 Task: Find connections with filter location Esparreguera with filter topic #Healthwith filter profile language German with filter current company Expleo Group with filter school Vidya Academy of Science and Technology with filter industry Telecommunications with filter service category User Experience Writing with filter keywords title Supervisor
Action: Mouse moved to (177, 257)
Screenshot: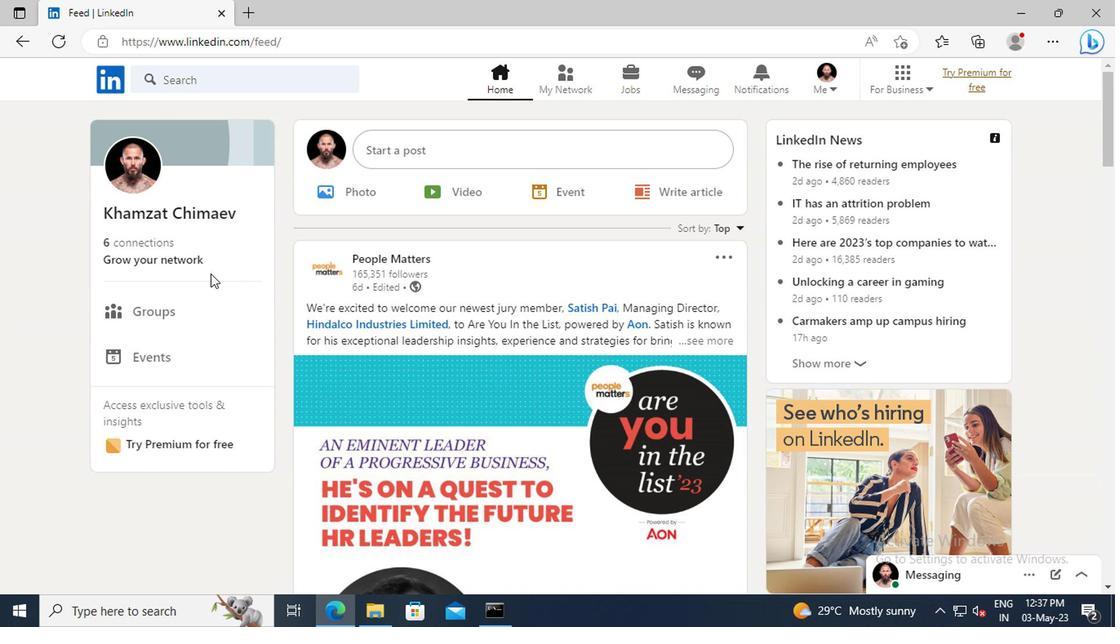
Action: Mouse pressed left at (177, 257)
Screenshot: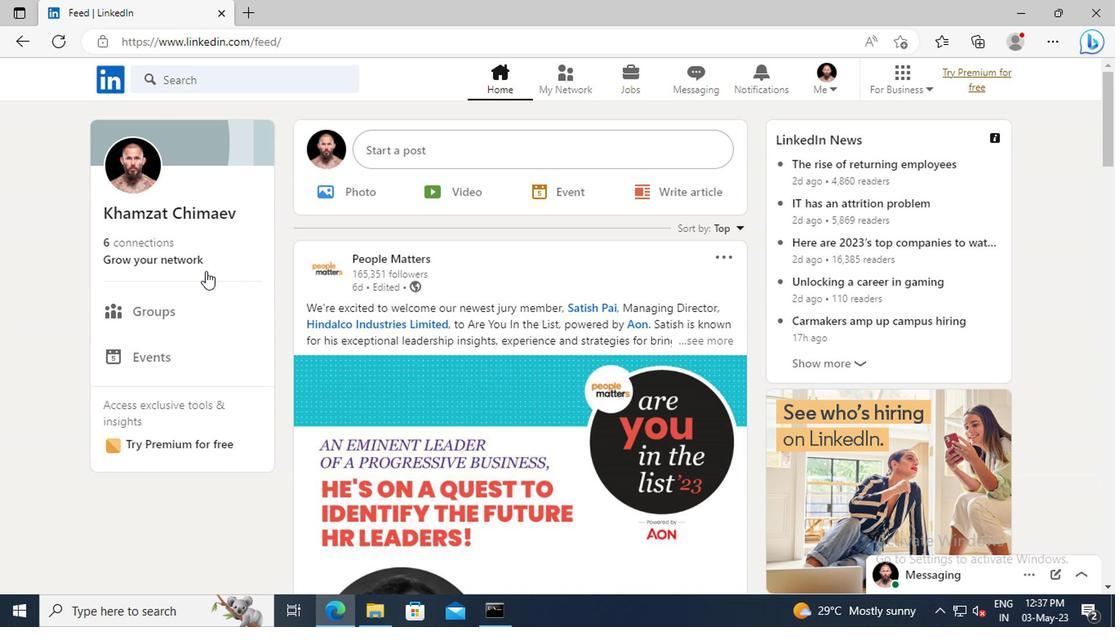 
Action: Mouse moved to (176, 170)
Screenshot: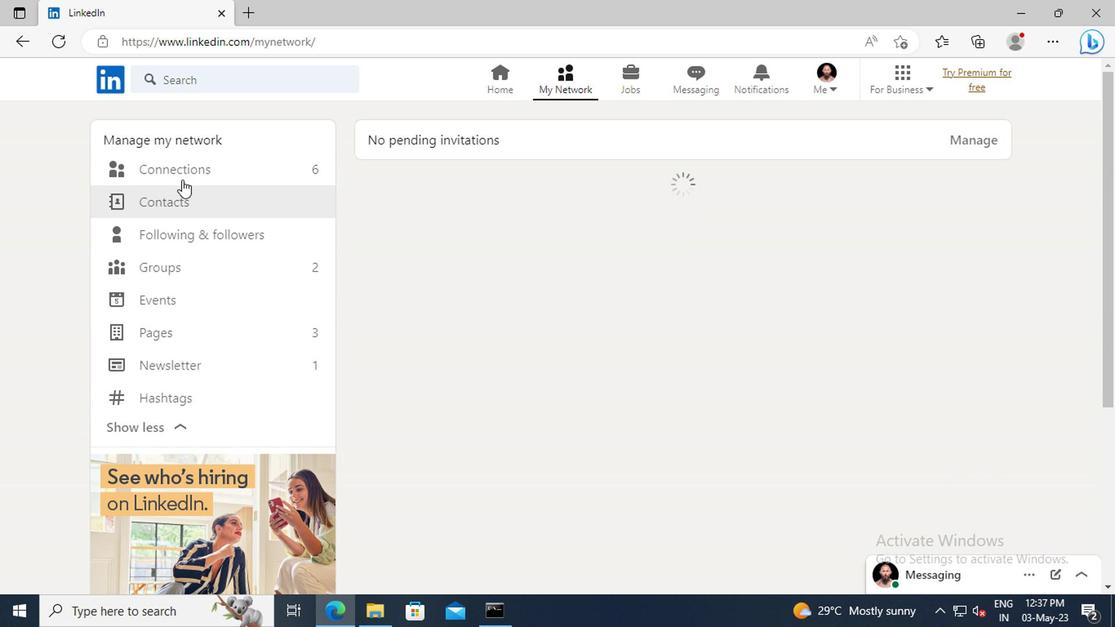 
Action: Mouse pressed left at (176, 170)
Screenshot: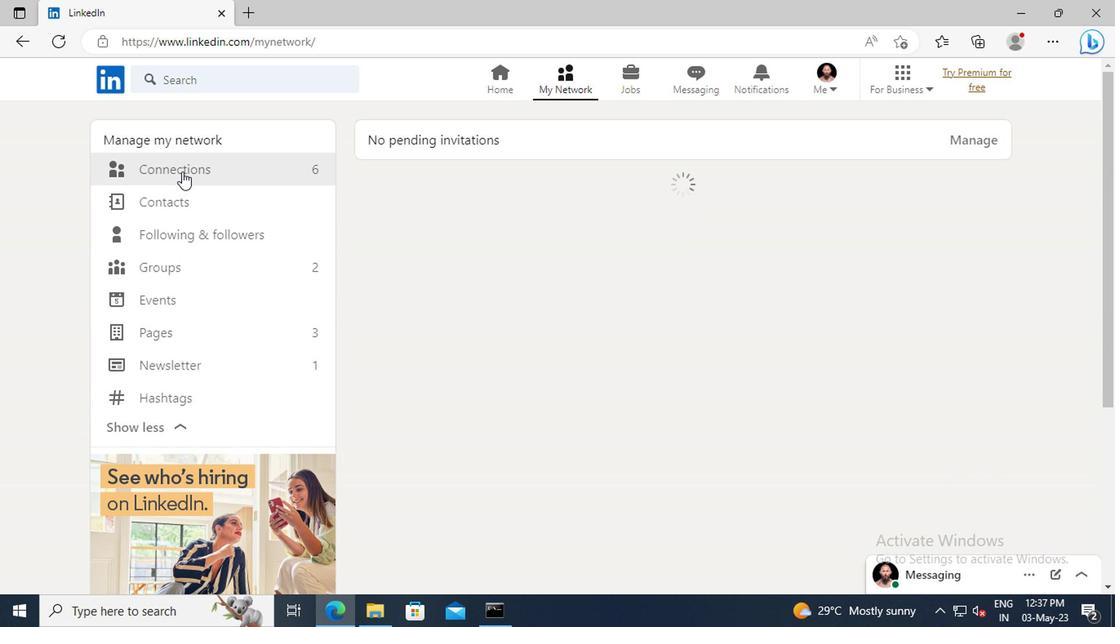 
Action: Mouse moved to (648, 178)
Screenshot: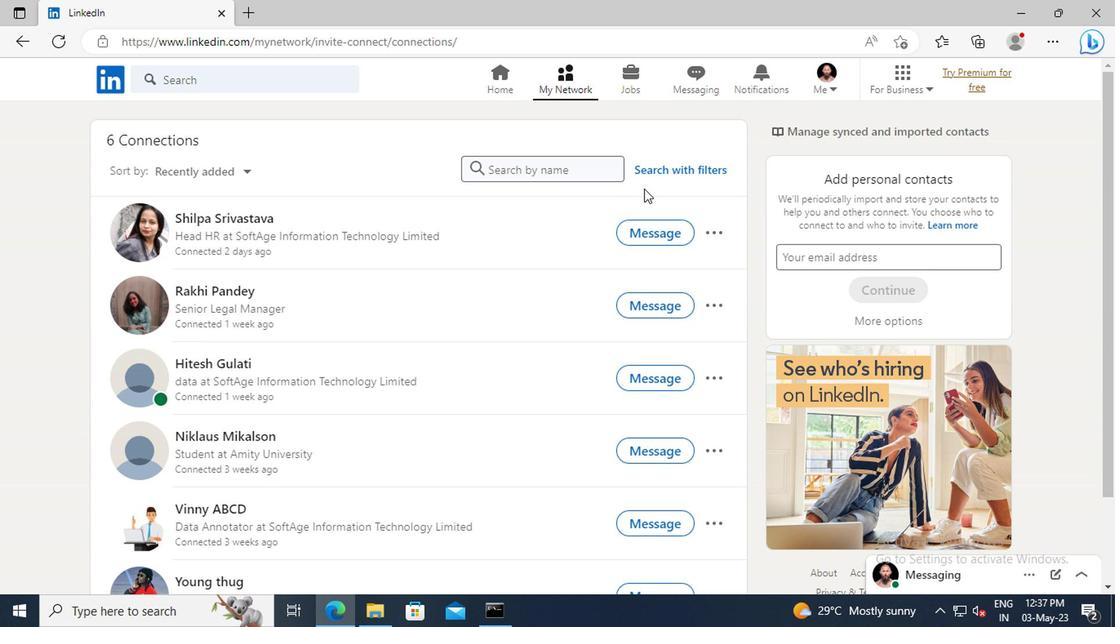 
Action: Mouse pressed left at (648, 178)
Screenshot: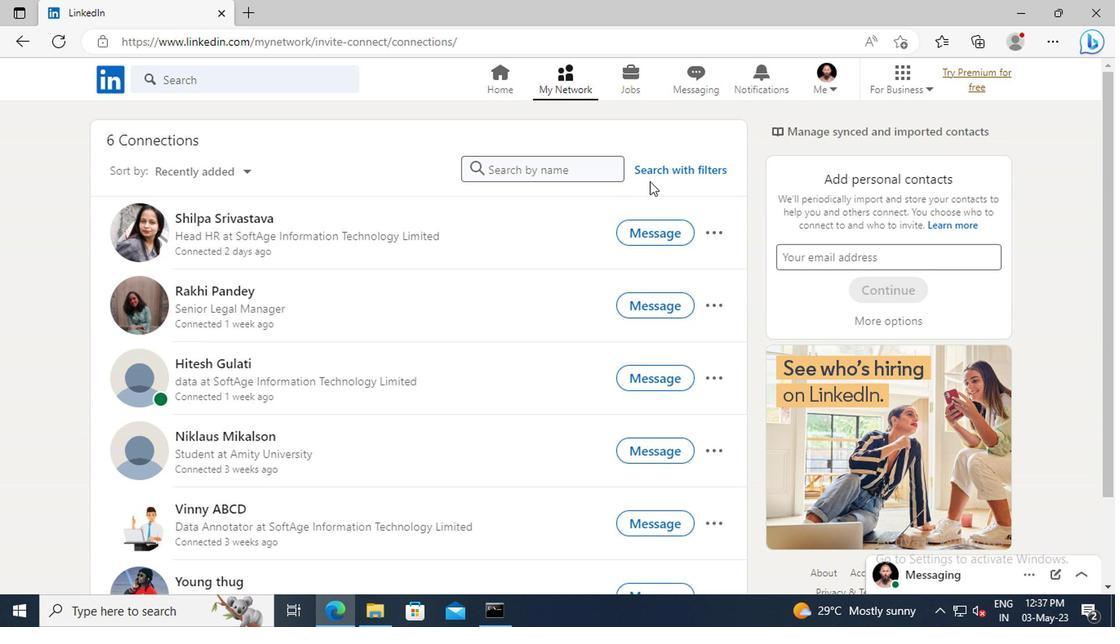 
Action: Mouse moved to (614, 129)
Screenshot: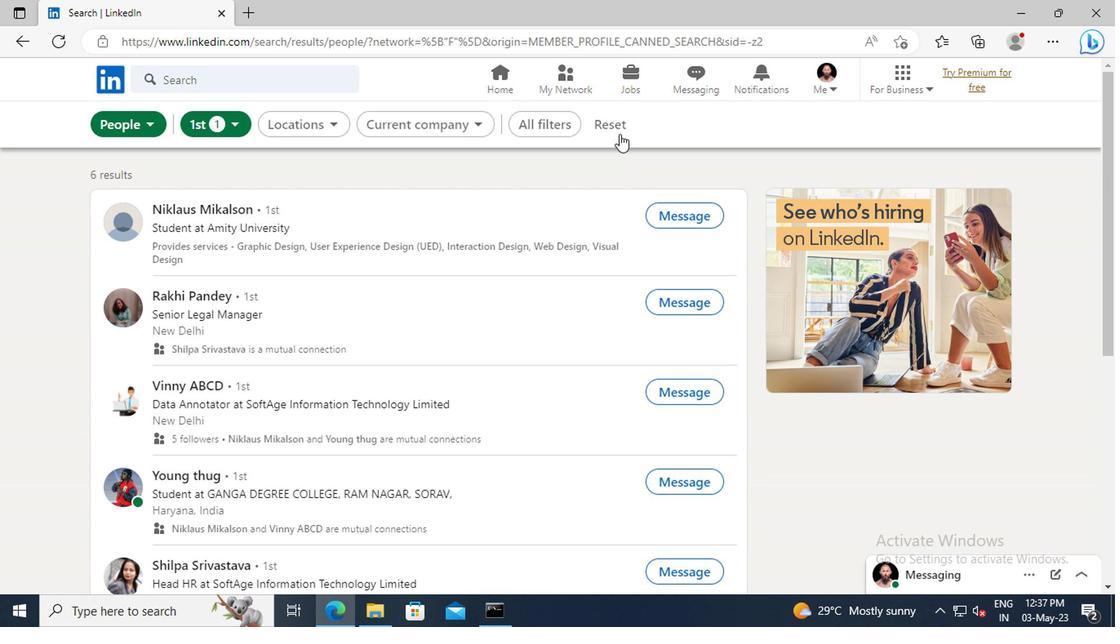 
Action: Mouse pressed left at (614, 129)
Screenshot: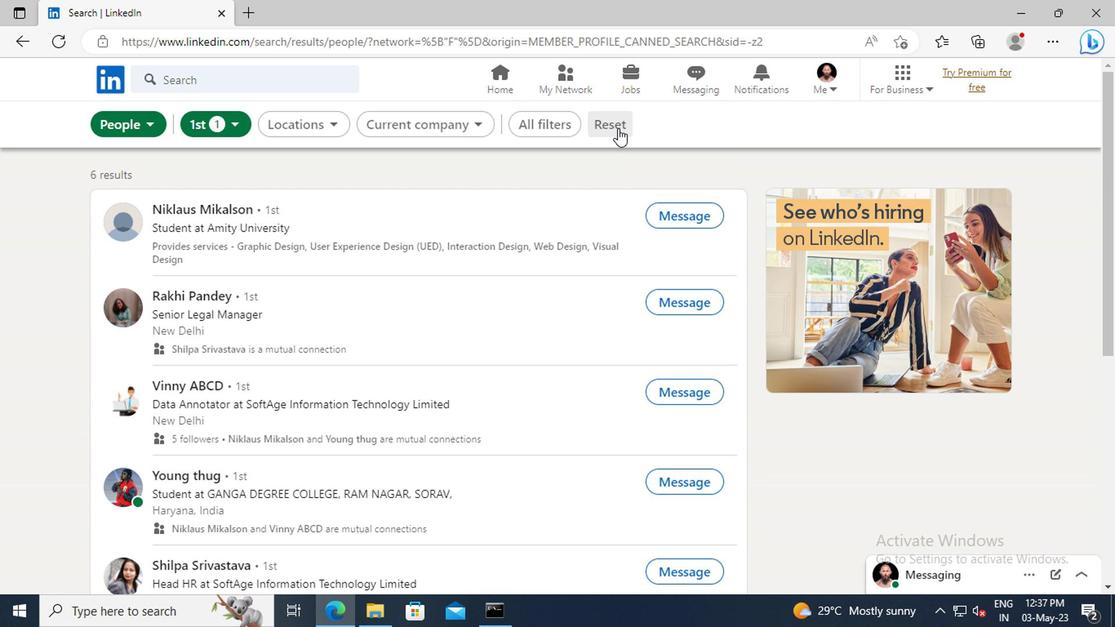 
Action: Mouse moved to (594, 127)
Screenshot: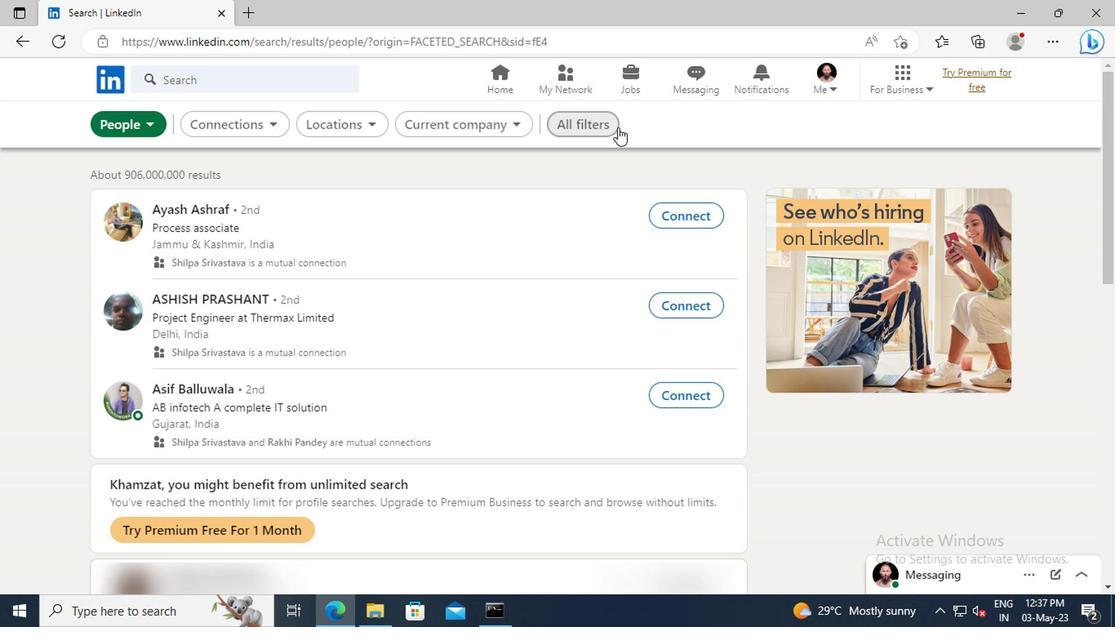 
Action: Mouse pressed left at (594, 127)
Screenshot: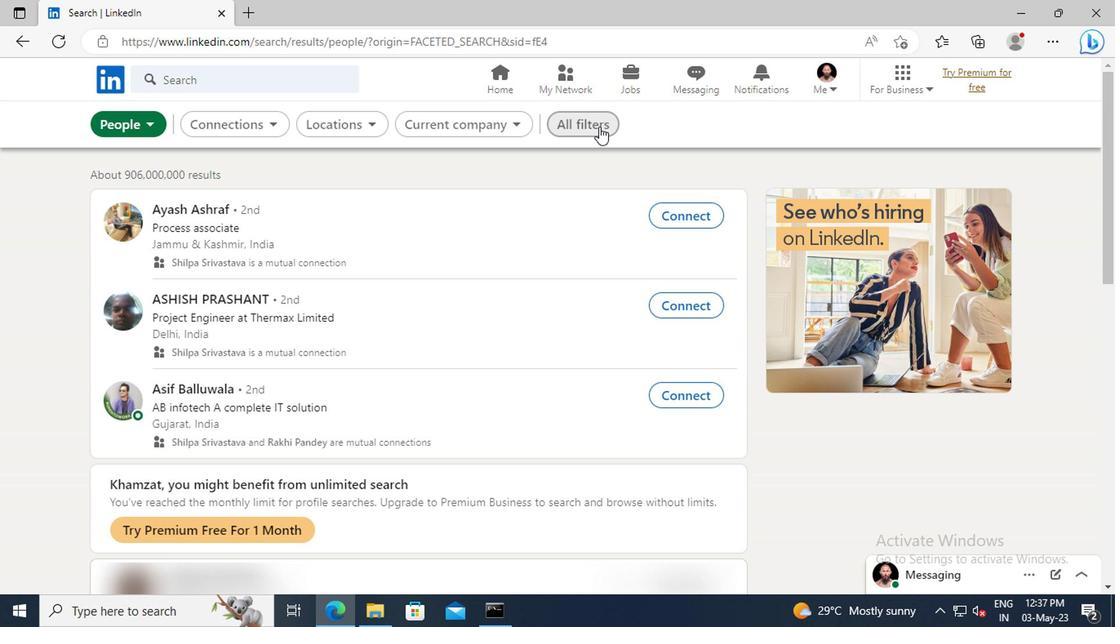 
Action: Mouse moved to (887, 317)
Screenshot: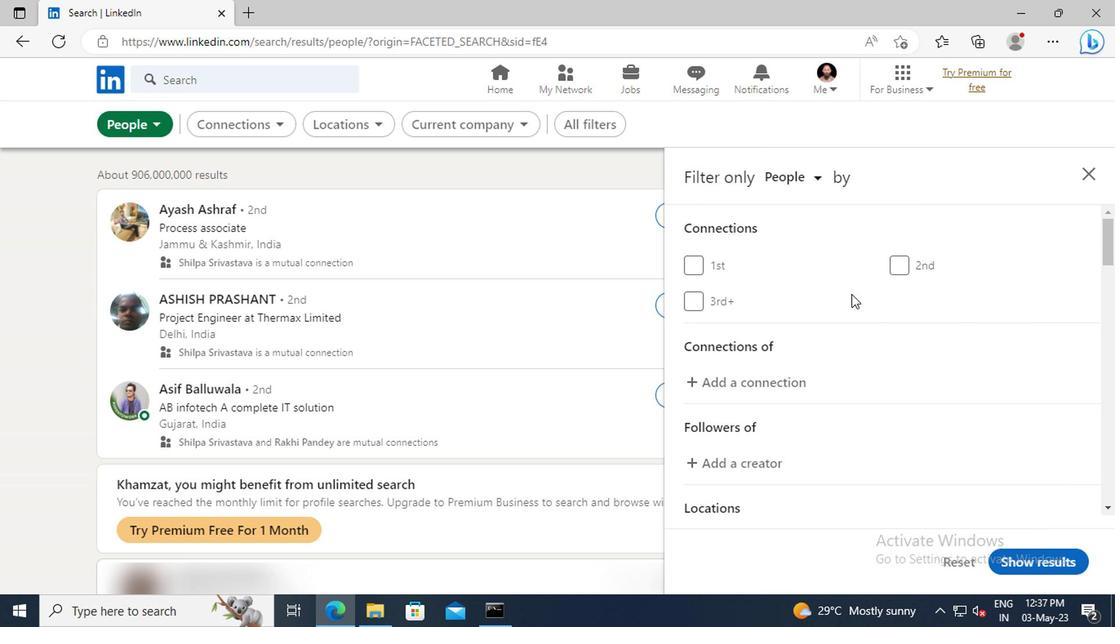 
Action: Mouse scrolled (887, 316) with delta (0, -1)
Screenshot: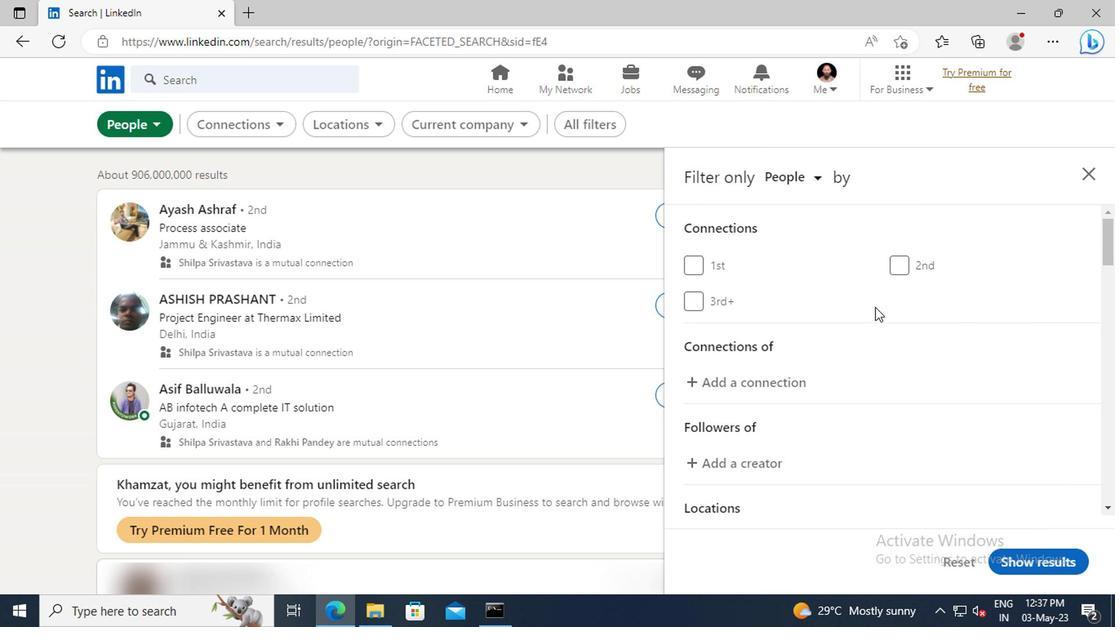 
Action: Mouse scrolled (887, 316) with delta (0, -1)
Screenshot: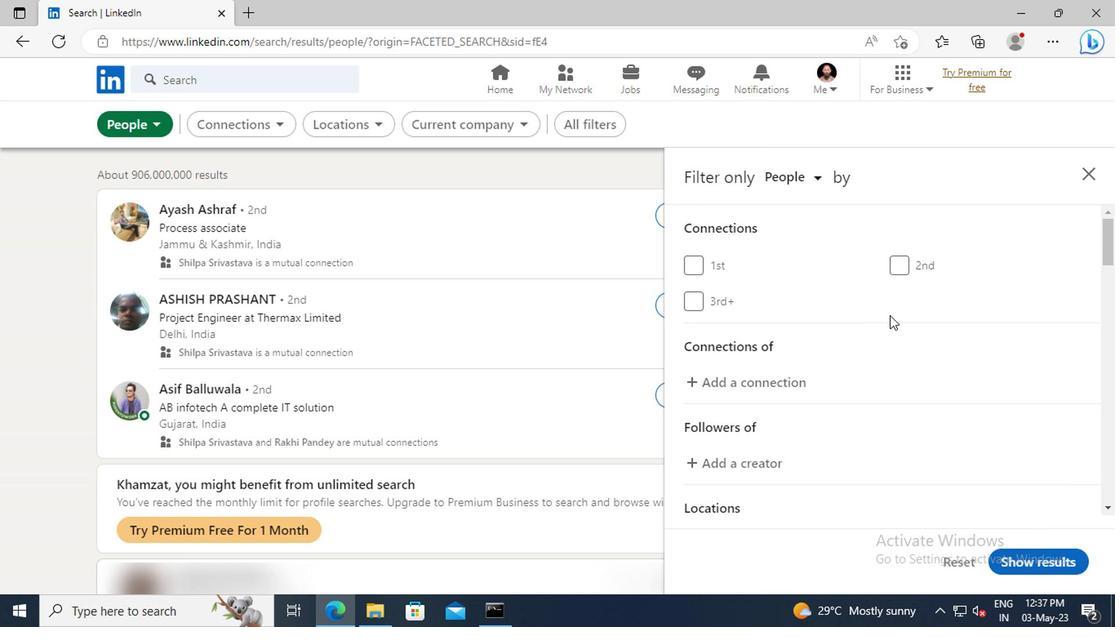 
Action: Mouse scrolled (887, 316) with delta (0, -1)
Screenshot: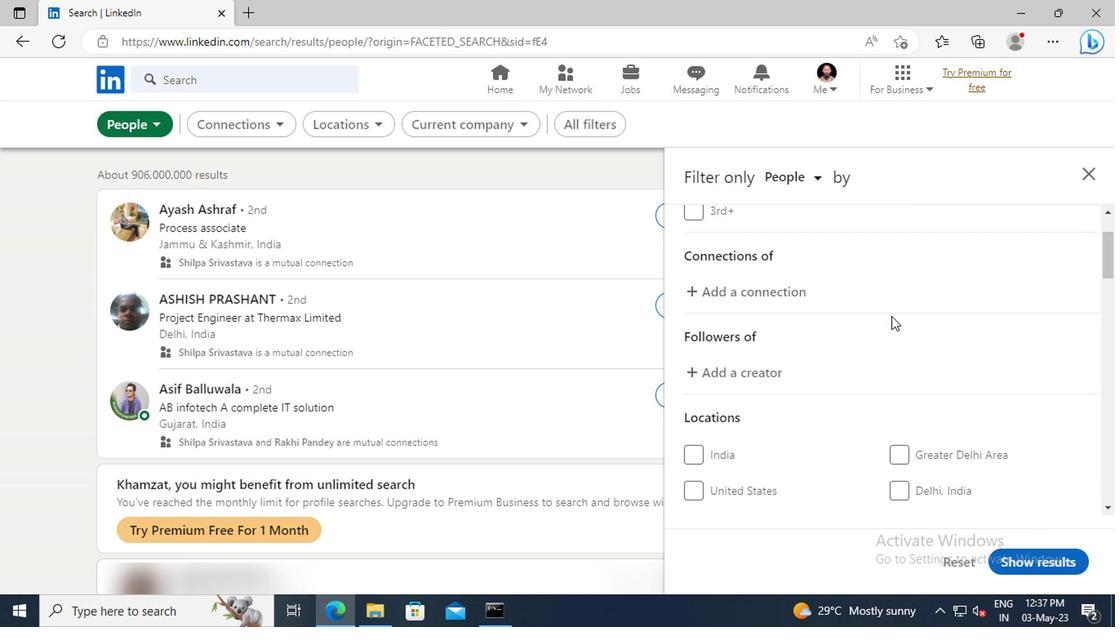 
Action: Mouse scrolled (887, 316) with delta (0, -1)
Screenshot: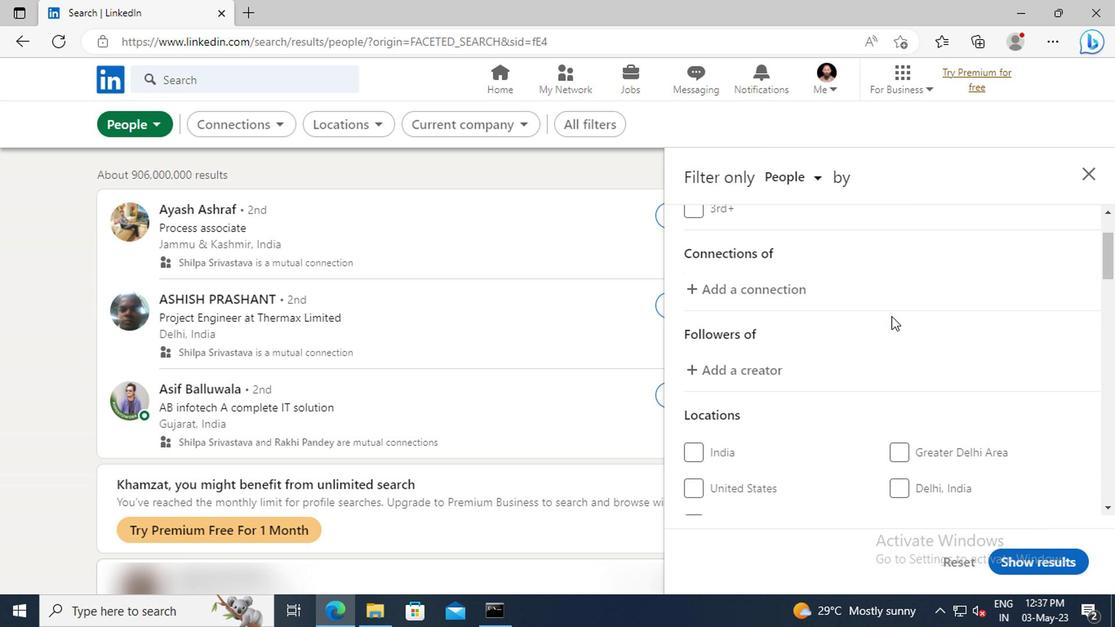 
Action: Mouse scrolled (887, 316) with delta (0, -1)
Screenshot: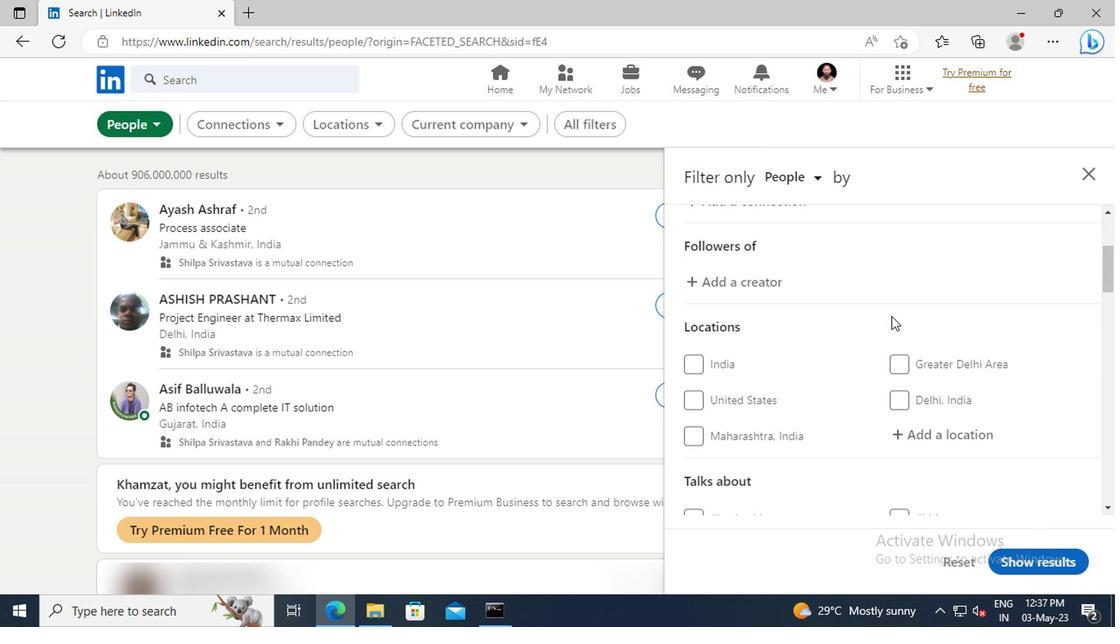 
Action: Mouse moved to (910, 384)
Screenshot: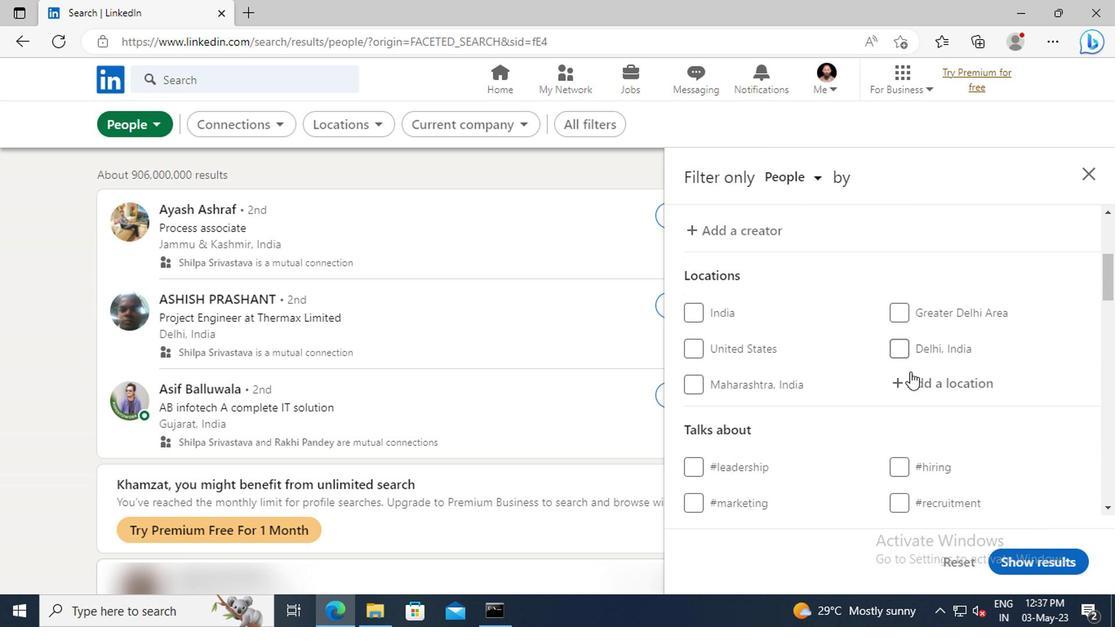 
Action: Mouse pressed left at (910, 384)
Screenshot: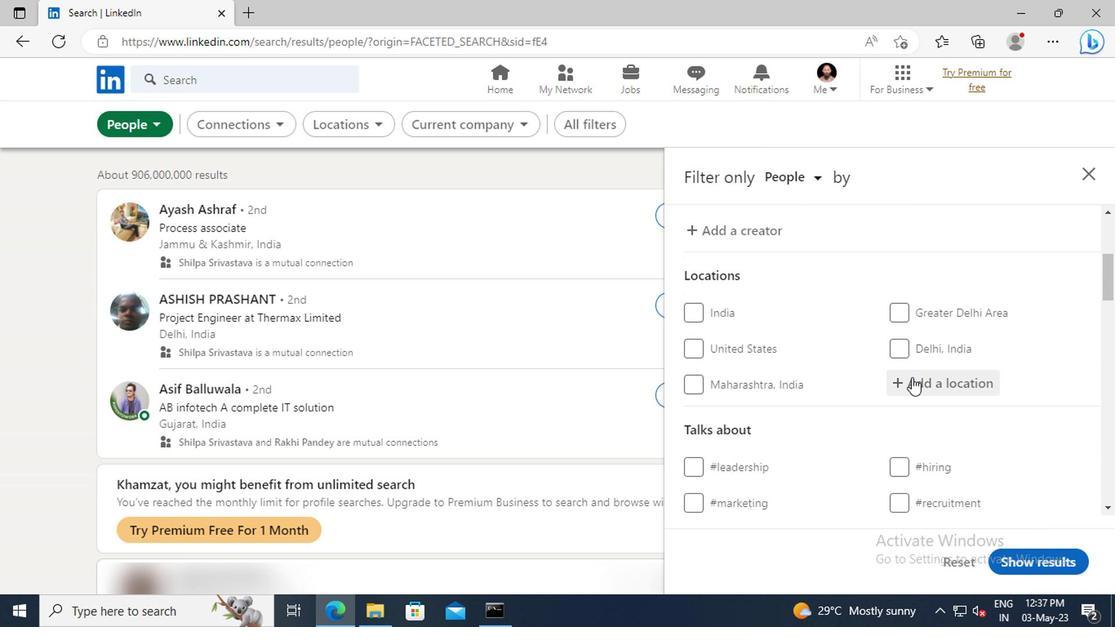 
Action: Key pressed <Key.shift>ESPARRE
Screenshot: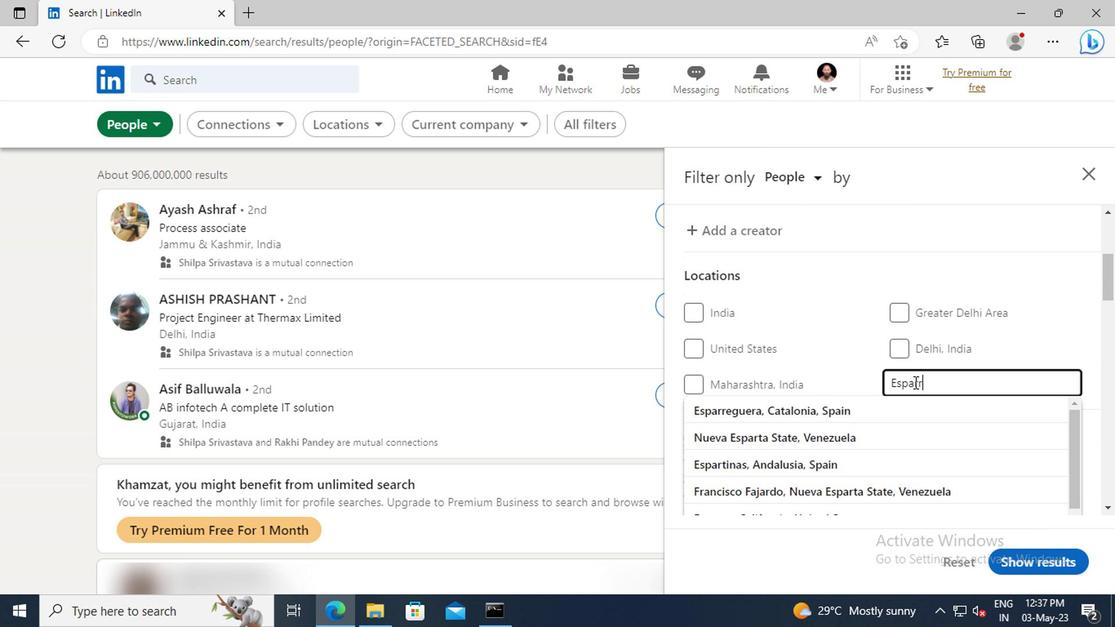 
Action: Mouse moved to (912, 410)
Screenshot: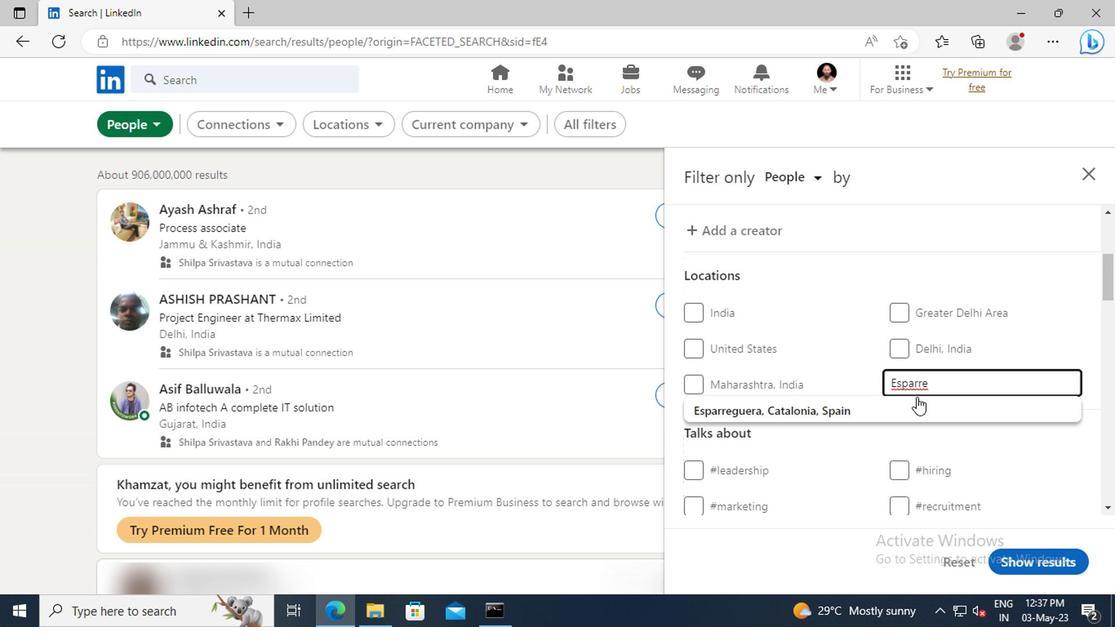 
Action: Mouse pressed left at (912, 410)
Screenshot: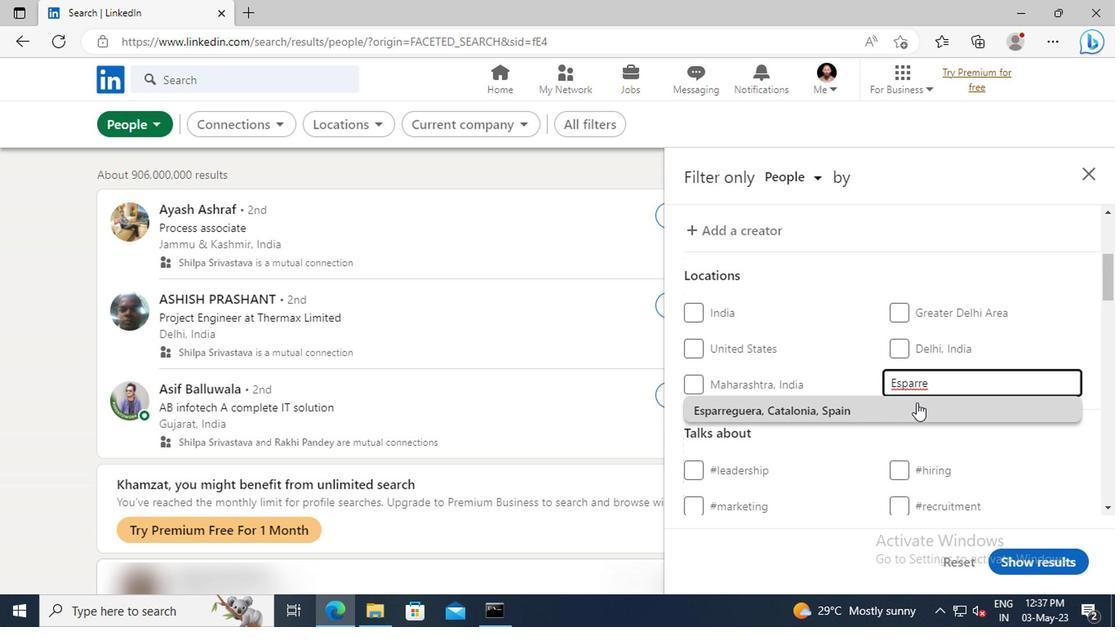 
Action: Mouse scrolled (912, 410) with delta (0, 0)
Screenshot: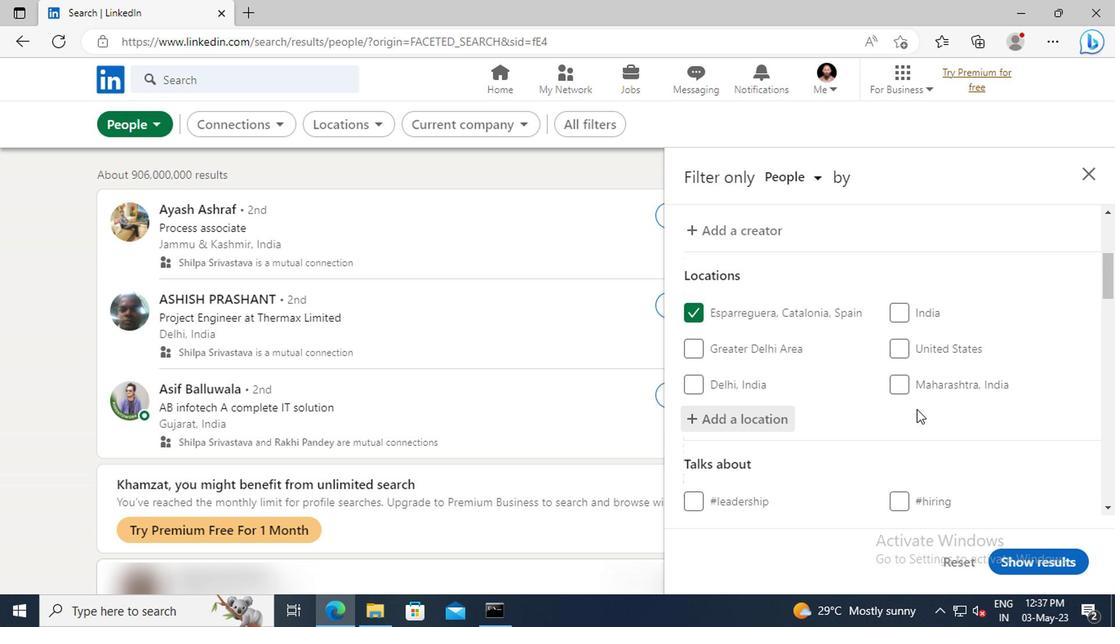 
Action: Mouse scrolled (912, 410) with delta (0, 0)
Screenshot: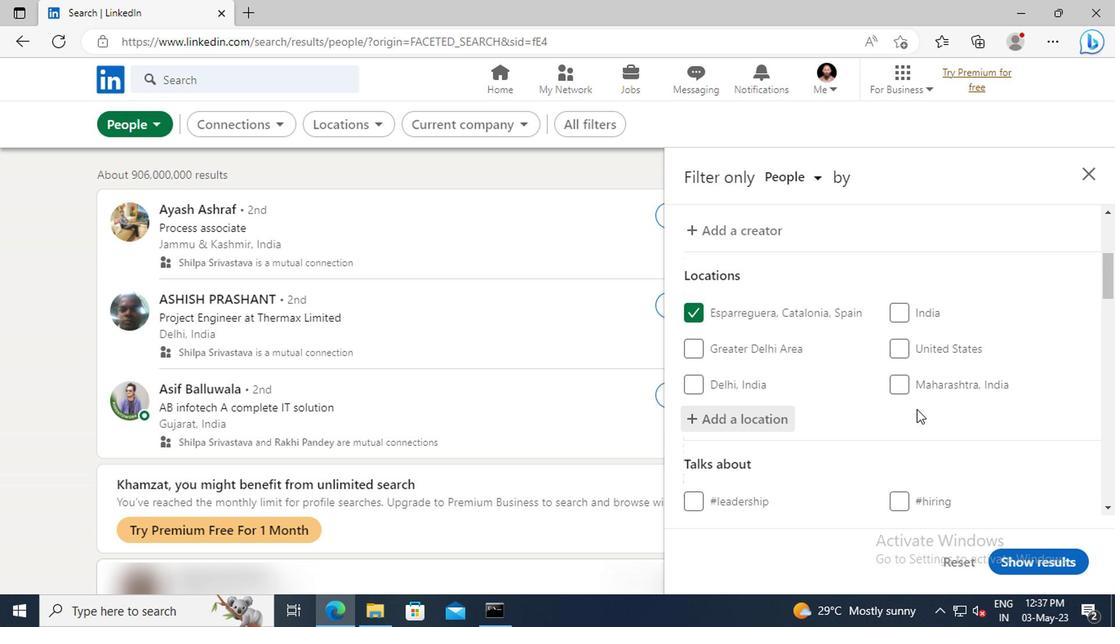 
Action: Mouse moved to (912, 409)
Screenshot: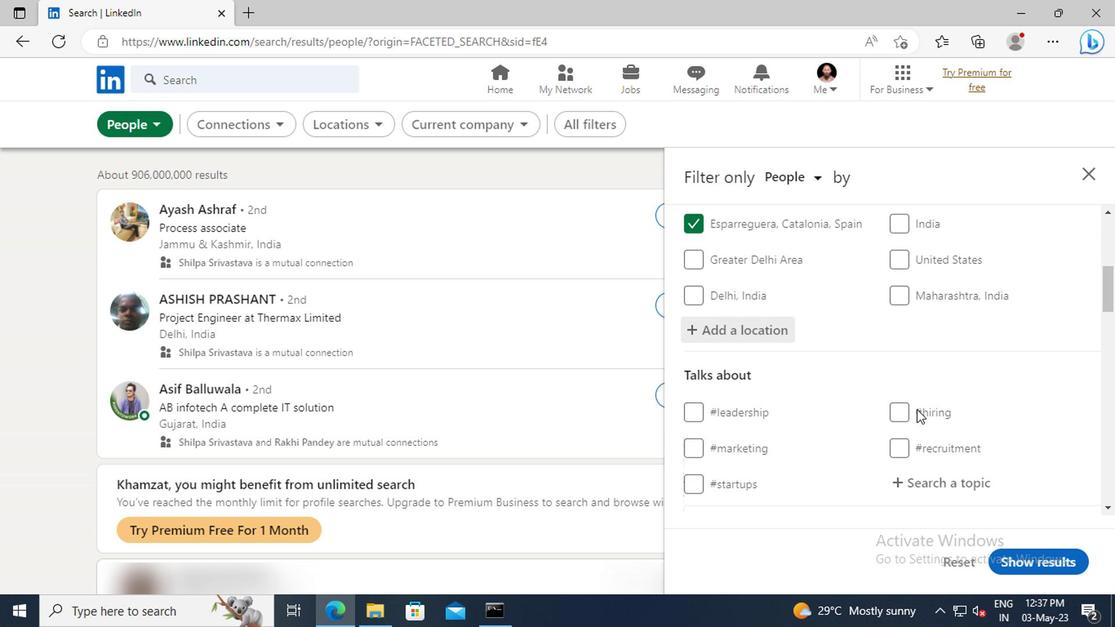 
Action: Mouse scrolled (912, 408) with delta (0, 0)
Screenshot: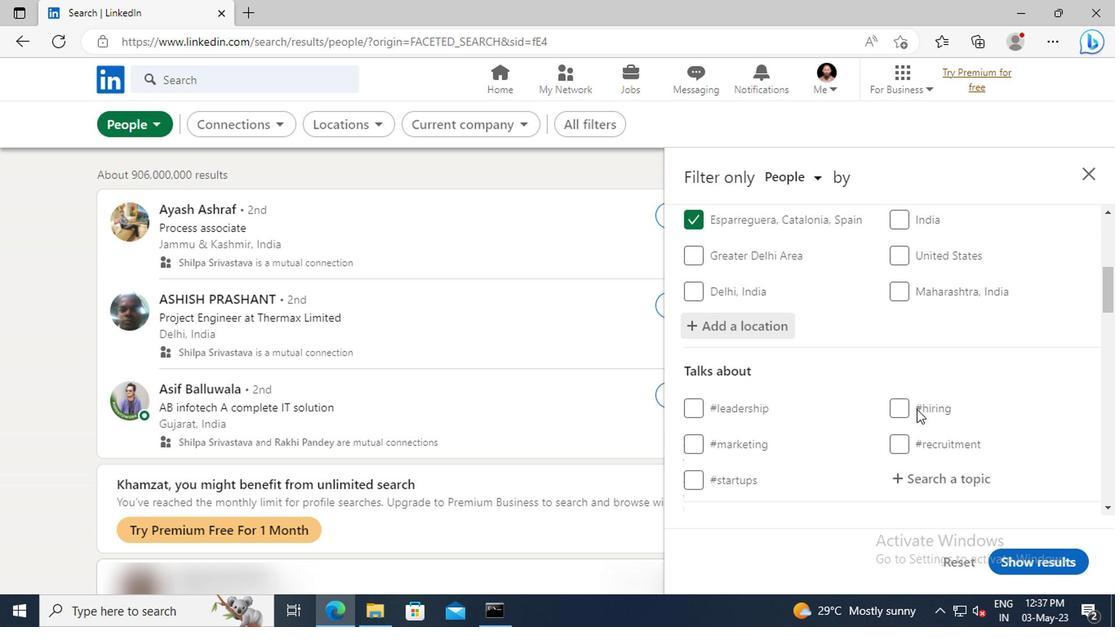 
Action: Mouse moved to (922, 434)
Screenshot: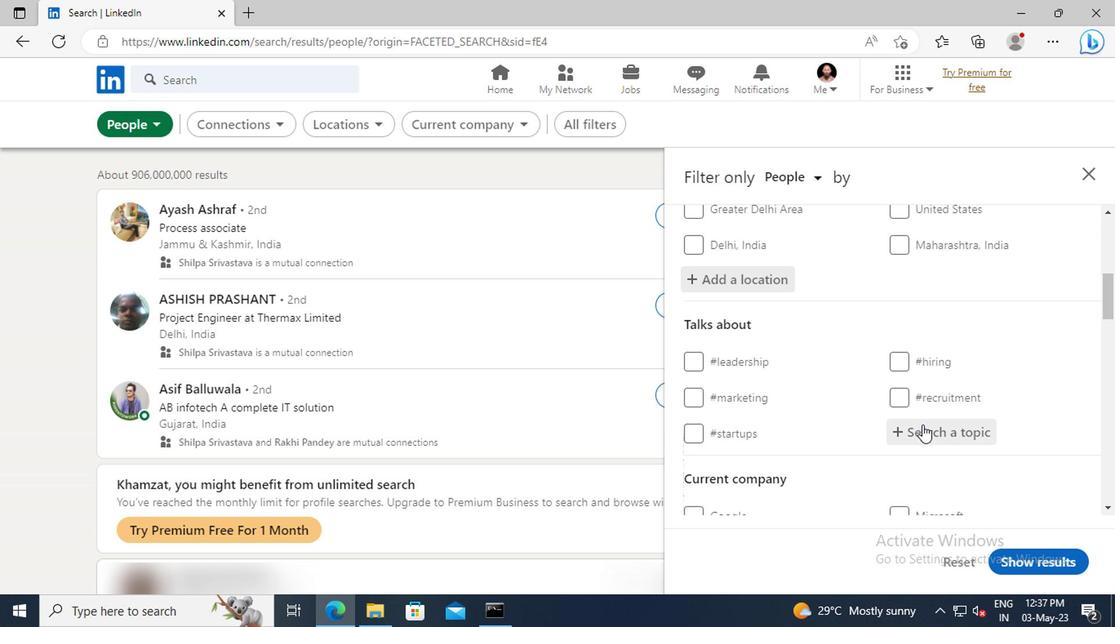 
Action: Mouse pressed left at (922, 434)
Screenshot: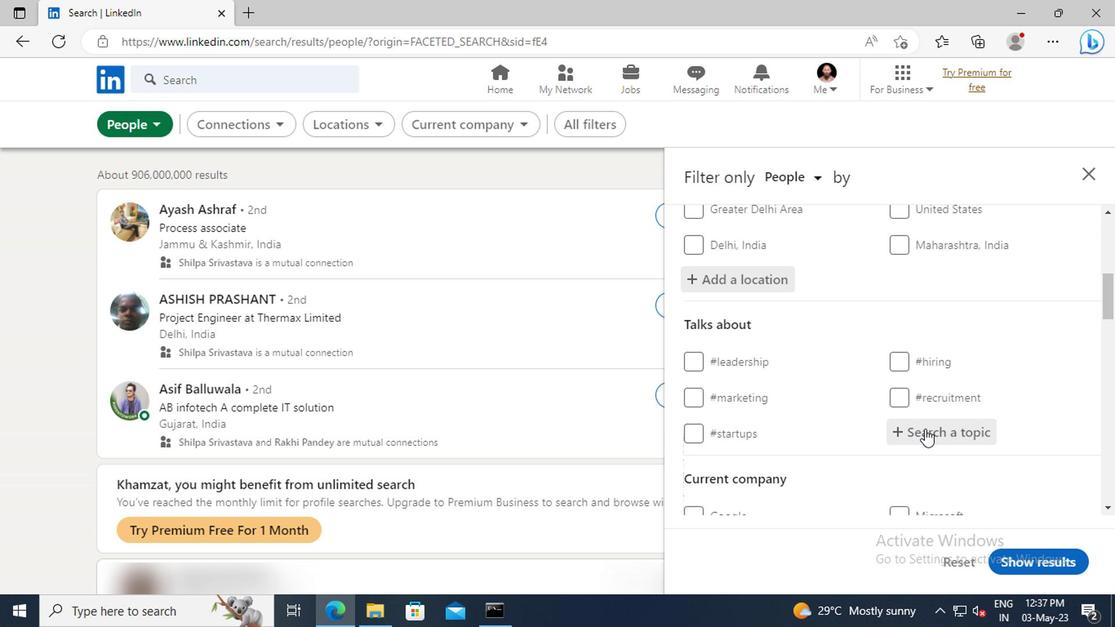 
Action: Key pressed <Key.shift>HEALT
Screenshot: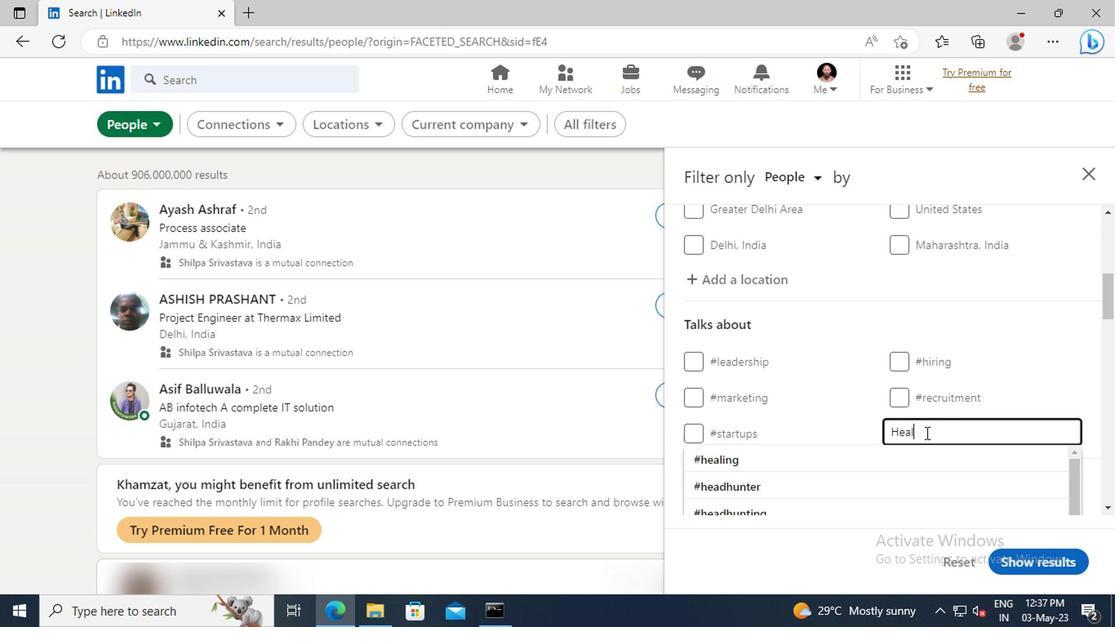 
Action: Mouse moved to (928, 481)
Screenshot: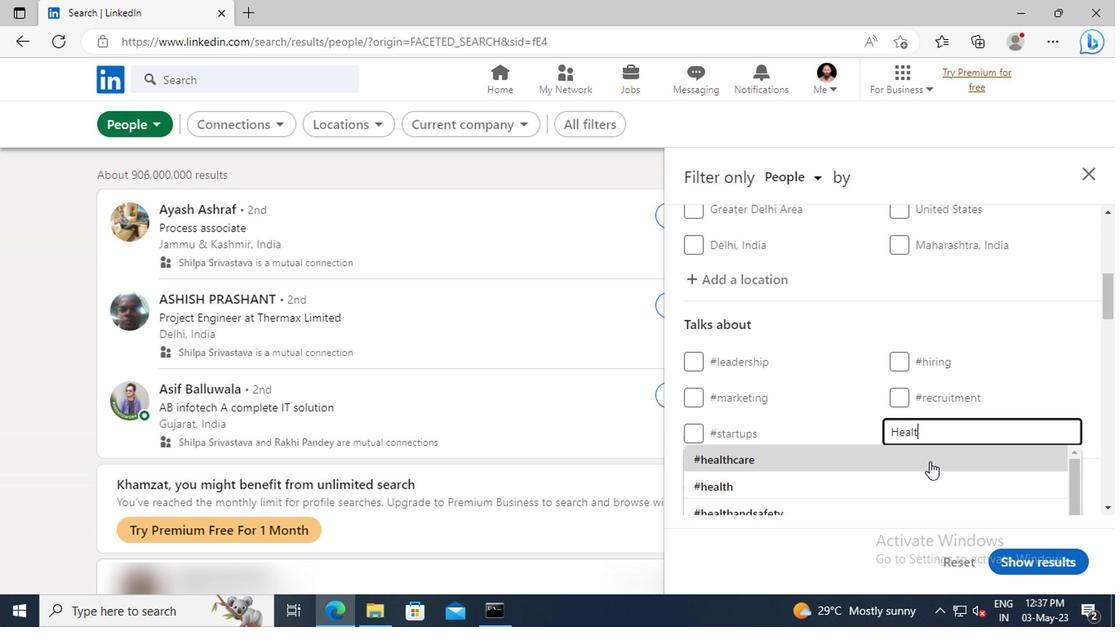 
Action: Mouse pressed left at (928, 481)
Screenshot: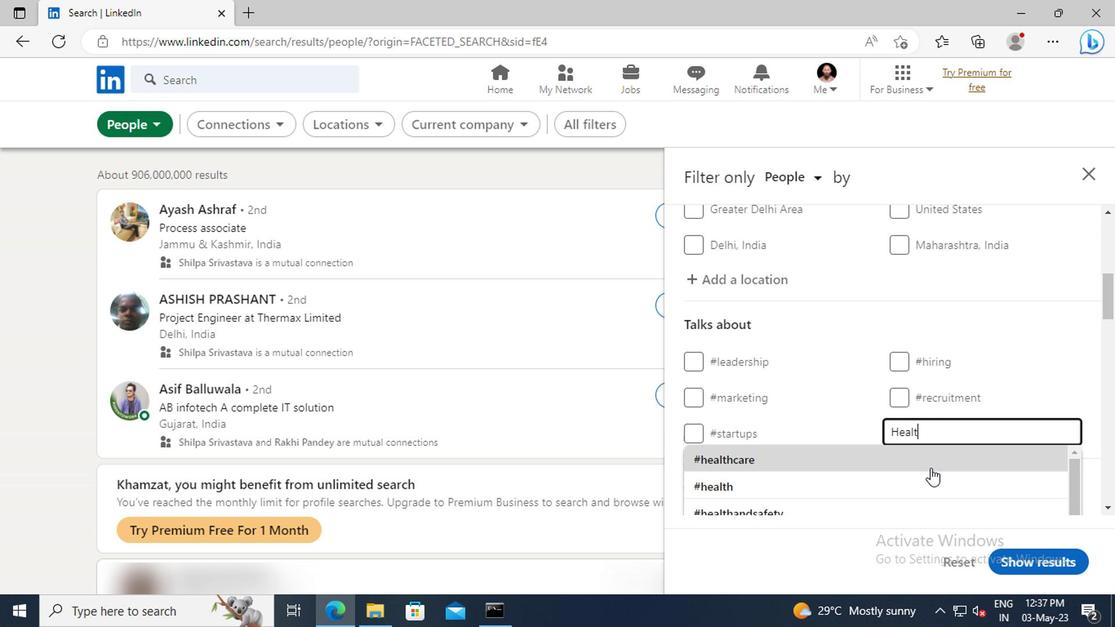 
Action: Mouse scrolled (928, 479) with delta (0, -1)
Screenshot: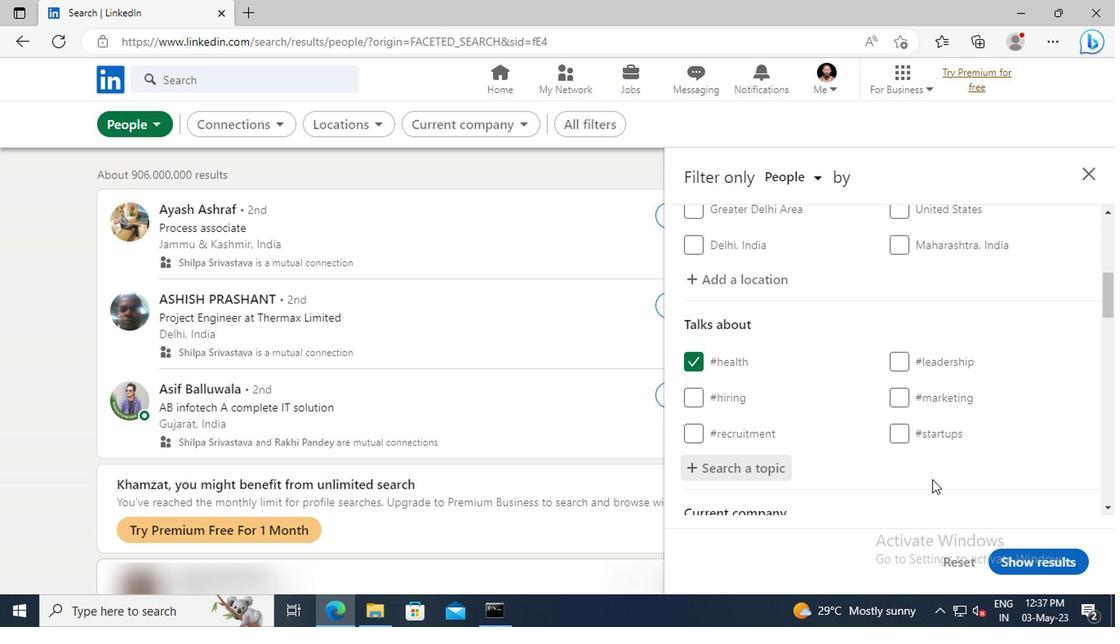 
Action: Mouse scrolled (928, 479) with delta (0, -1)
Screenshot: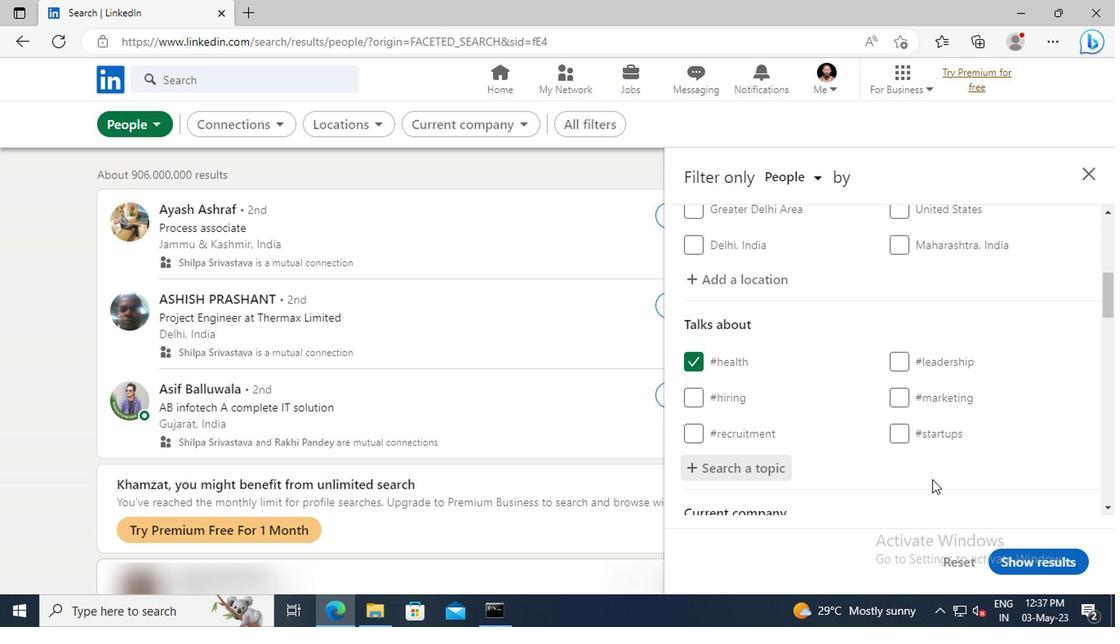 
Action: Mouse moved to (931, 413)
Screenshot: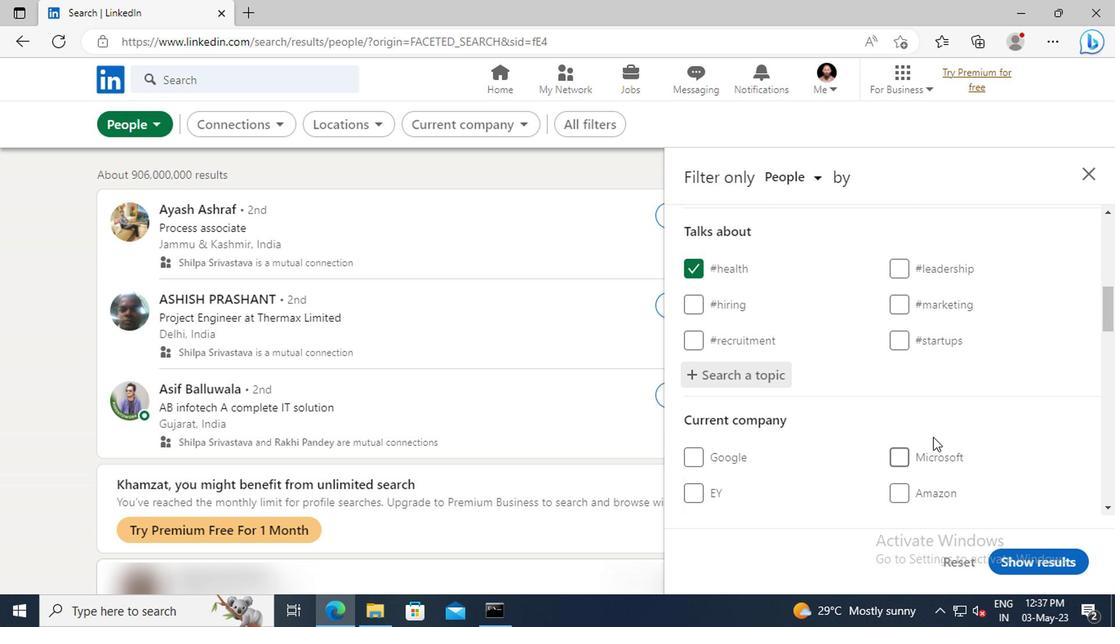 
Action: Mouse scrolled (931, 412) with delta (0, 0)
Screenshot: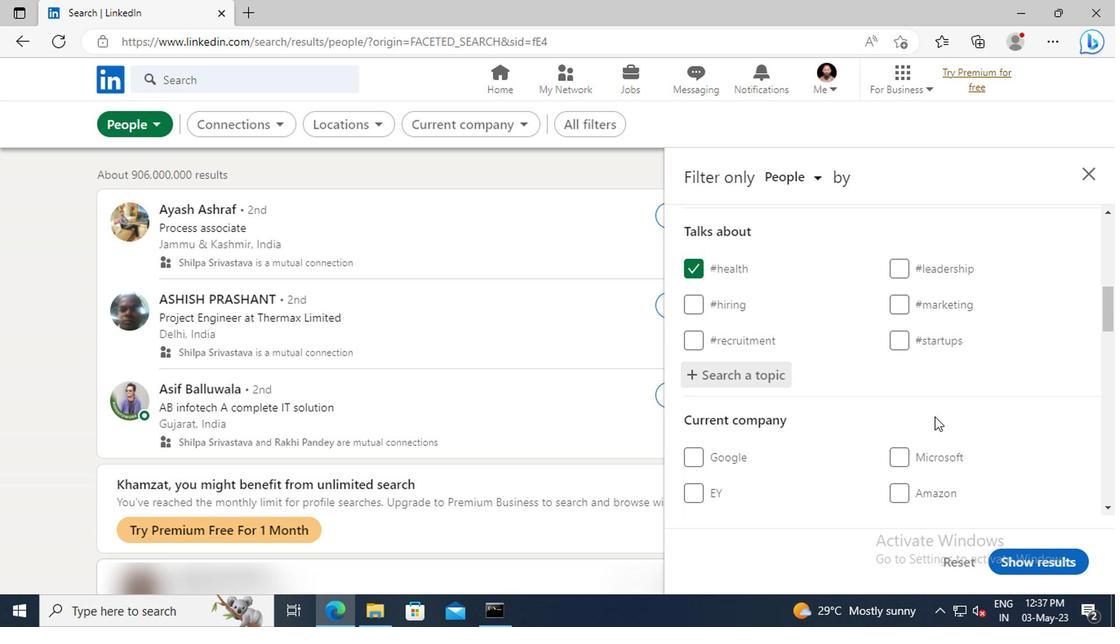 
Action: Mouse scrolled (931, 412) with delta (0, 0)
Screenshot: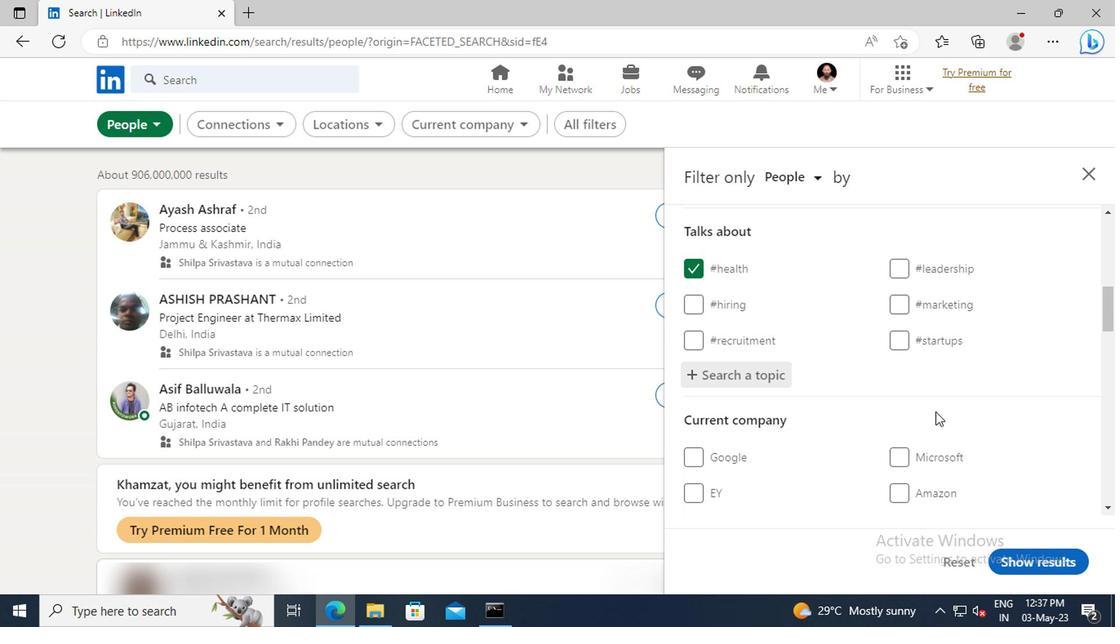 
Action: Mouse scrolled (931, 412) with delta (0, 0)
Screenshot: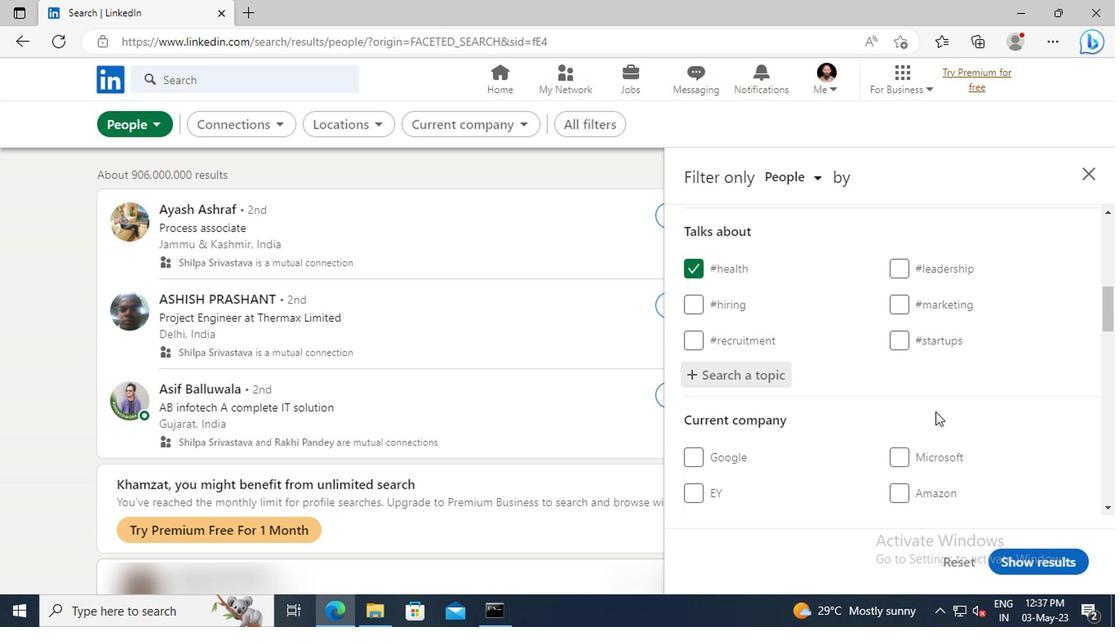 
Action: Mouse moved to (932, 396)
Screenshot: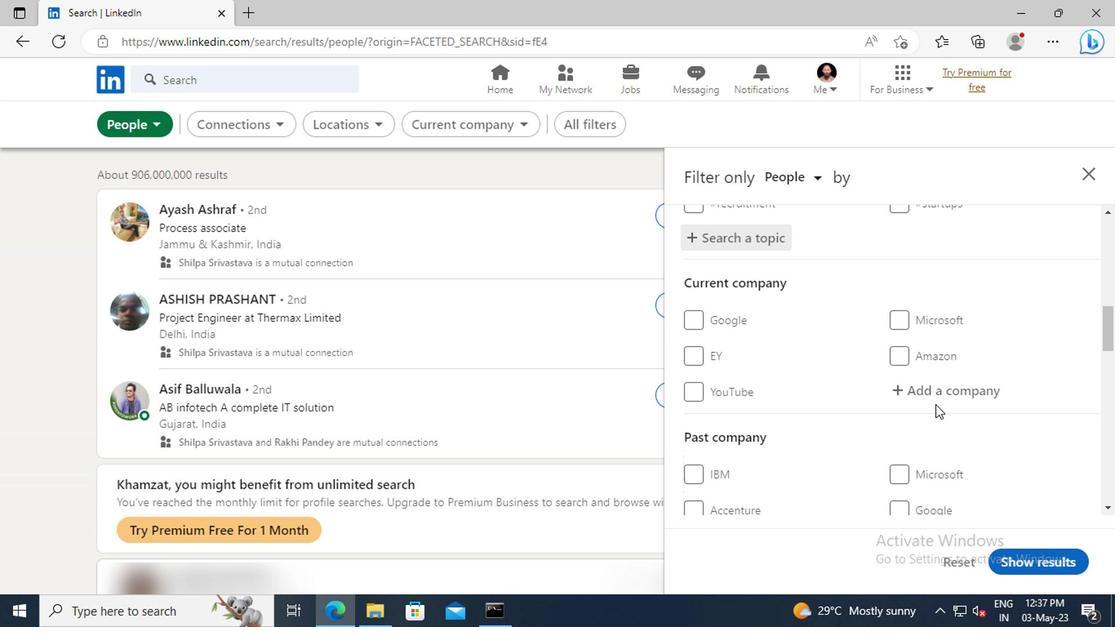 
Action: Mouse scrolled (932, 396) with delta (0, 0)
Screenshot: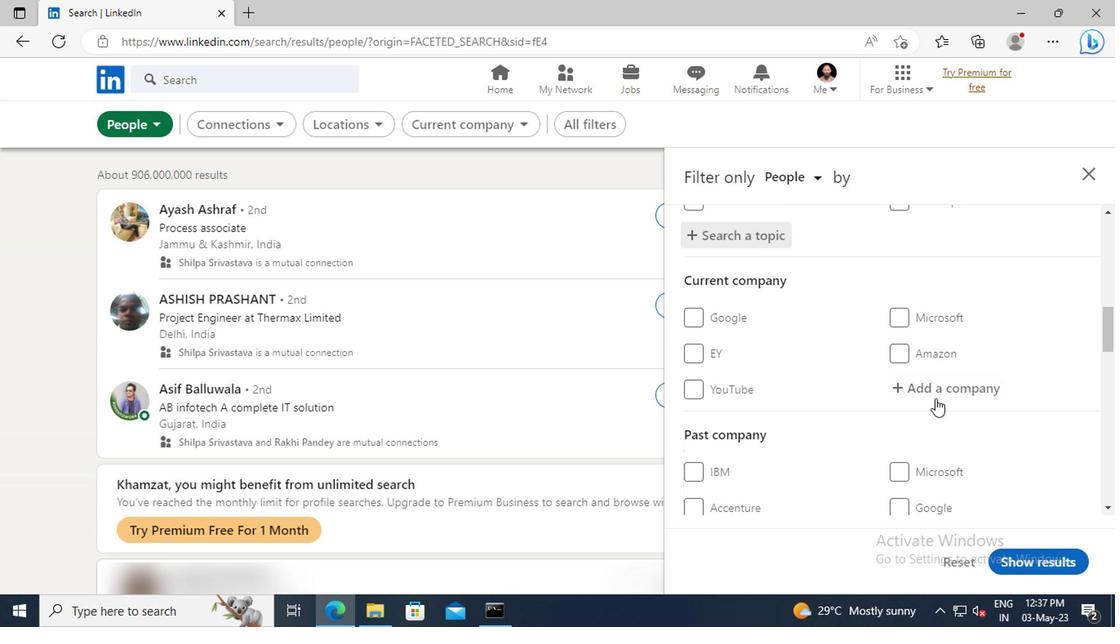 
Action: Mouse scrolled (932, 396) with delta (0, 0)
Screenshot: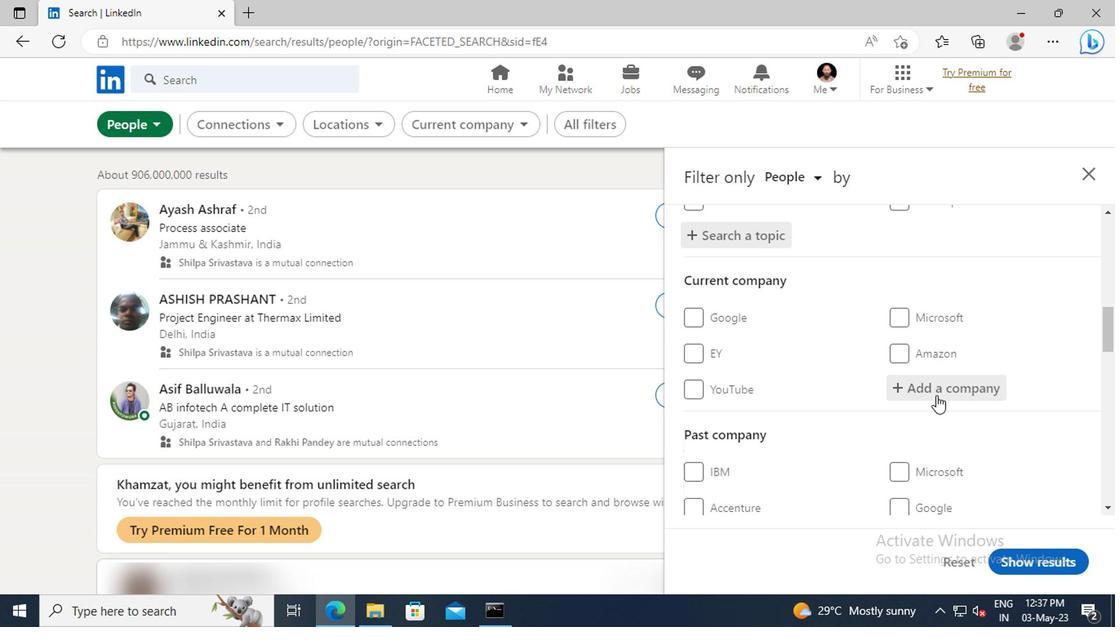 
Action: Mouse scrolled (932, 396) with delta (0, 0)
Screenshot: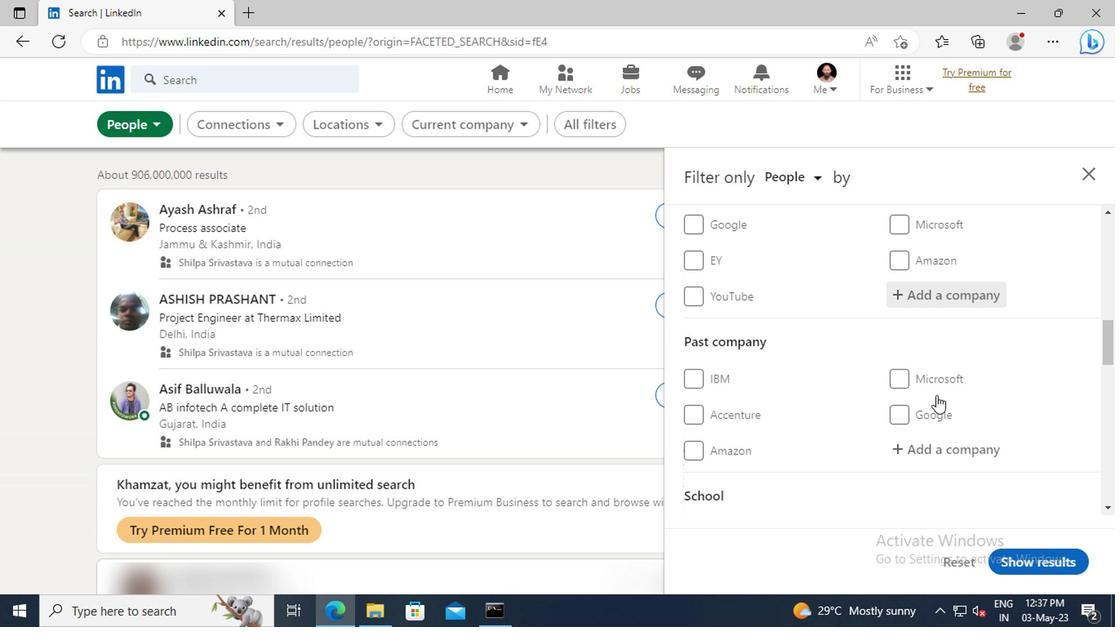 
Action: Mouse scrolled (932, 396) with delta (0, 0)
Screenshot: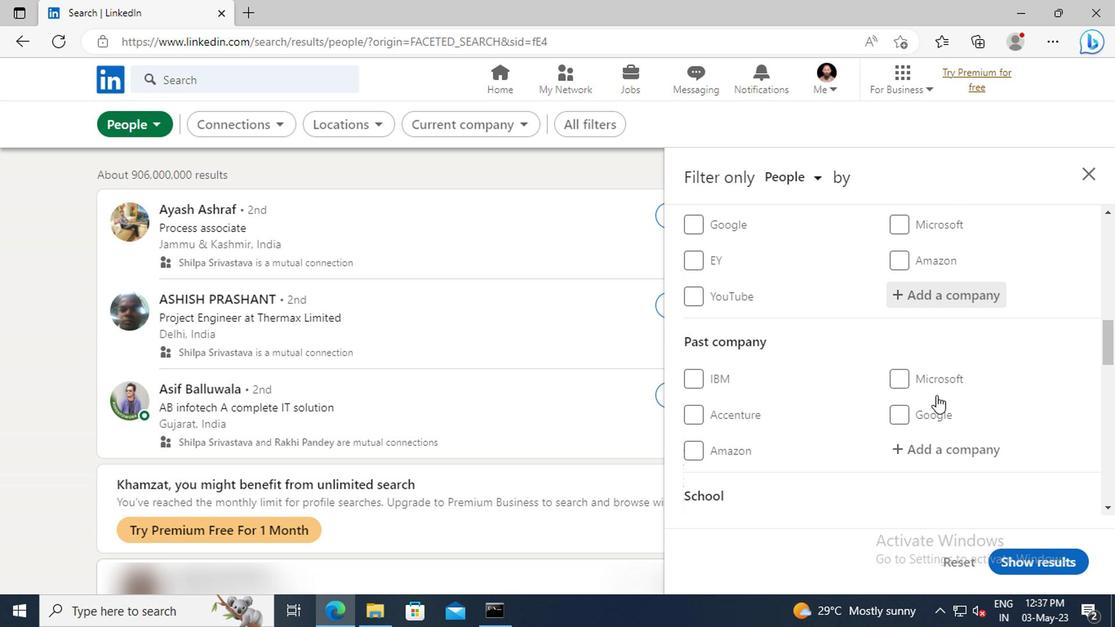 
Action: Mouse scrolled (932, 396) with delta (0, 0)
Screenshot: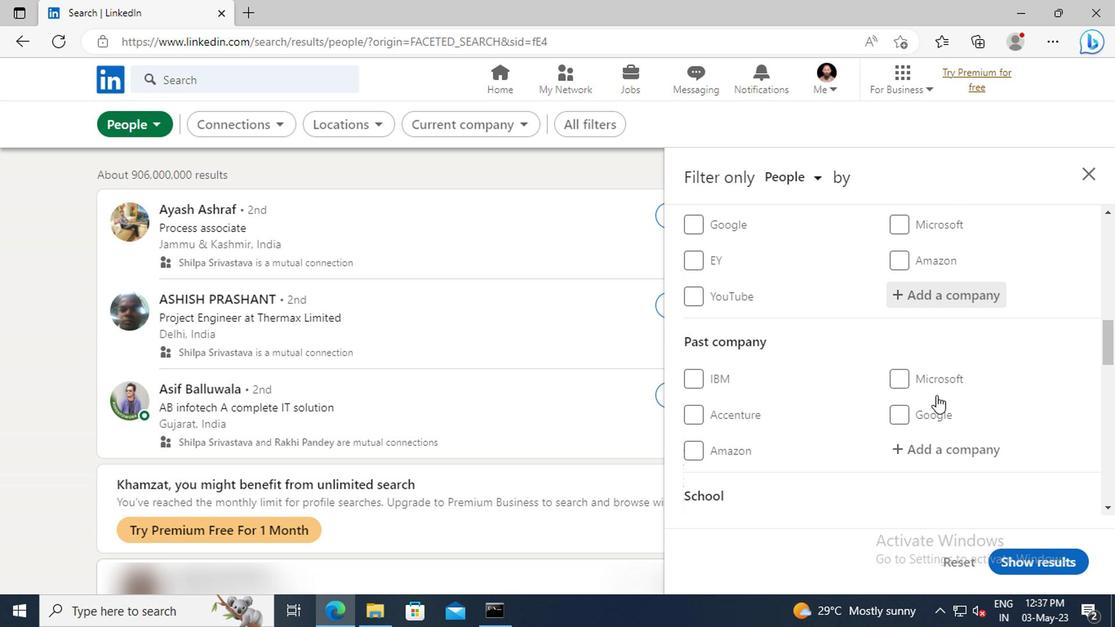 
Action: Mouse scrolled (932, 396) with delta (0, 0)
Screenshot: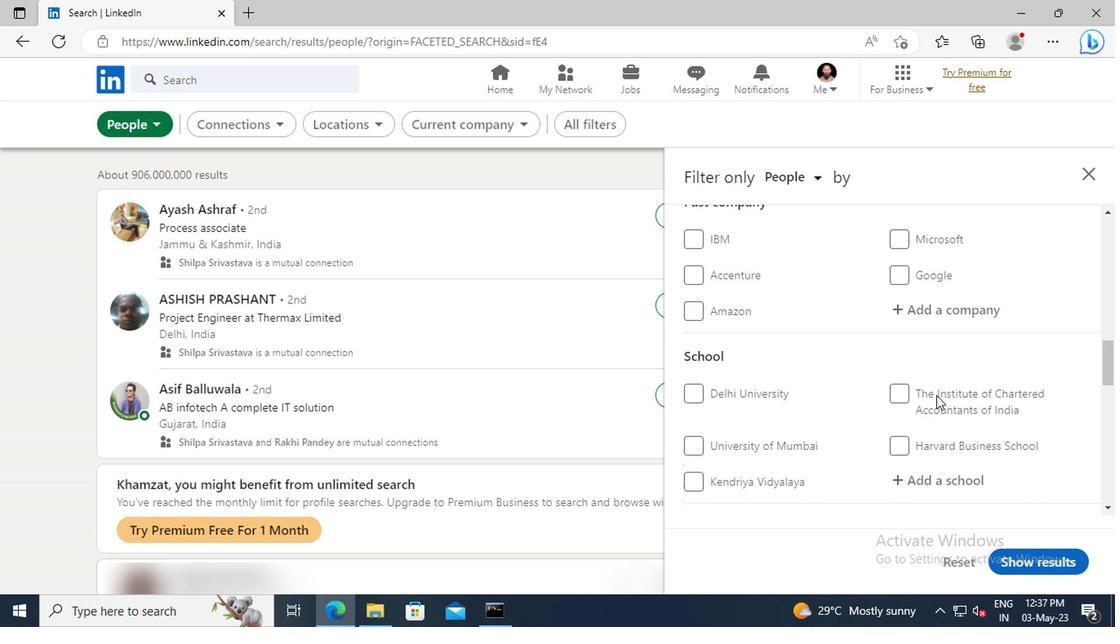
Action: Mouse scrolled (932, 396) with delta (0, 0)
Screenshot: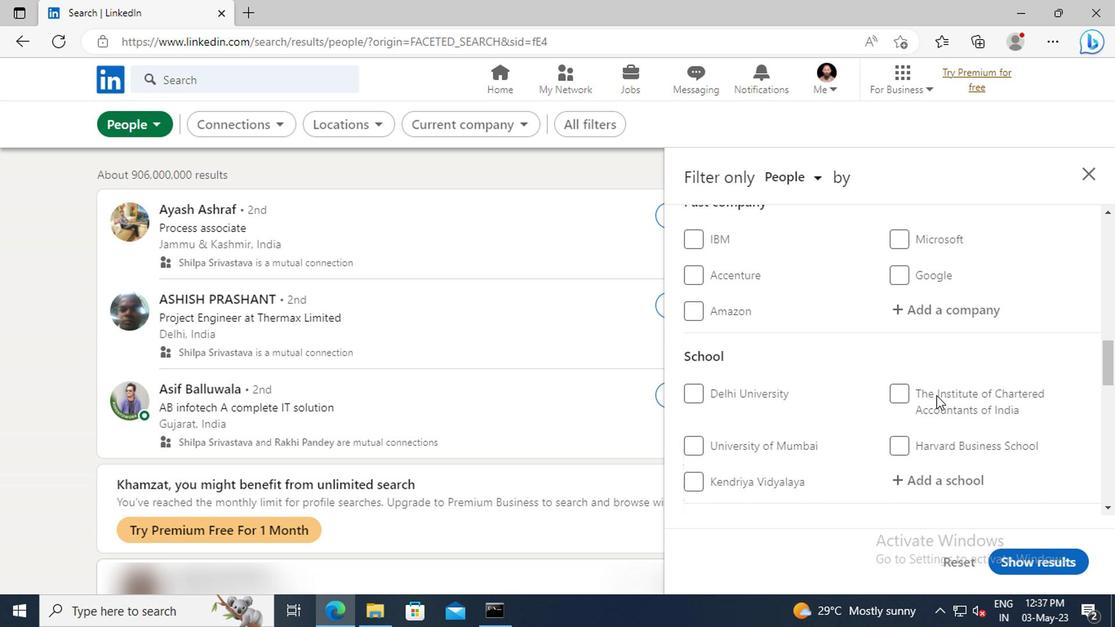 
Action: Mouse scrolled (932, 396) with delta (0, 0)
Screenshot: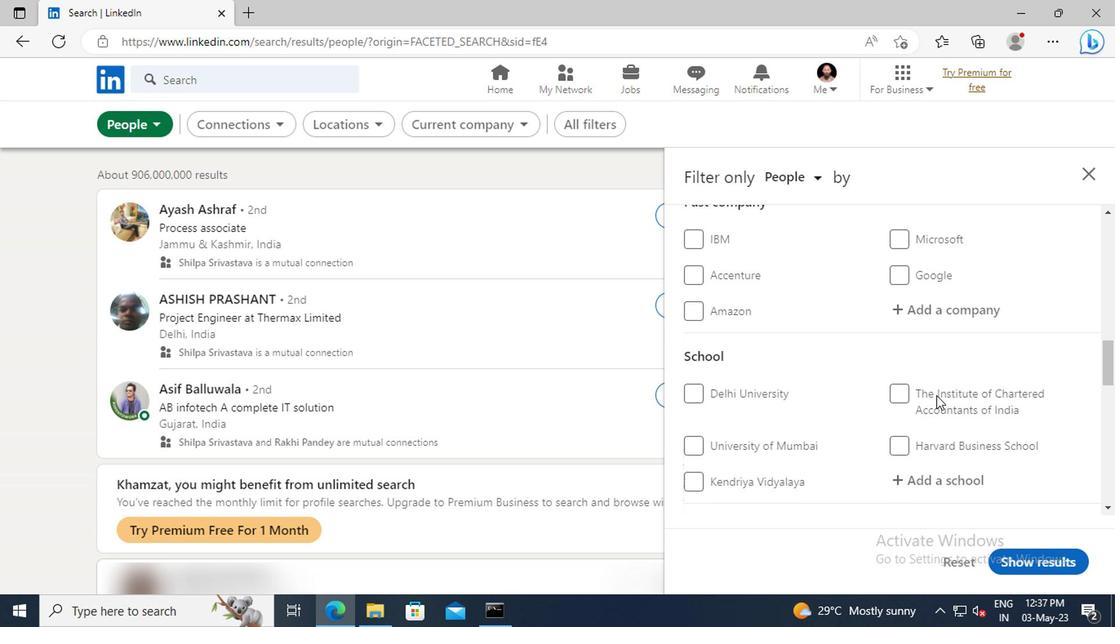 
Action: Mouse scrolled (932, 396) with delta (0, 0)
Screenshot: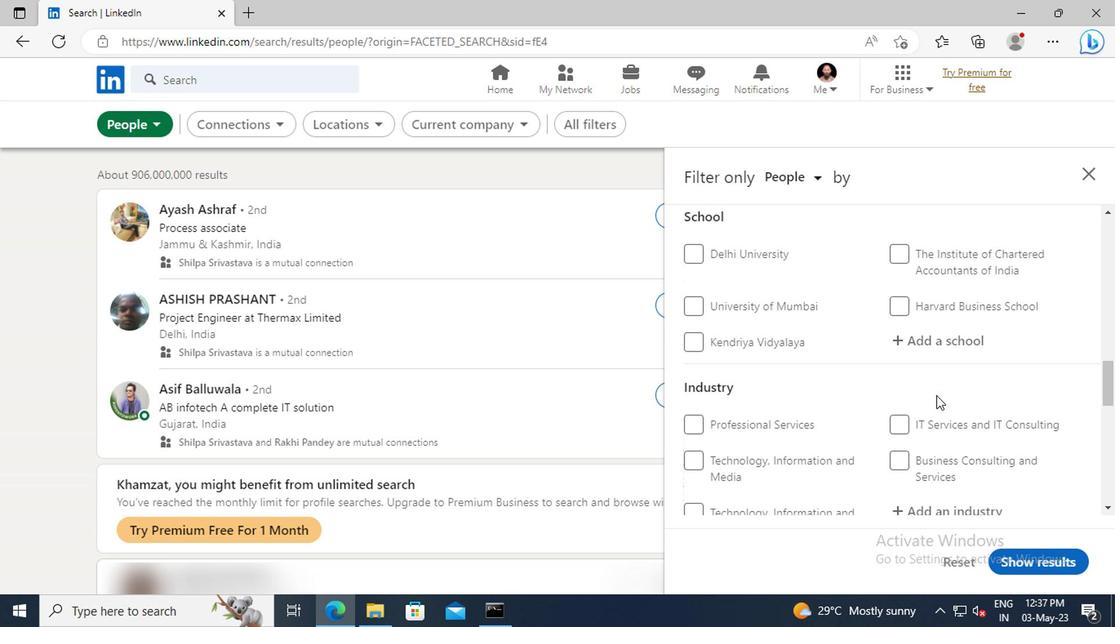 
Action: Mouse scrolled (932, 396) with delta (0, 0)
Screenshot: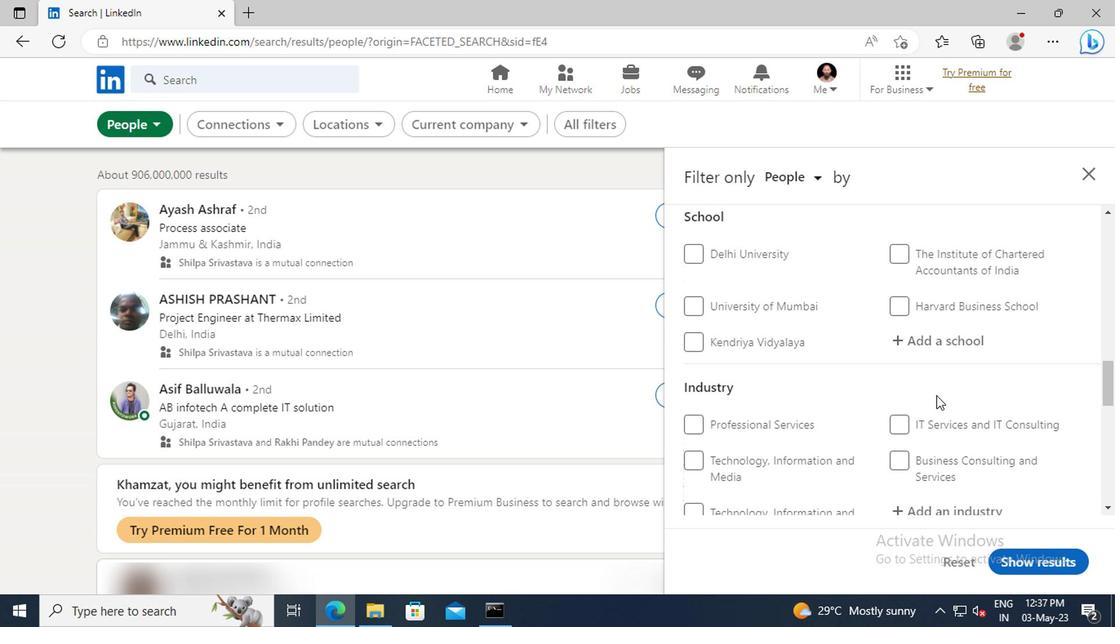 
Action: Mouse scrolled (932, 396) with delta (0, 0)
Screenshot: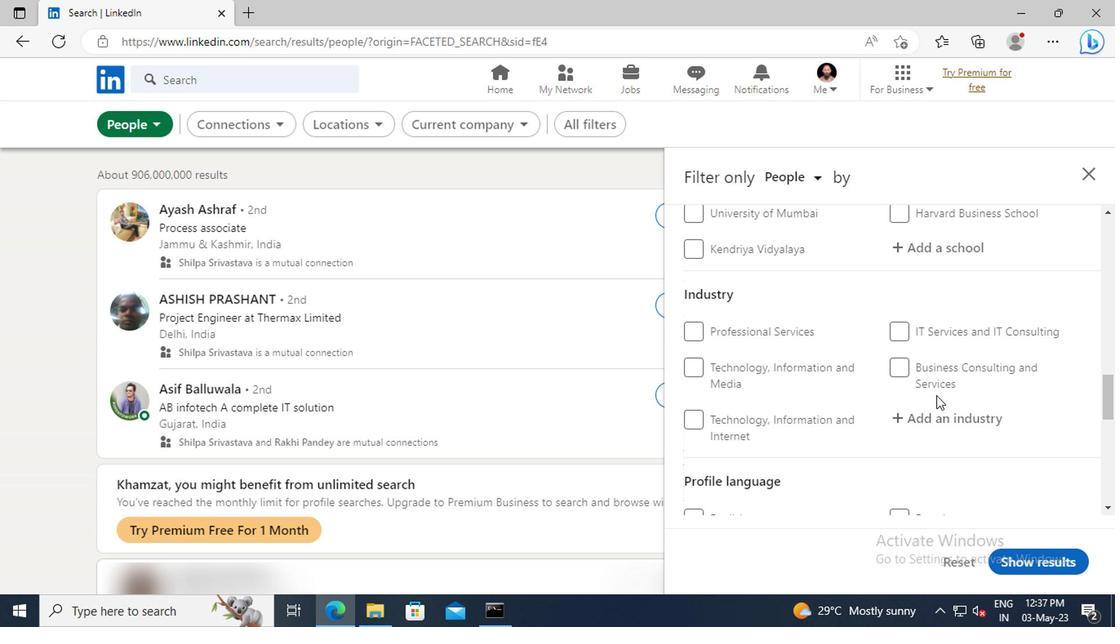 
Action: Mouse scrolled (932, 396) with delta (0, 0)
Screenshot: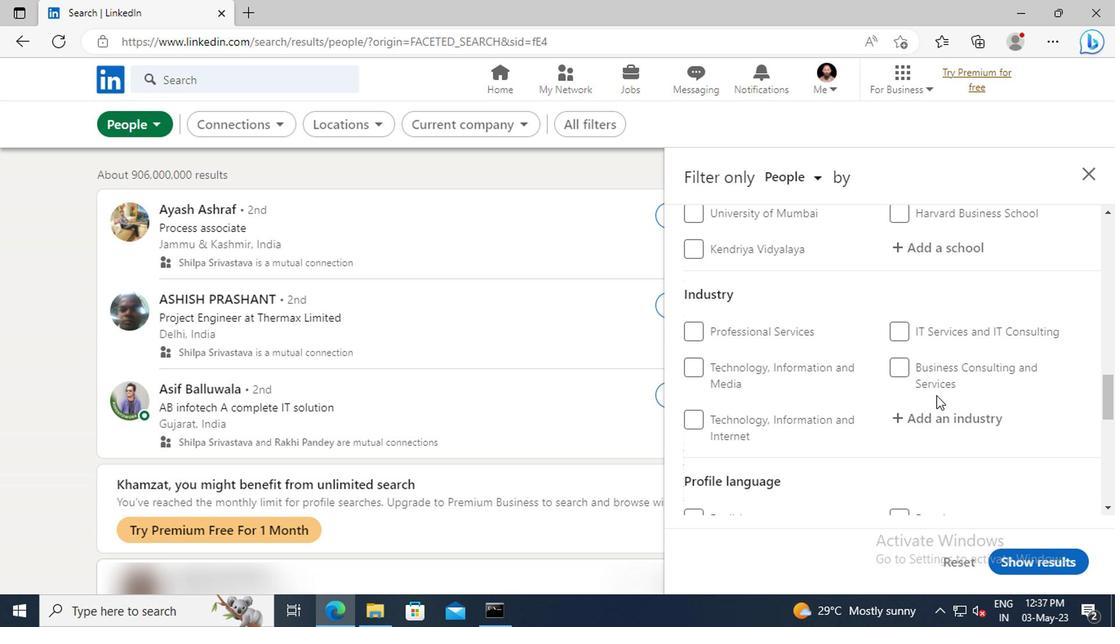 
Action: Mouse moved to (696, 501)
Screenshot: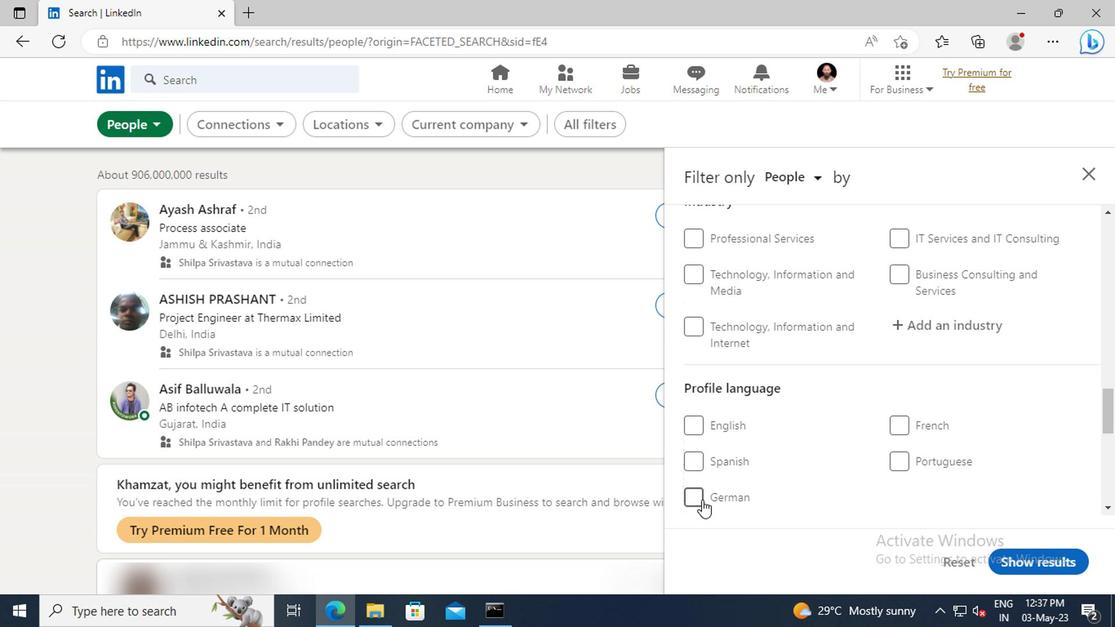 
Action: Mouse pressed left at (696, 501)
Screenshot: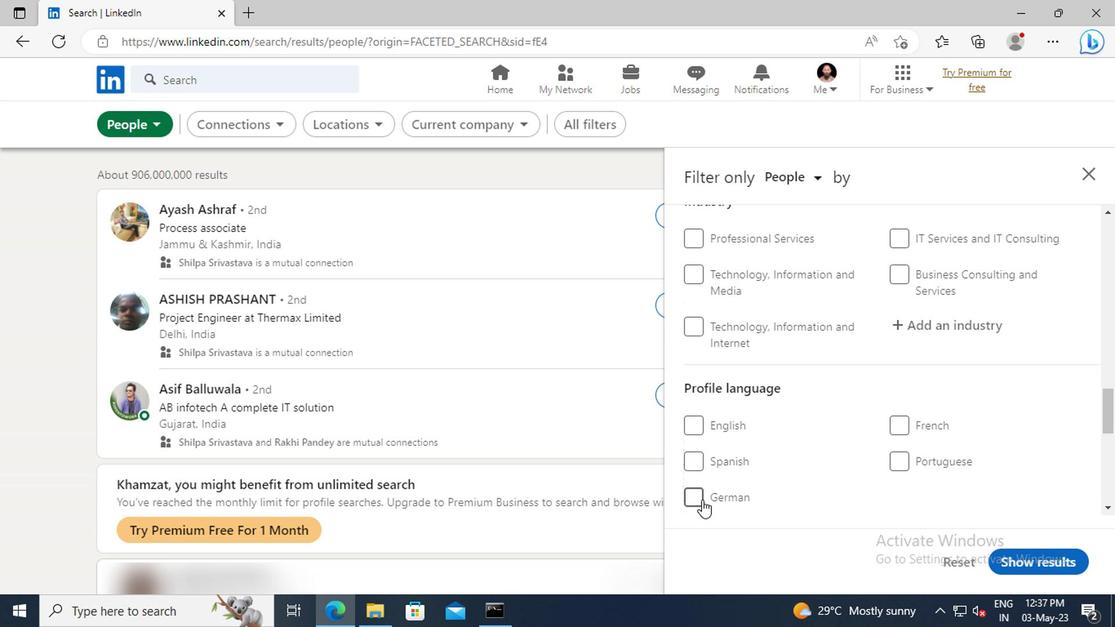 
Action: Mouse moved to (882, 431)
Screenshot: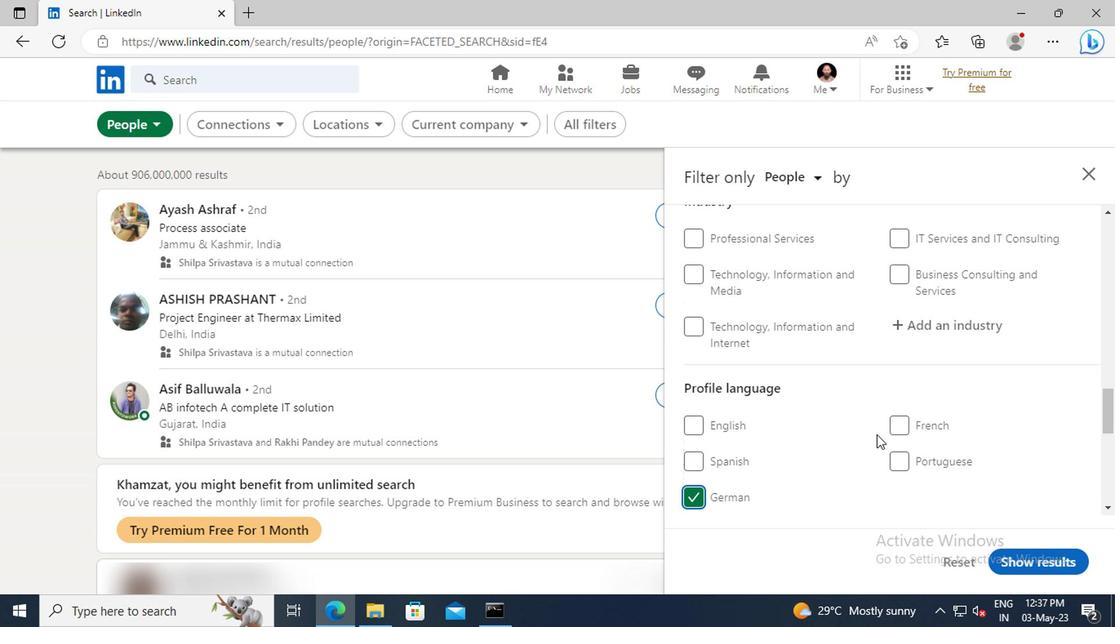 
Action: Mouse scrolled (882, 432) with delta (0, 1)
Screenshot: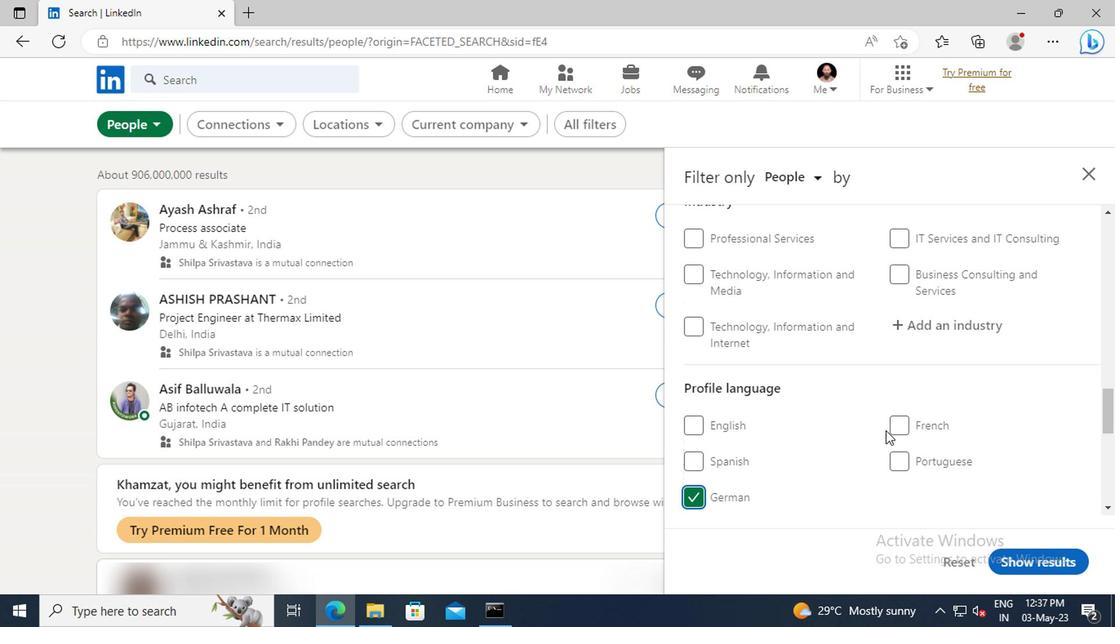 
Action: Mouse scrolled (882, 432) with delta (0, 1)
Screenshot: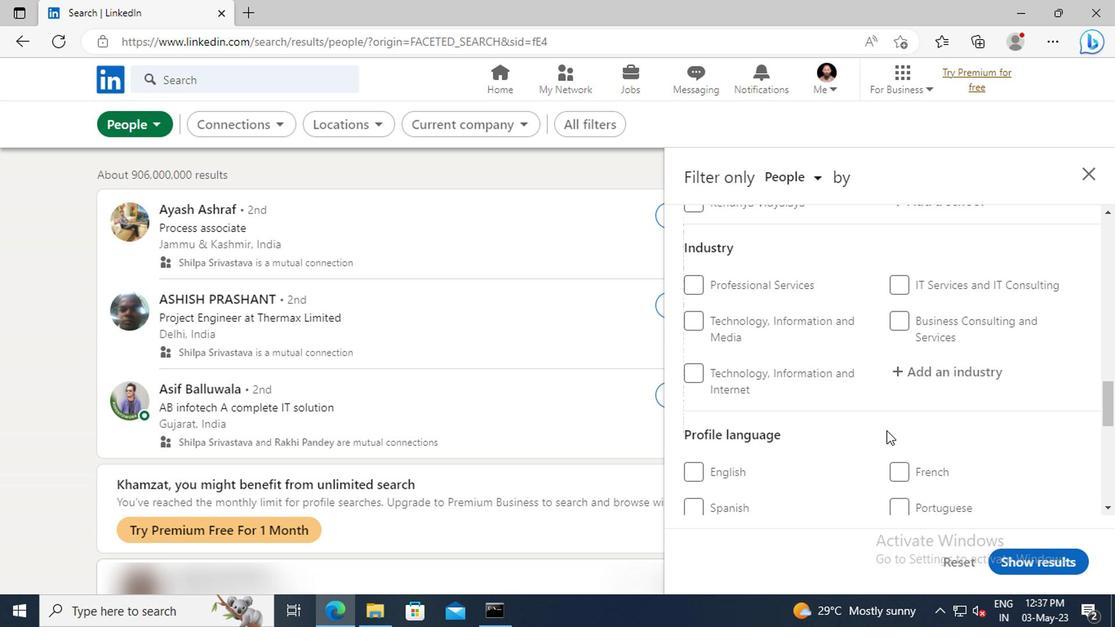 
Action: Mouse scrolled (882, 432) with delta (0, 1)
Screenshot: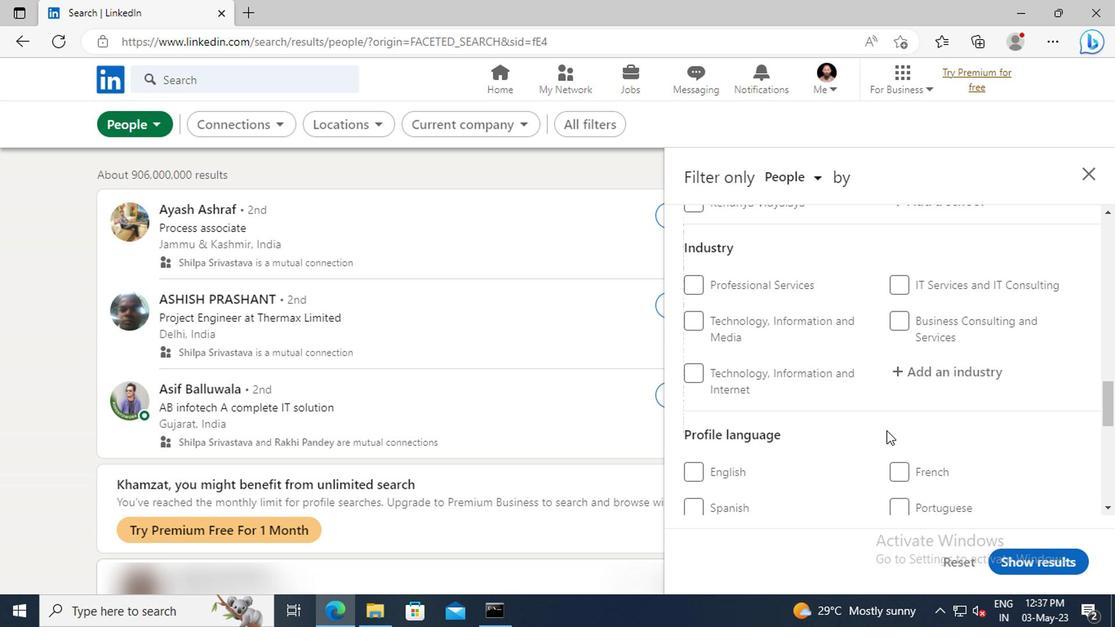 
Action: Mouse scrolled (882, 432) with delta (0, 1)
Screenshot: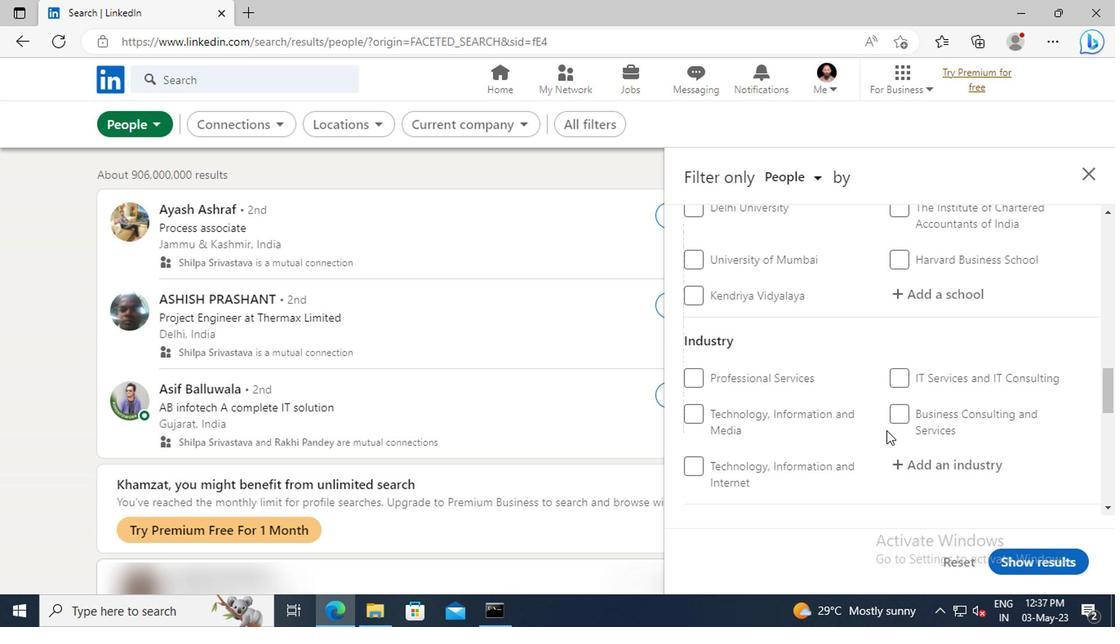 
Action: Mouse scrolled (882, 432) with delta (0, 1)
Screenshot: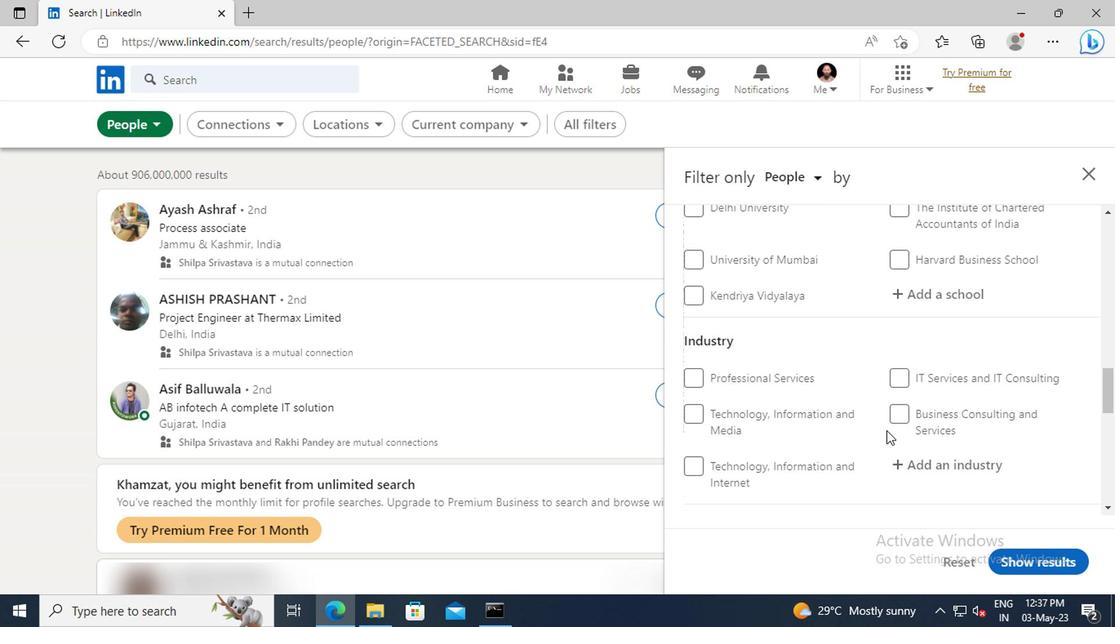 
Action: Mouse scrolled (882, 432) with delta (0, 1)
Screenshot: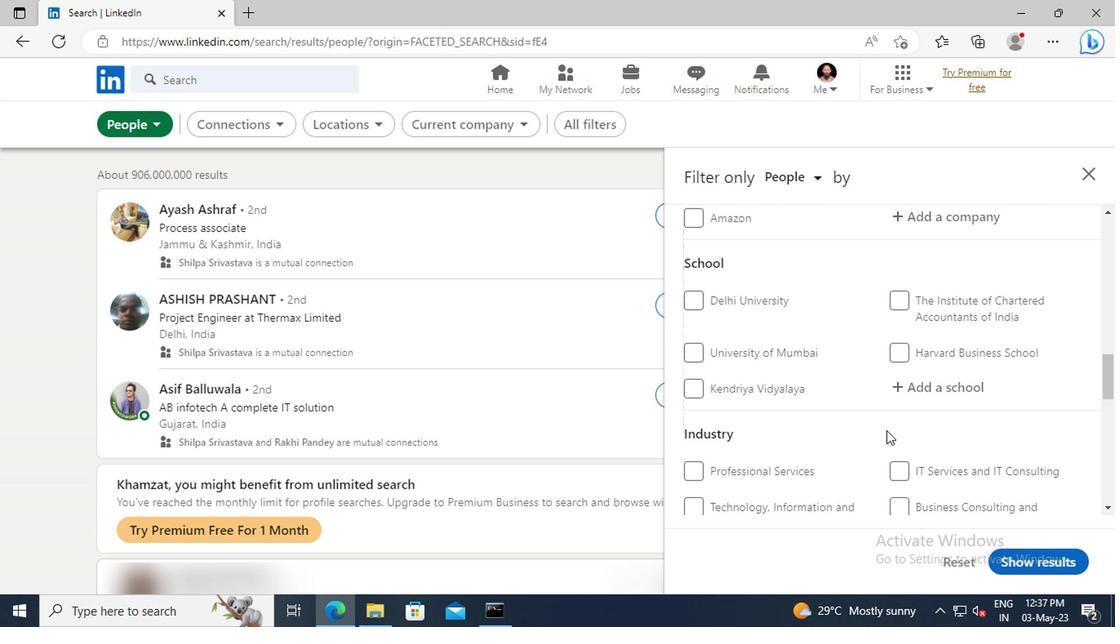 
Action: Mouse scrolled (882, 432) with delta (0, 1)
Screenshot: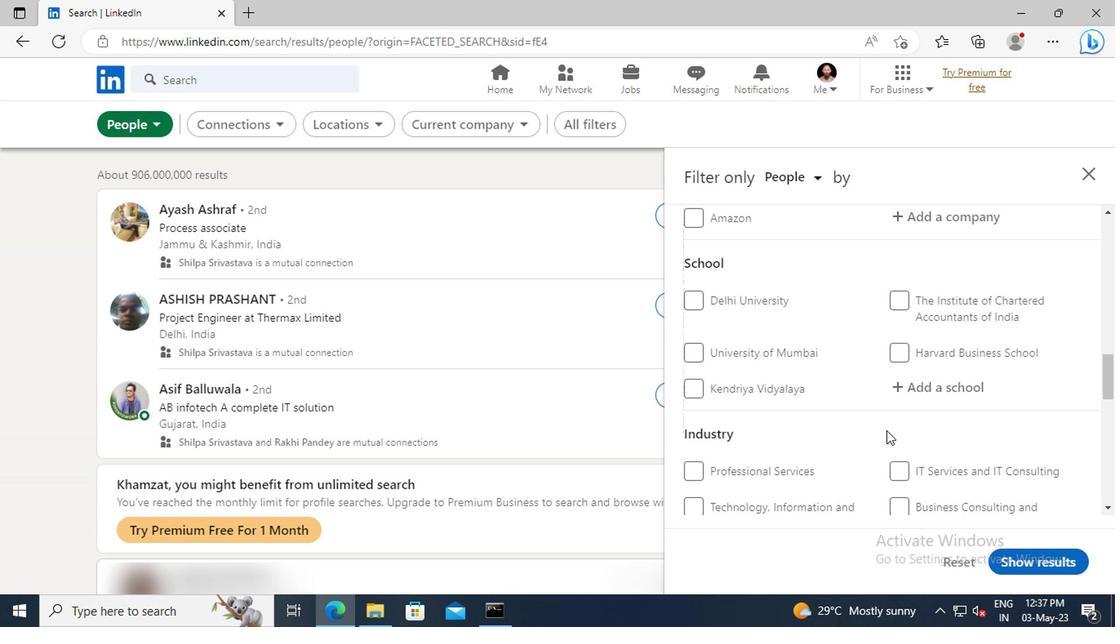 
Action: Mouse scrolled (882, 432) with delta (0, 1)
Screenshot: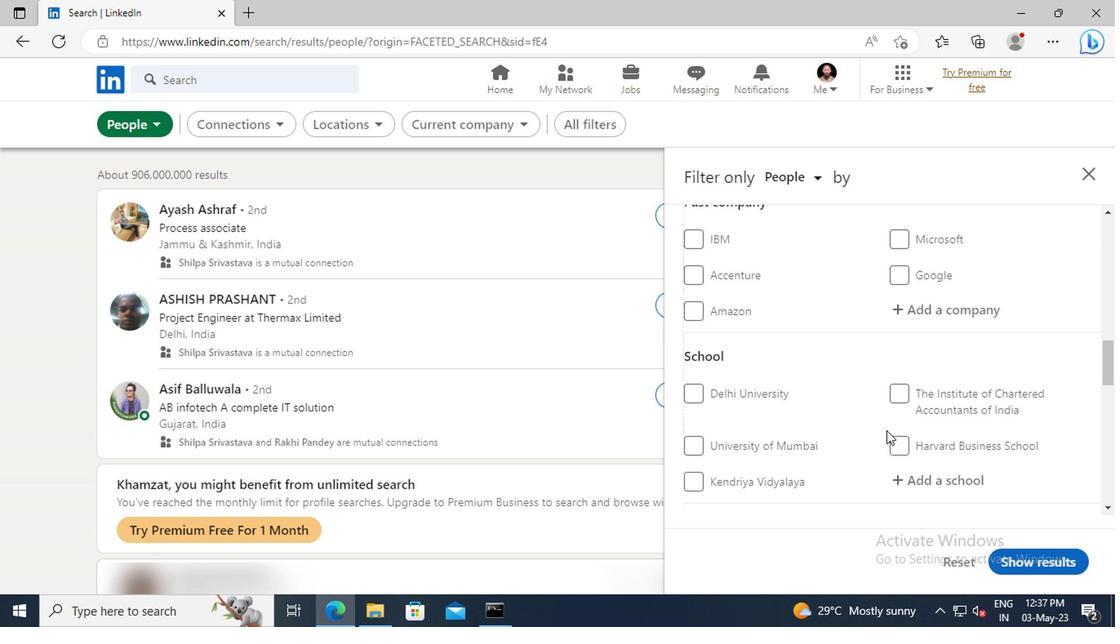 
Action: Mouse scrolled (882, 432) with delta (0, 1)
Screenshot: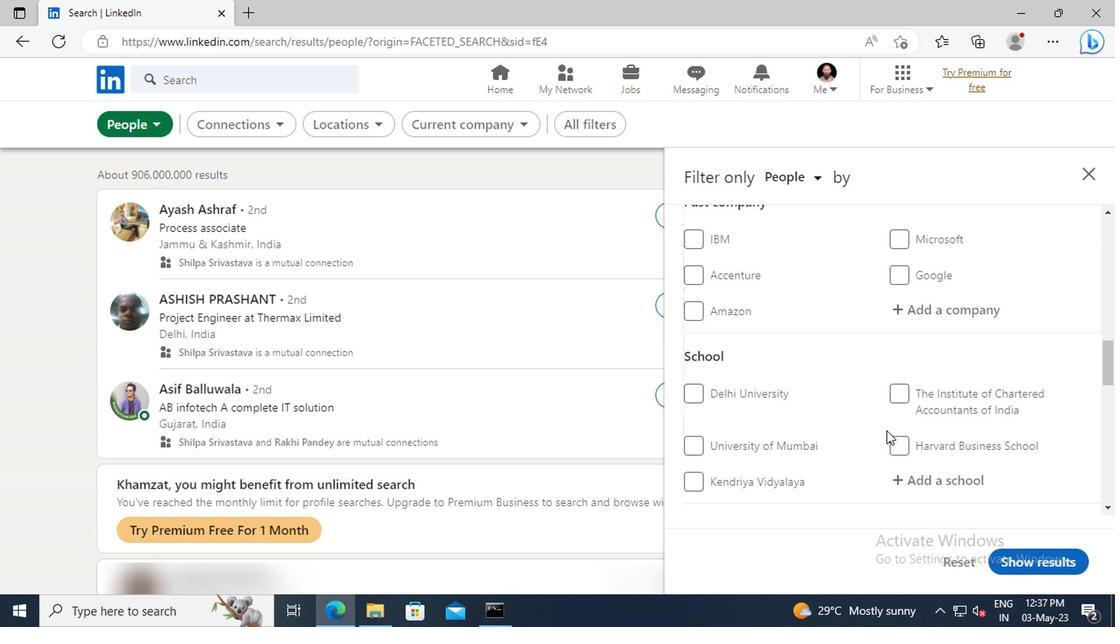 
Action: Mouse scrolled (882, 432) with delta (0, 1)
Screenshot: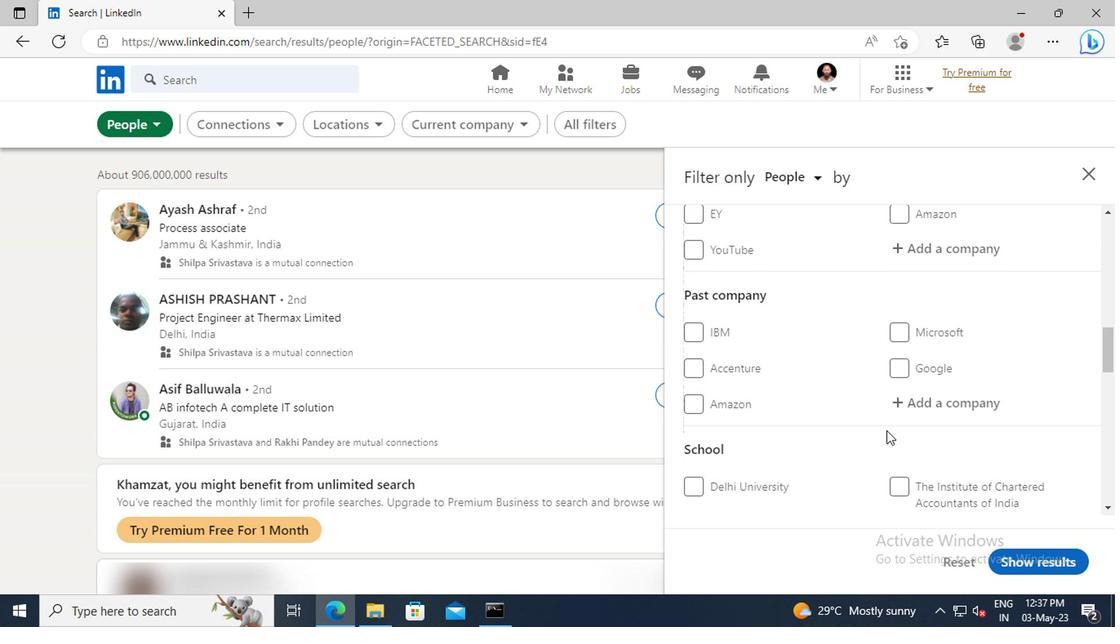 
Action: Mouse scrolled (882, 432) with delta (0, 1)
Screenshot: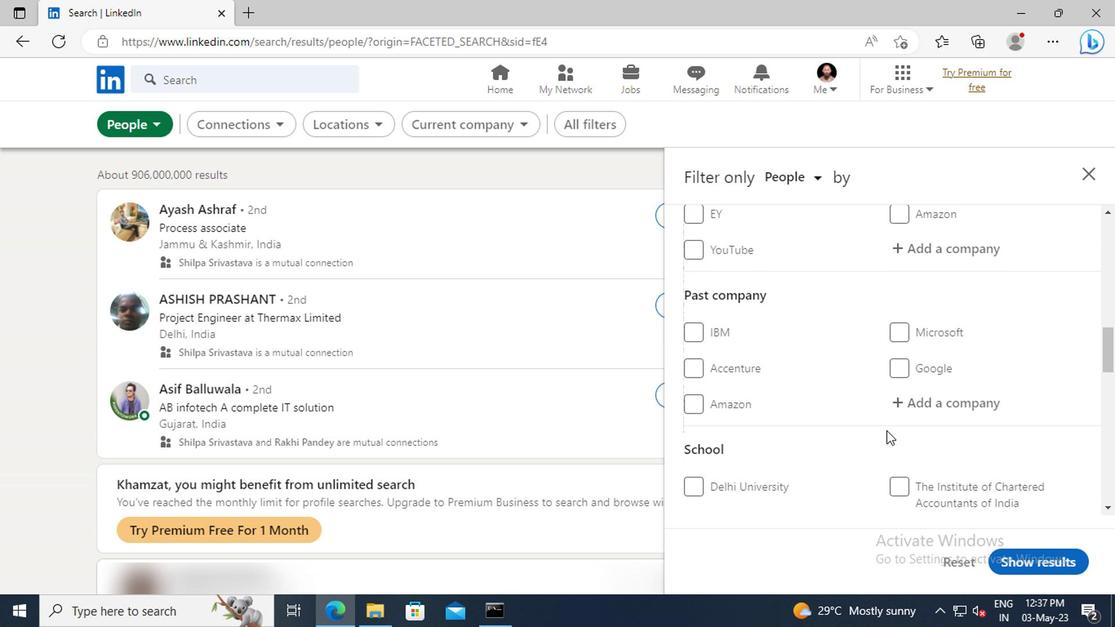 
Action: Mouse scrolled (882, 432) with delta (0, 1)
Screenshot: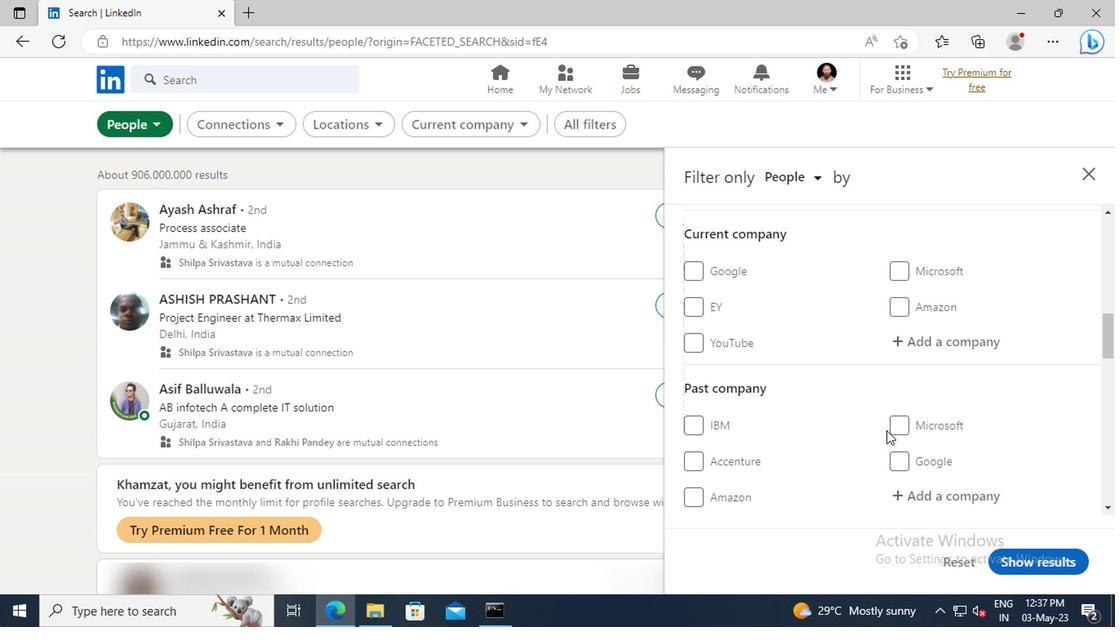 
Action: Mouse moved to (902, 392)
Screenshot: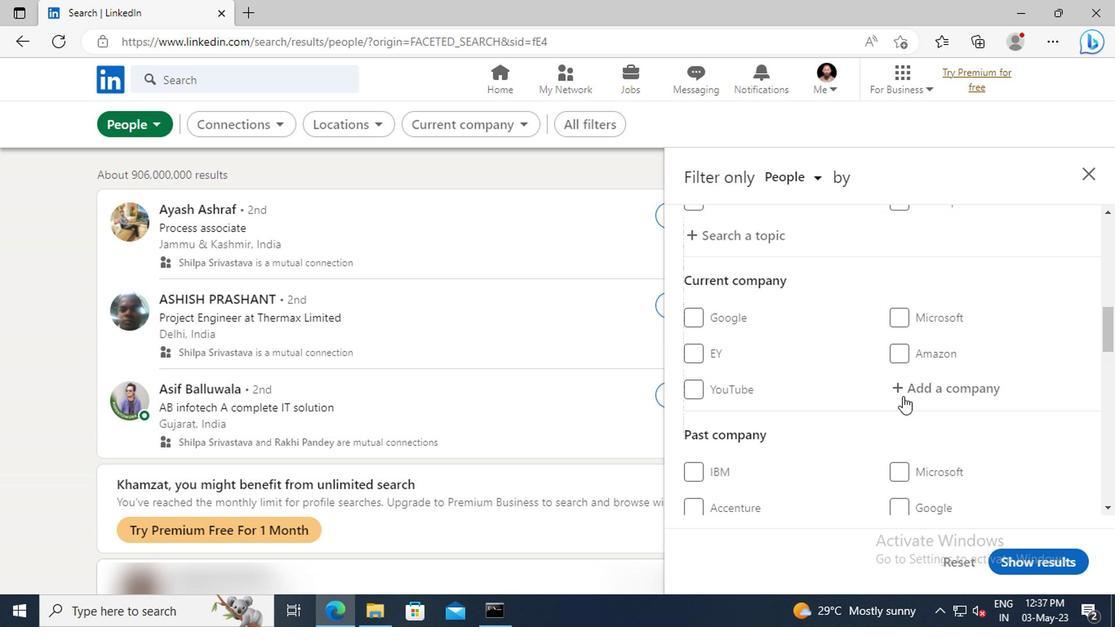 
Action: Mouse pressed left at (902, 392)
Screenshot: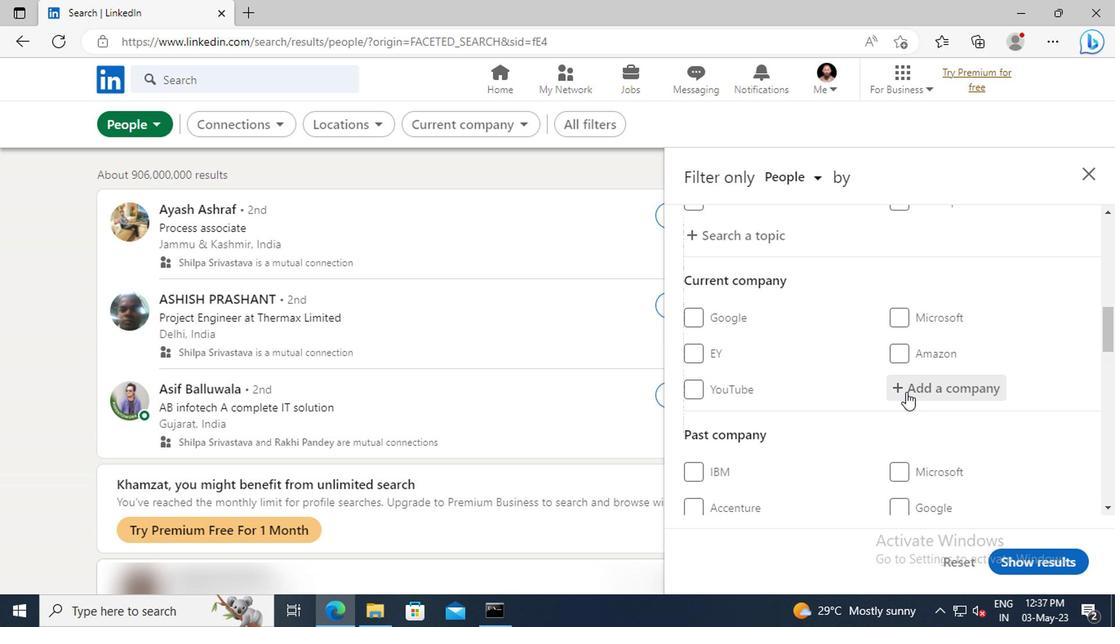 
Action: Key pressed <Key.shift>EXPLEO<Key.space>
Screenshot: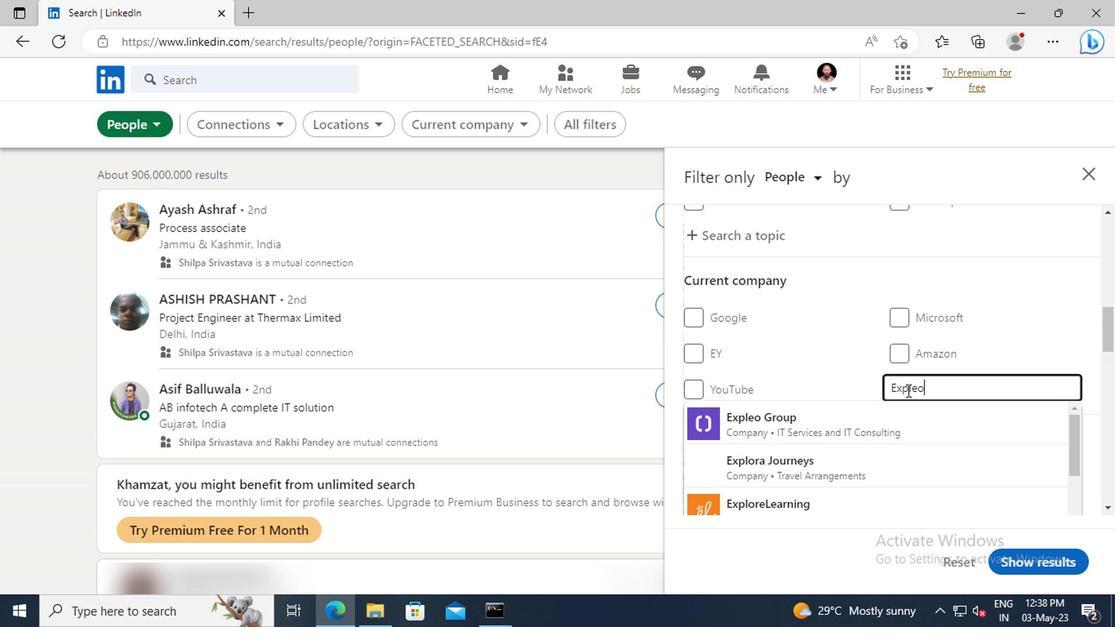 
Action: Mouse moved to (902, 414)
Screenshot: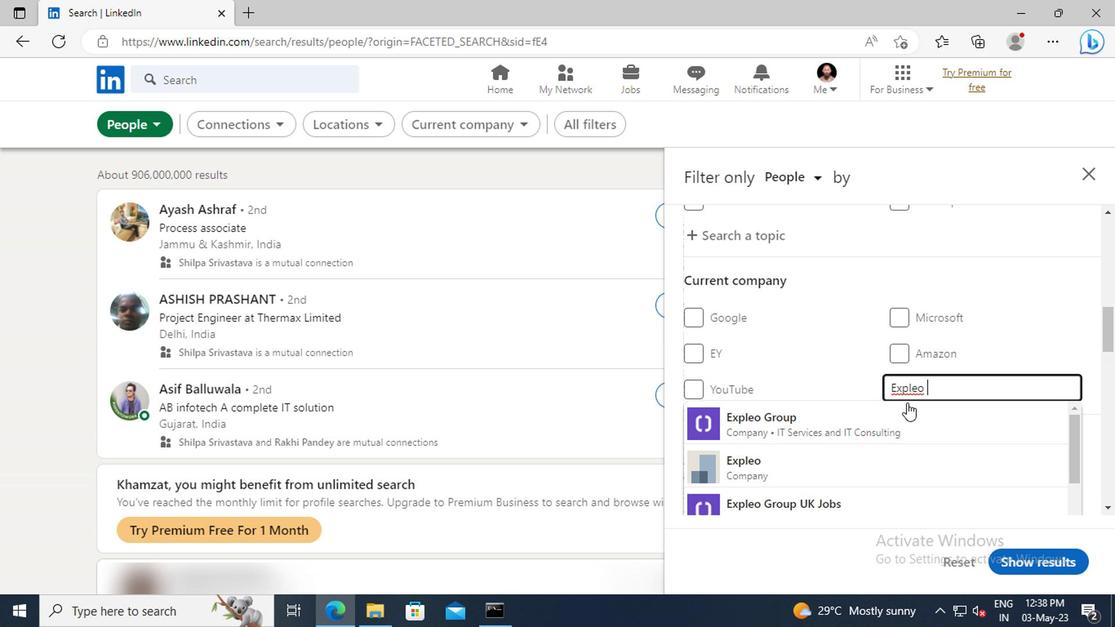 
Action: Mouse pressed left at (902, 414)
Screenshot: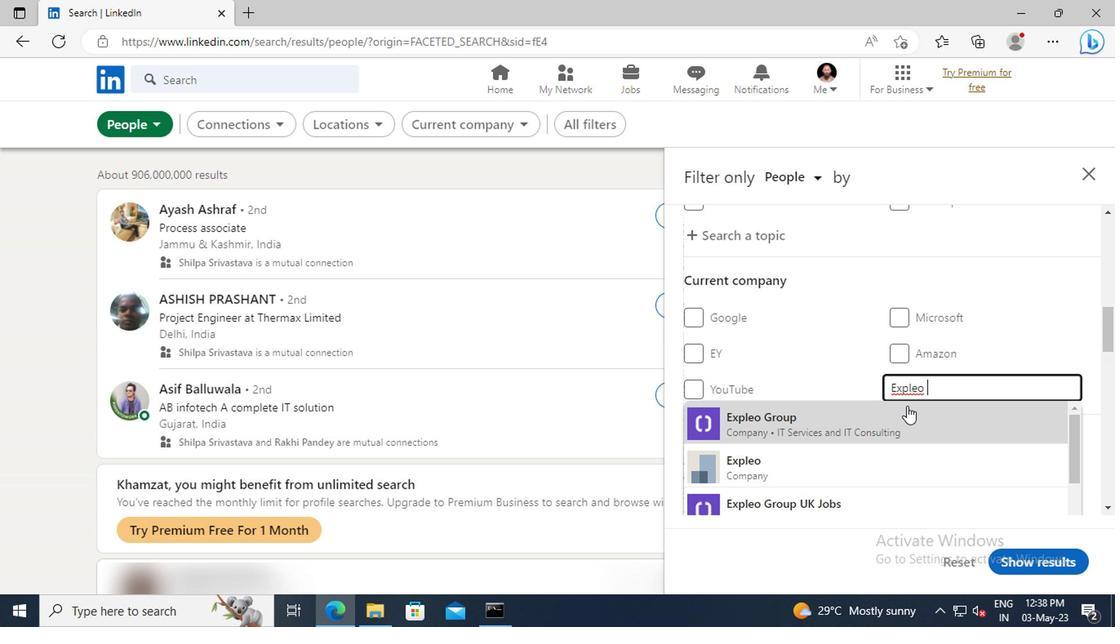 
Action: Mouse scrolled (902, 414) with delta (0, 0)
Screenshot: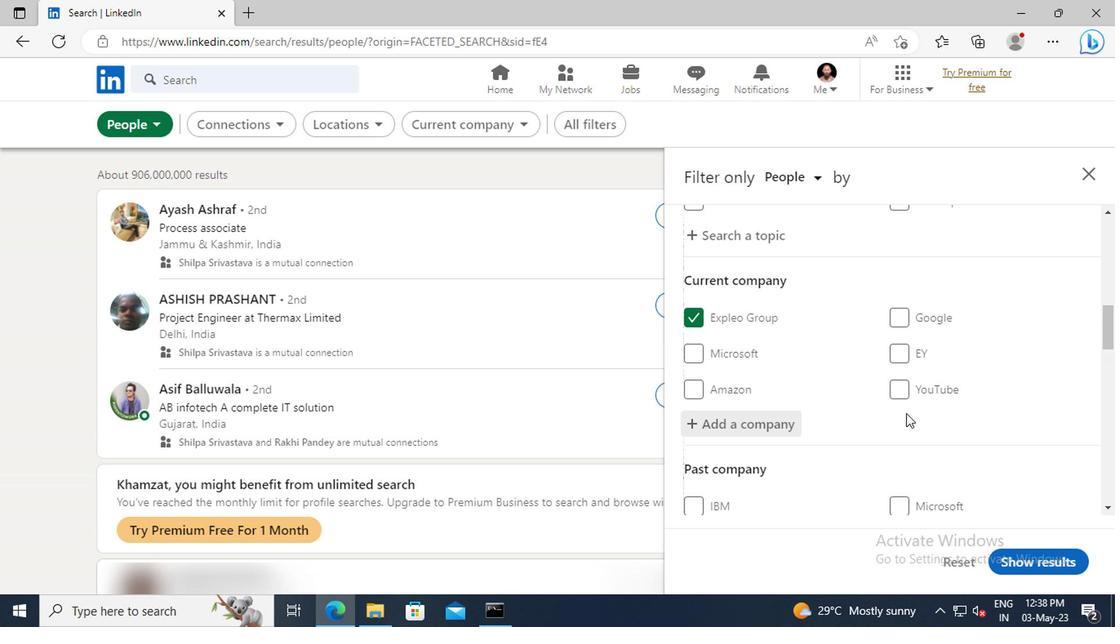 
Action: Mouse scrolled (902, 414) with delta (0, 0)
Screenshot: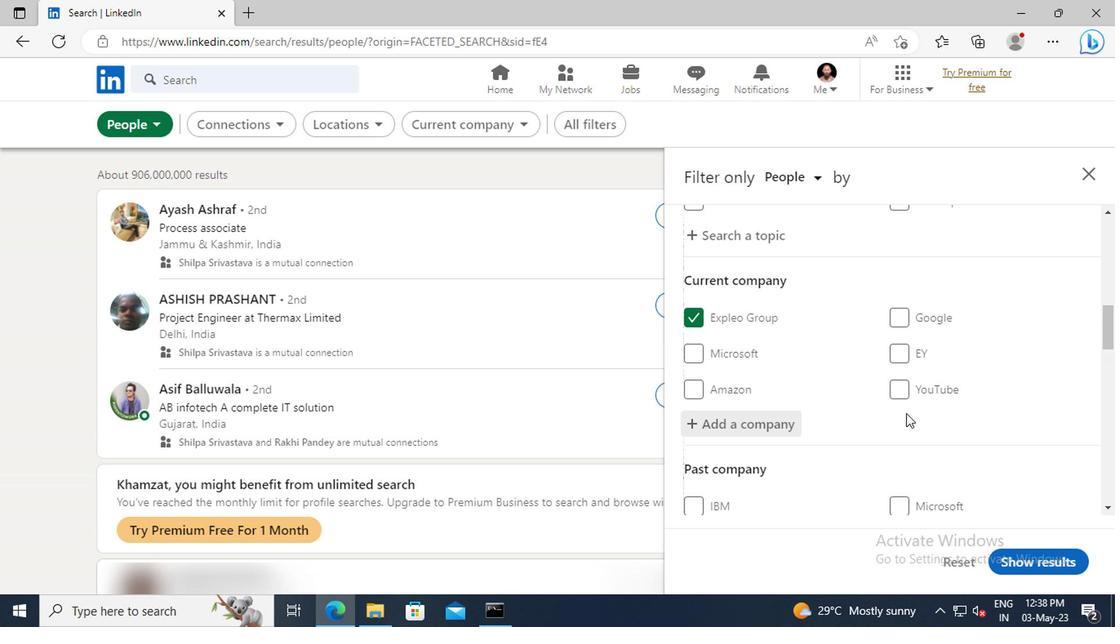 
Action: Mouse scrolled (902, 414) with delta (0, 0)
Screenshot: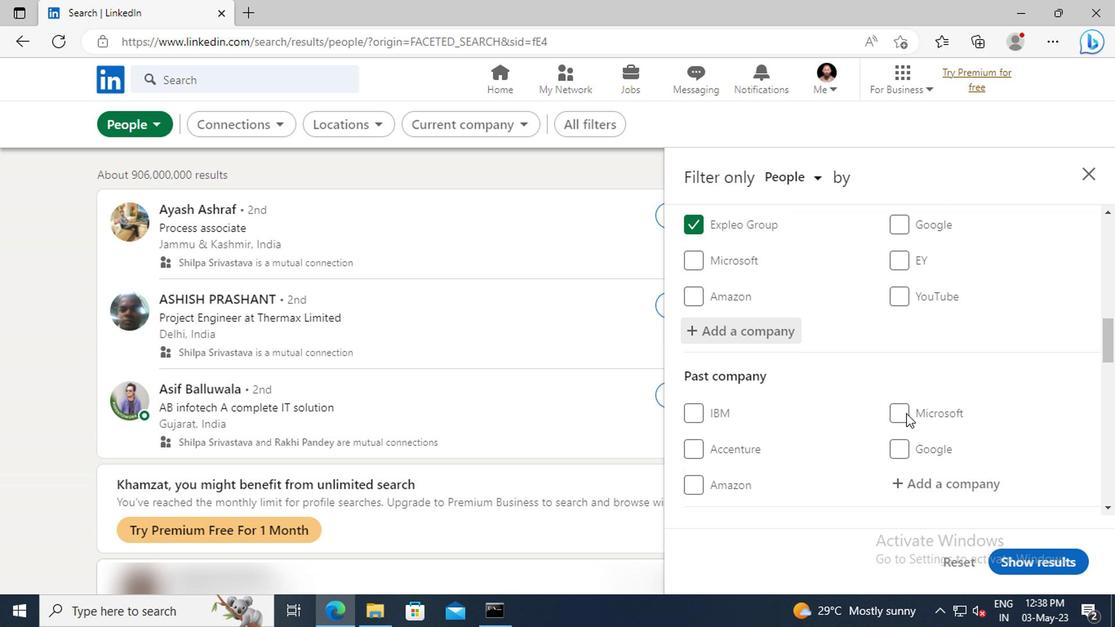 
Action: Mouse scrolled (902, 414) with delta (0, 0)
Screenshot: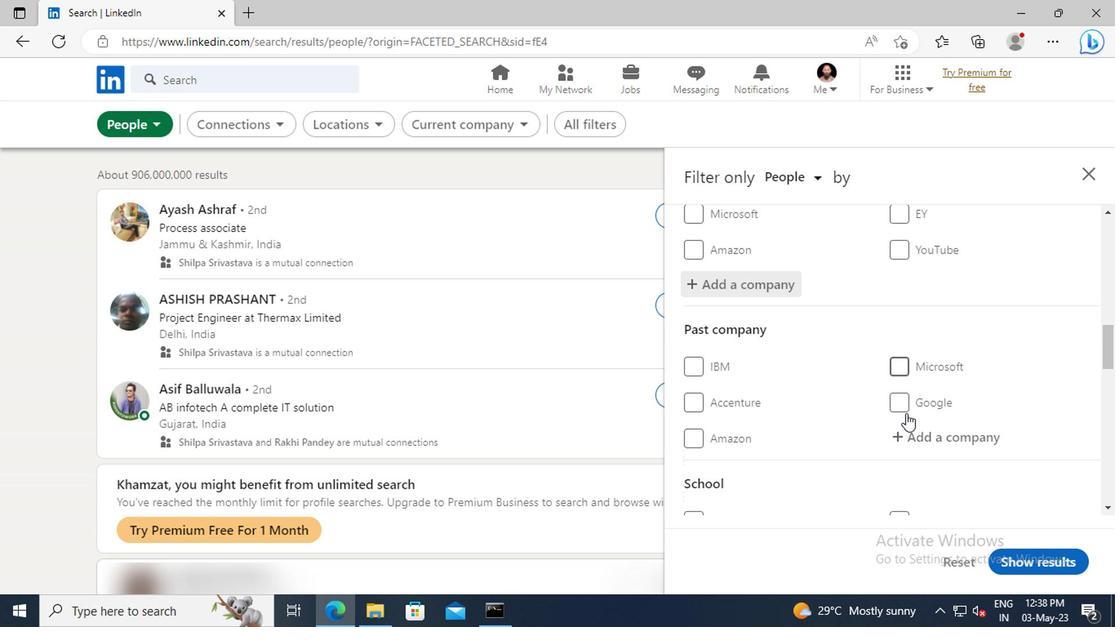 
Action: Mouse scrolled (902, 414) with delta (0, 0)
Screenshot: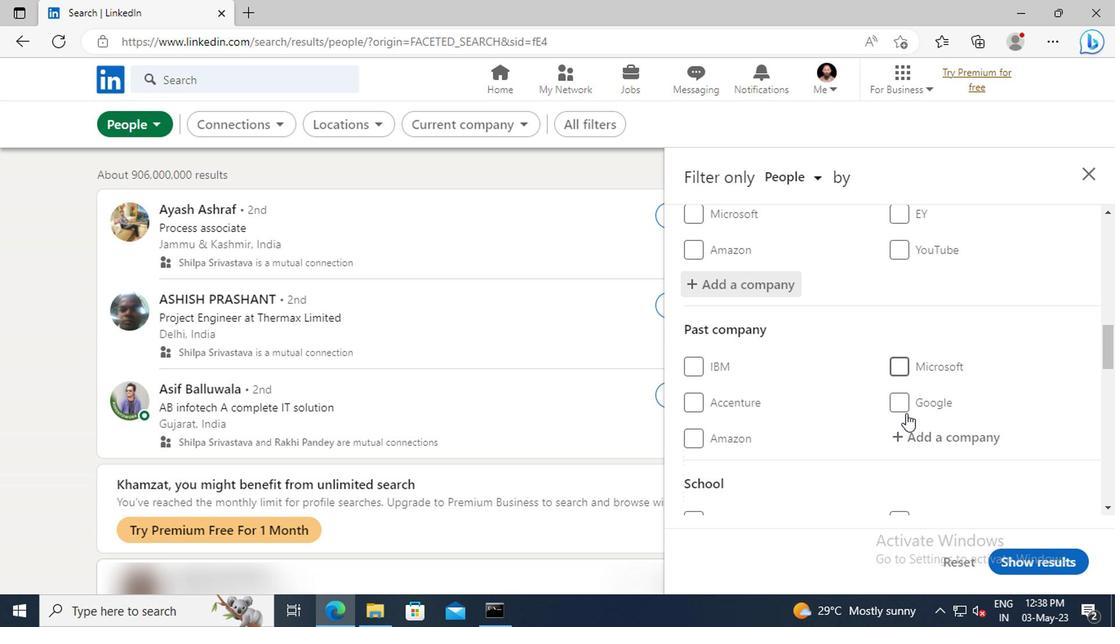 
Action: Mouse moved to (898, 413)
Screenshot: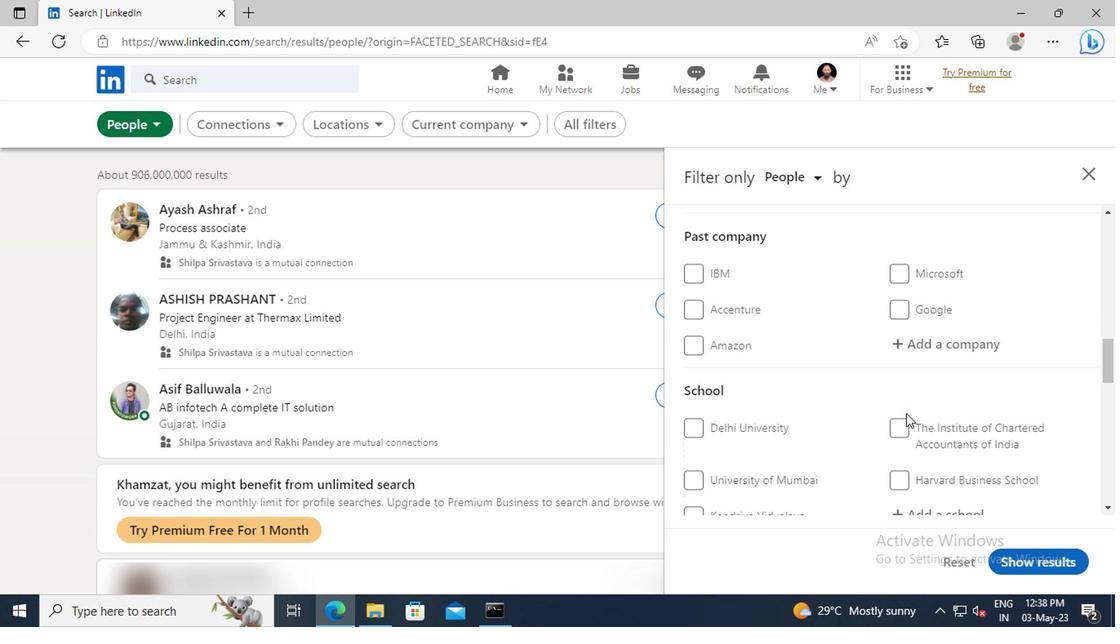 
Action: Mouse scrolled (898, 412) with delta (0, 0)
Screenshot: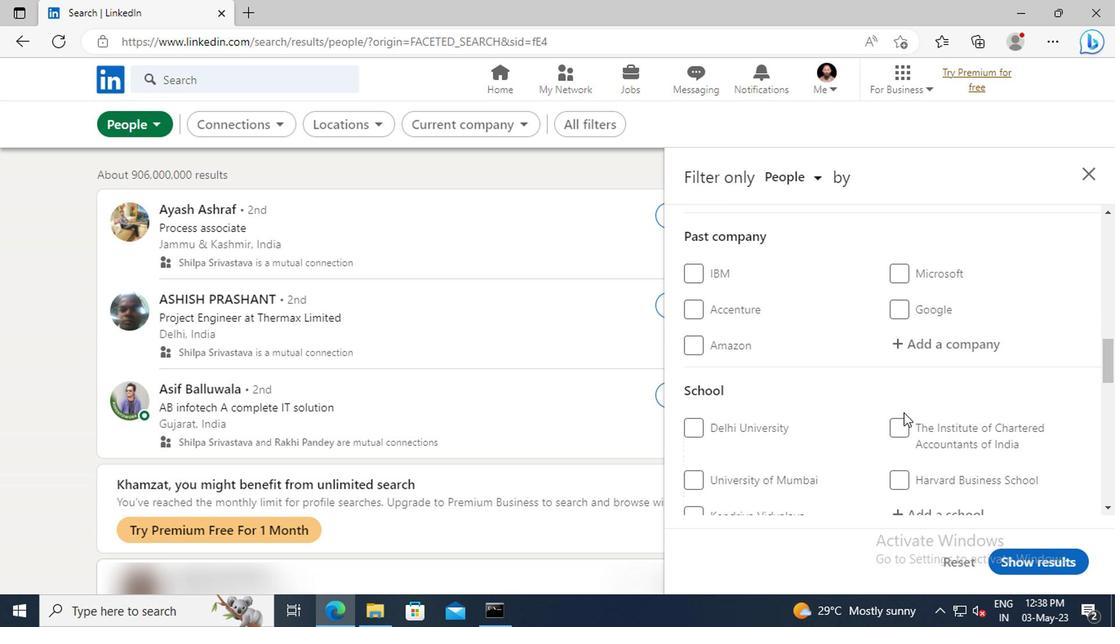 
Action: Mouse moved to (898, 413)
Screenshot: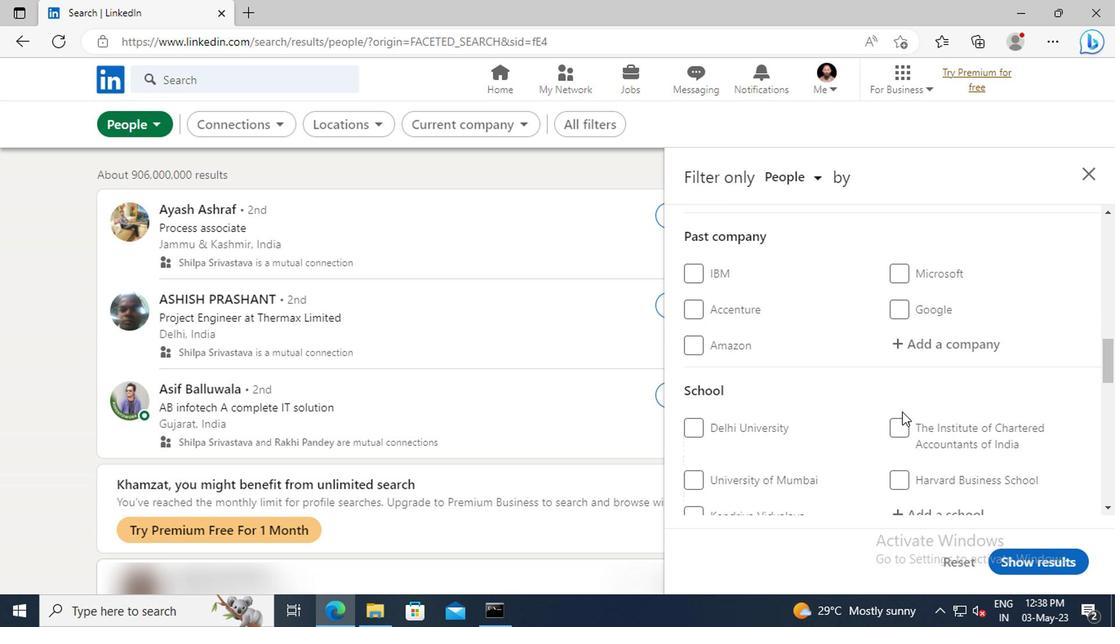 
Action: Mouse scrolled (898, 412) with delta (0, 0)
Screenshot: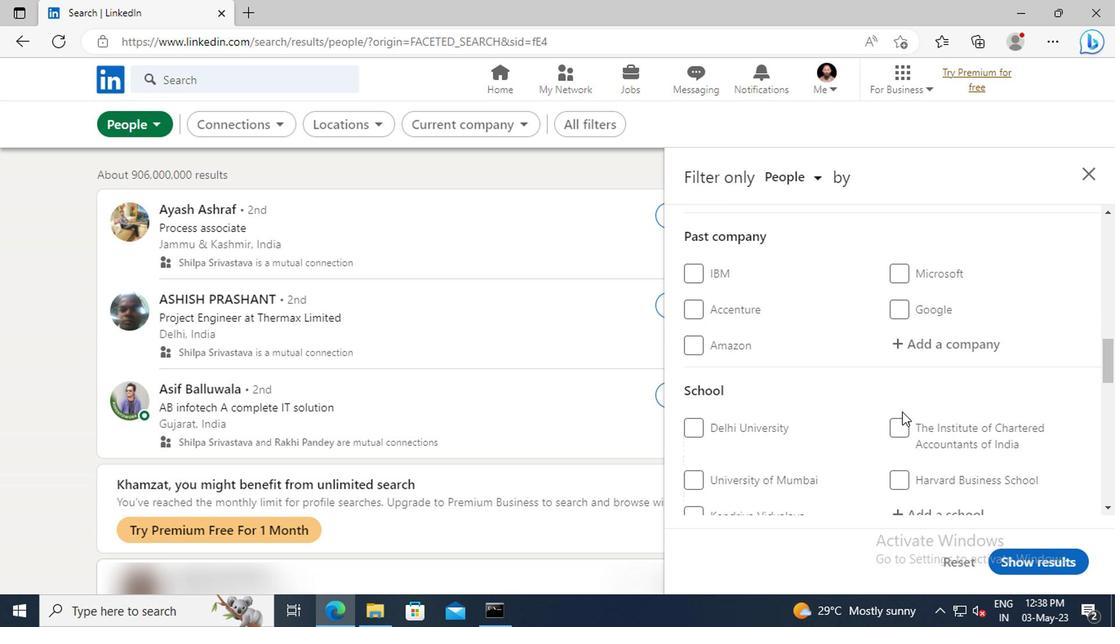 
Action: Mouse moved to (904, 418)
Screenshot: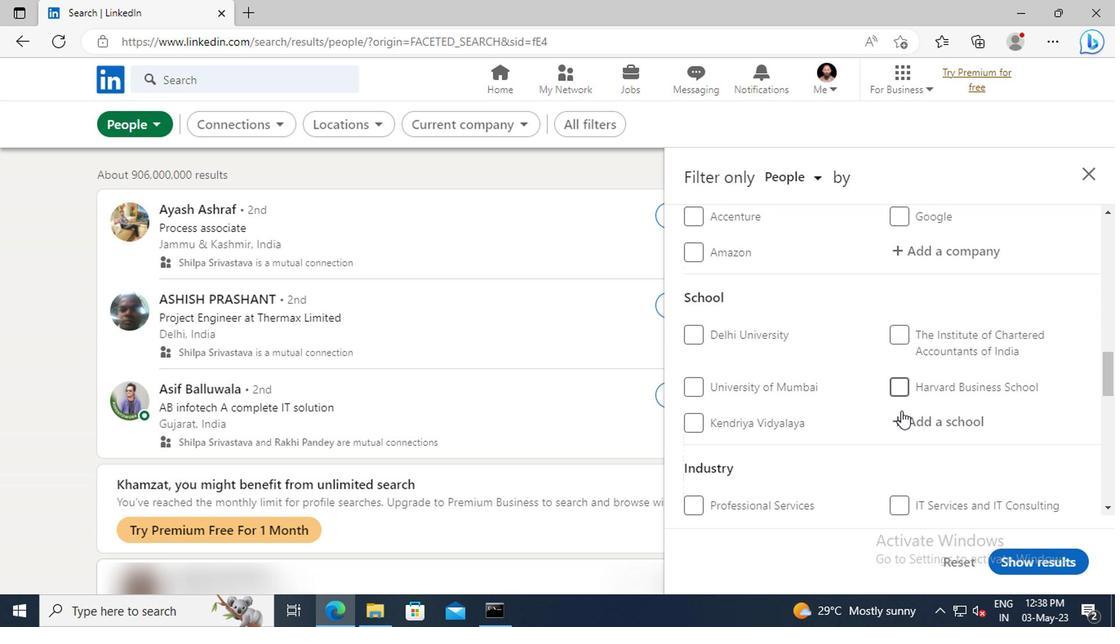 
Action: Mouse pressed left at (904, 418)
Screenshot: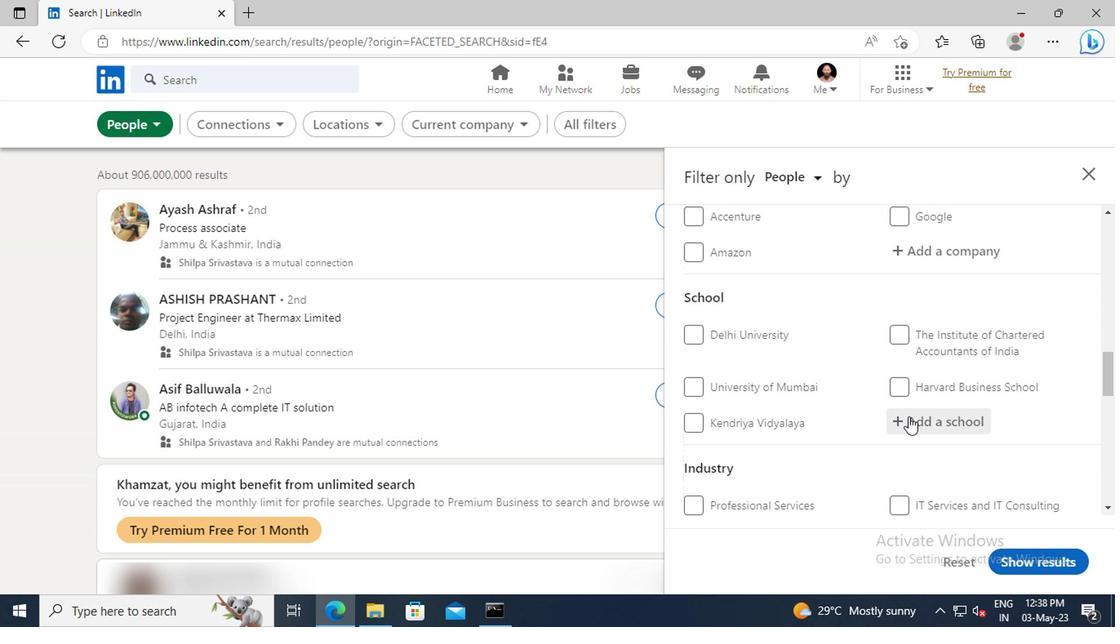 
Action: Mouse moved to (904, 418)
Screenshot: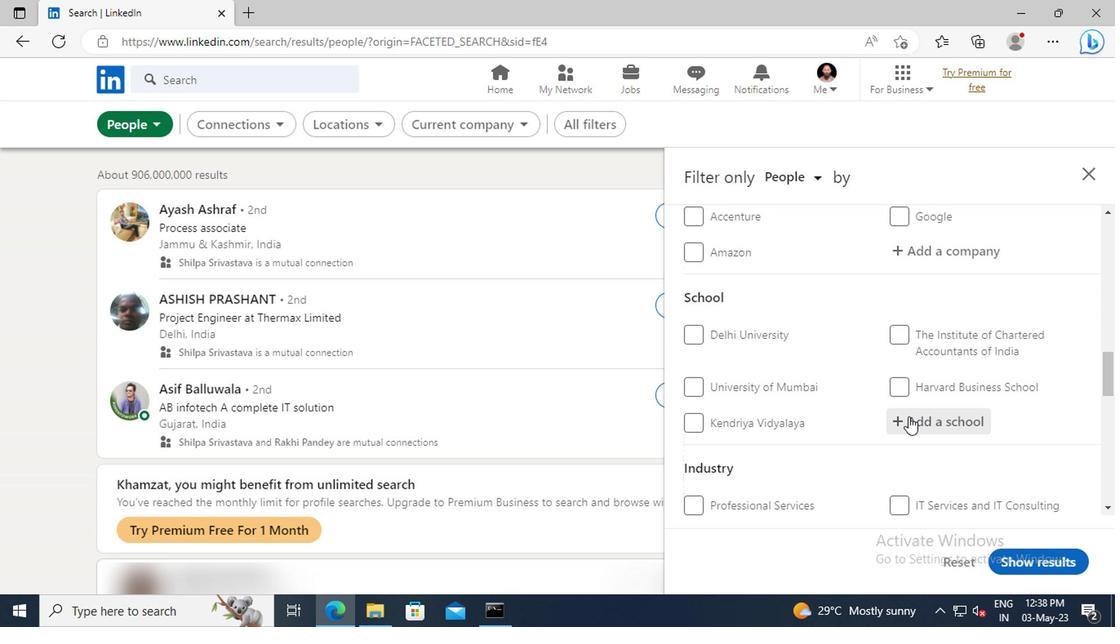 
Action: Key pressed <Key.shift>VIDYA<Key.space><Key.shift>ACADE
Screenshot: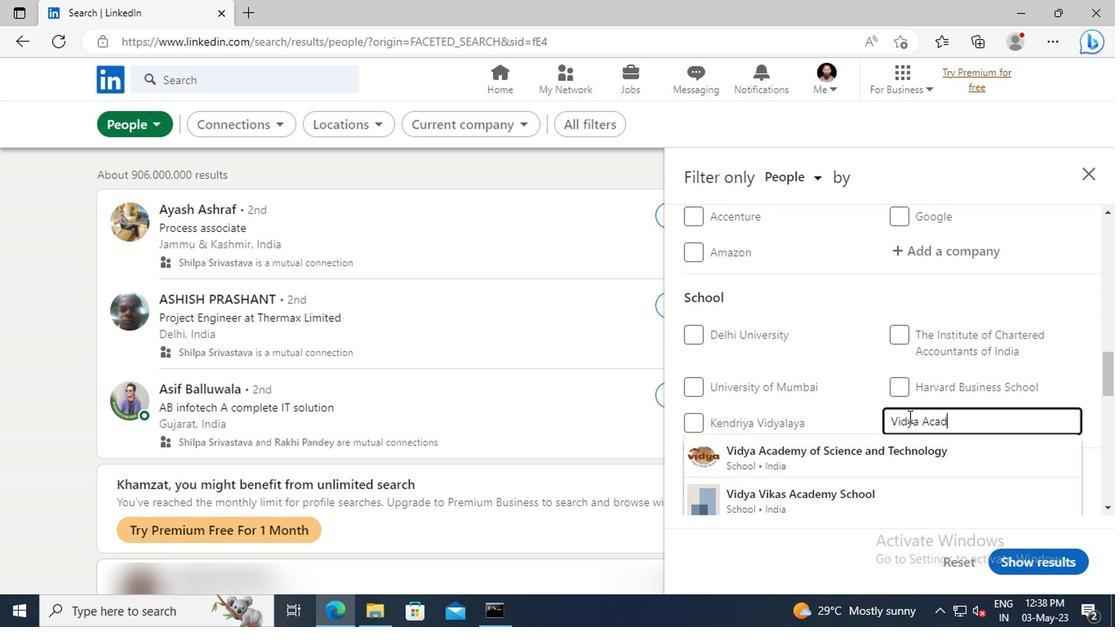 
Action: Mouse moved to (909, 454)
Screenshot: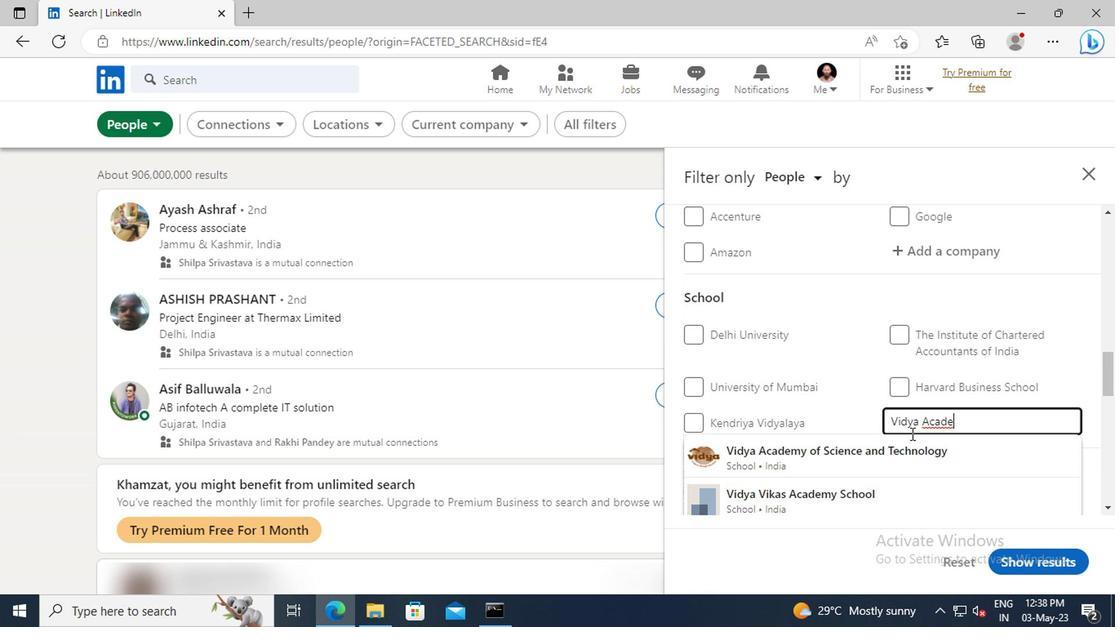 
Action: Mouse pressed left at (909, 454)
Screenshot: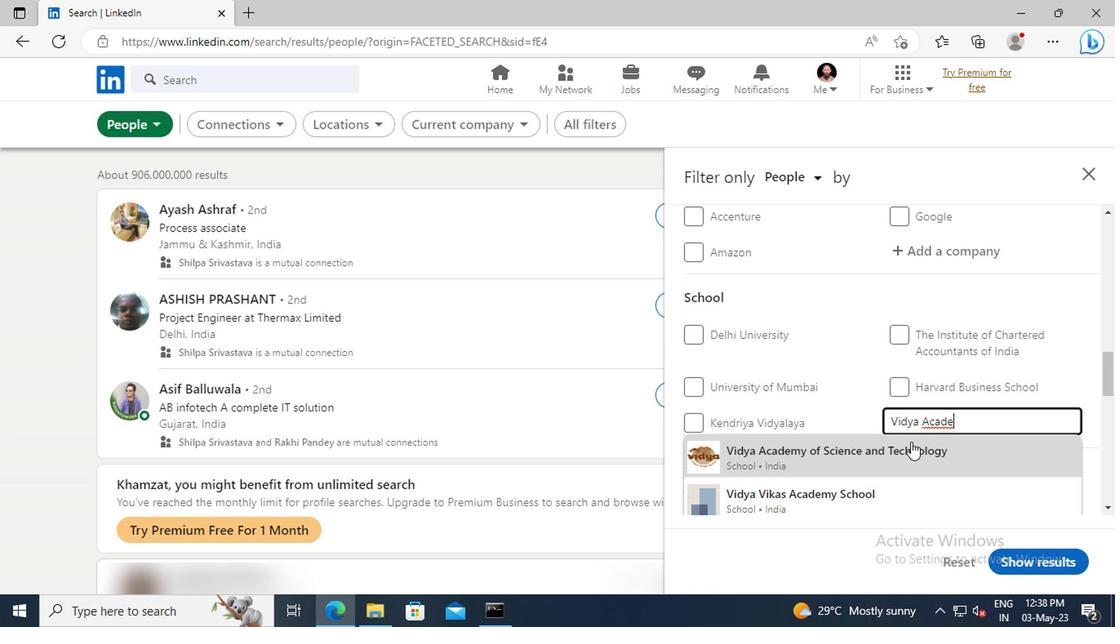 
Action: Mouse scrolled (909, 453) with delta (0, -1)
Screenshot: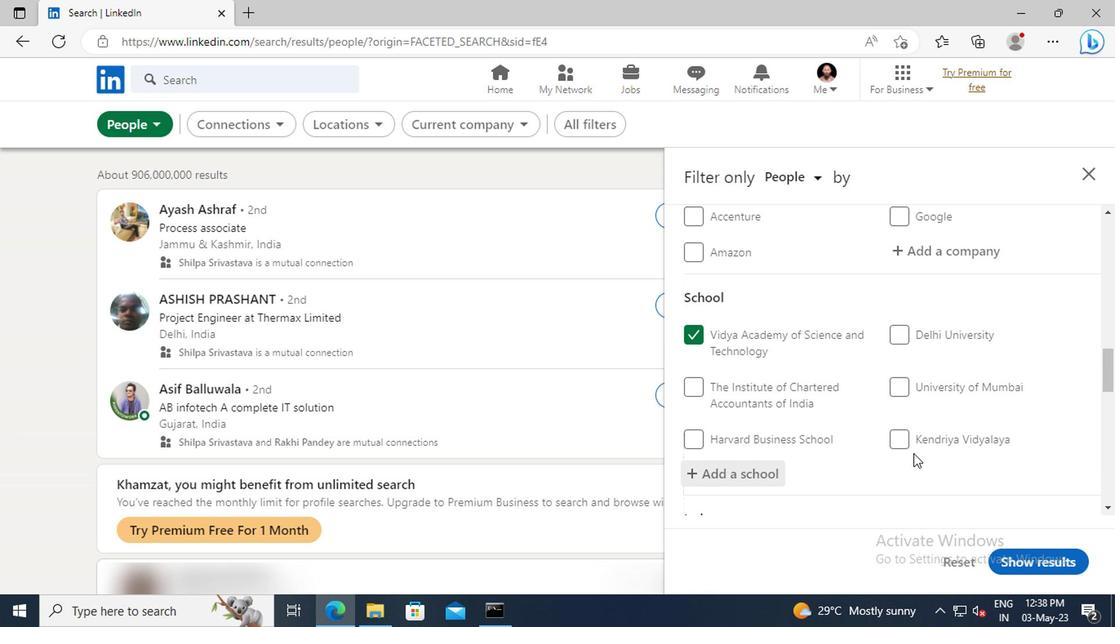 
Action: Mouse scrolled (909, 453) with delta (0, -1)
Screenshot: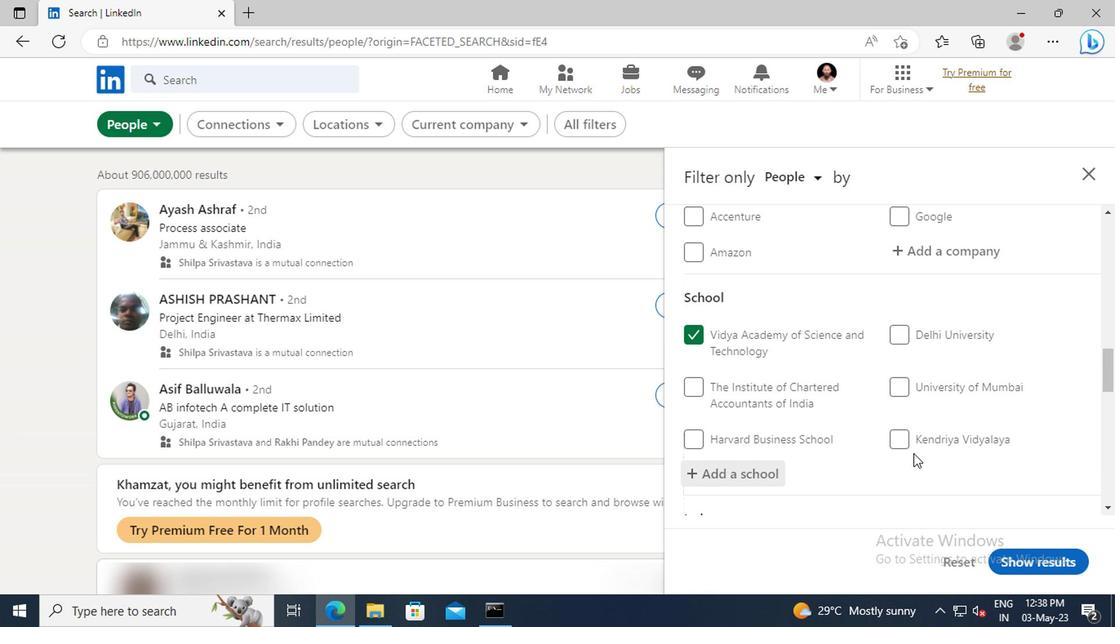 
Action: Mouse moved to (894, 414)
Screenshot: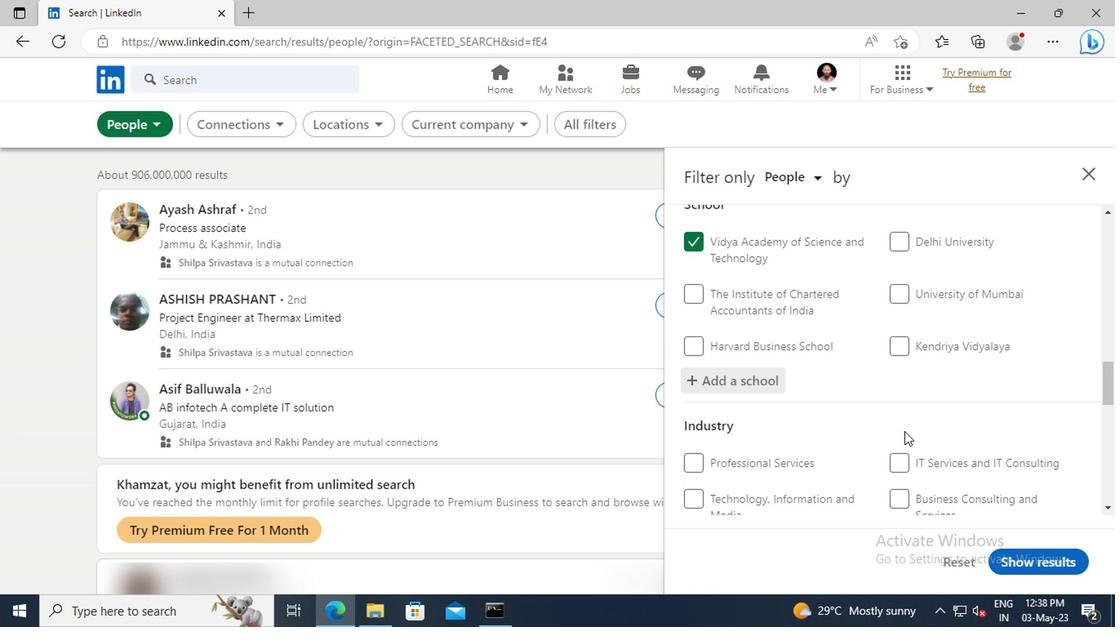 
Action: Mouse scrolled (894, 413) with delta (0, -1)
Screenshot: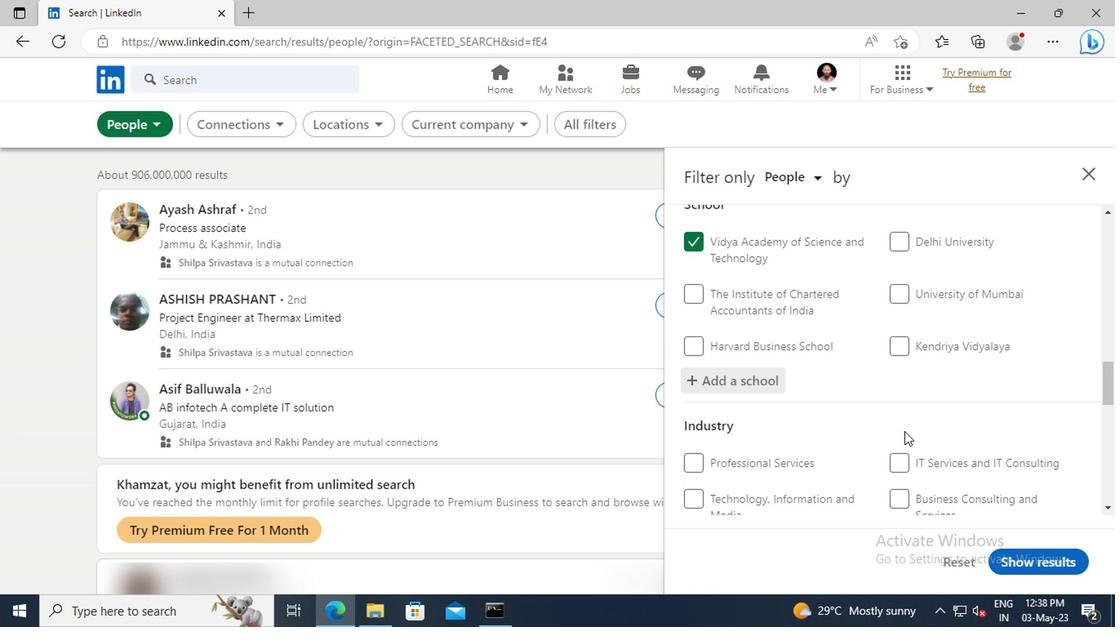 
Action: Mouse moved to (892, 410)
Screenshot: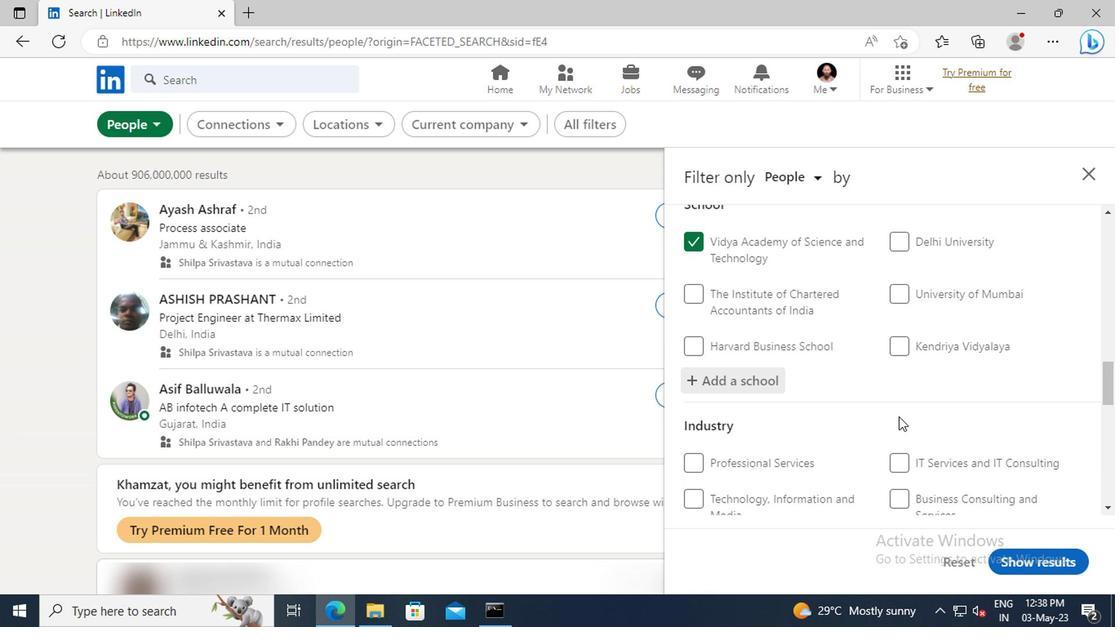 
Action: Mouse scrolled (892, 410) with delta (0, 0)
Screenshot: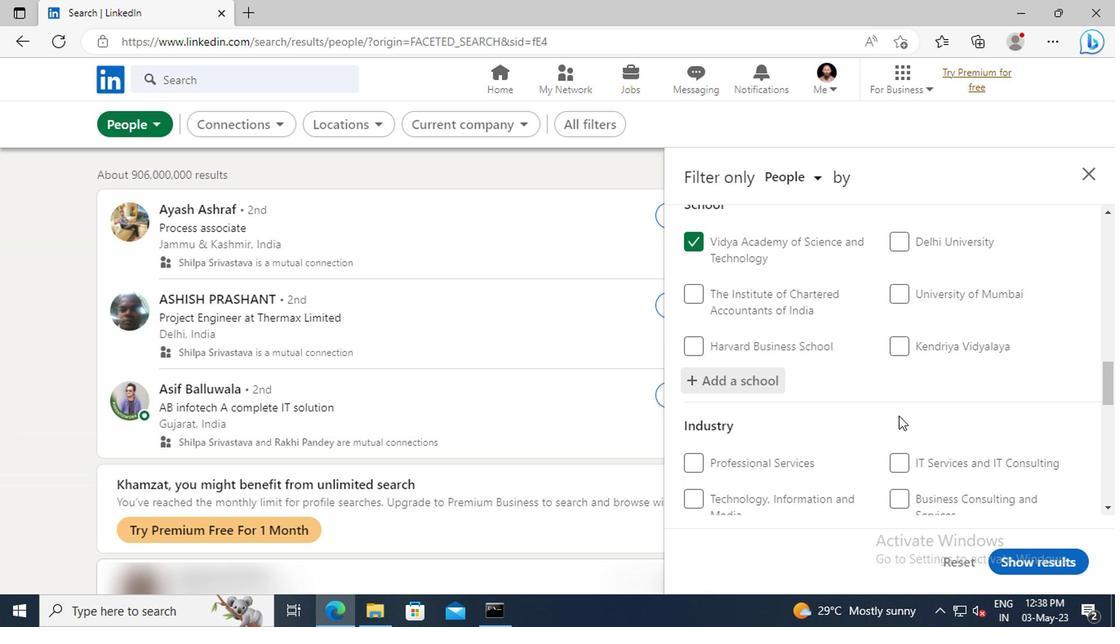 
Action: Mouse moved to (890, 405)
Screenshot: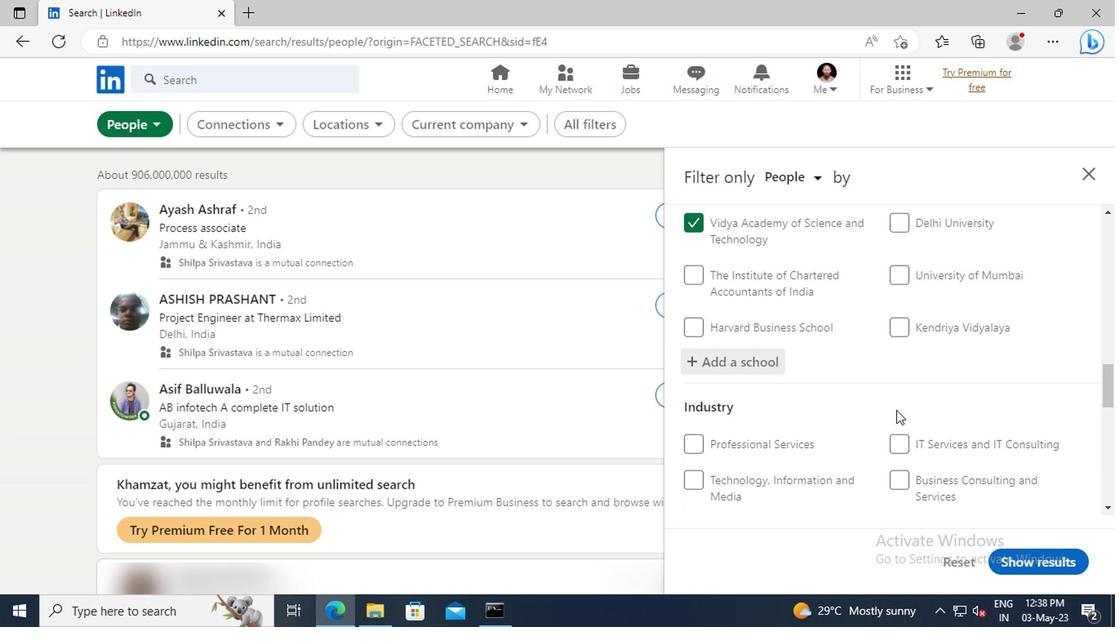 
Action: Mouse scrolled (890, 404) with delta (0, 0)
Screenshot: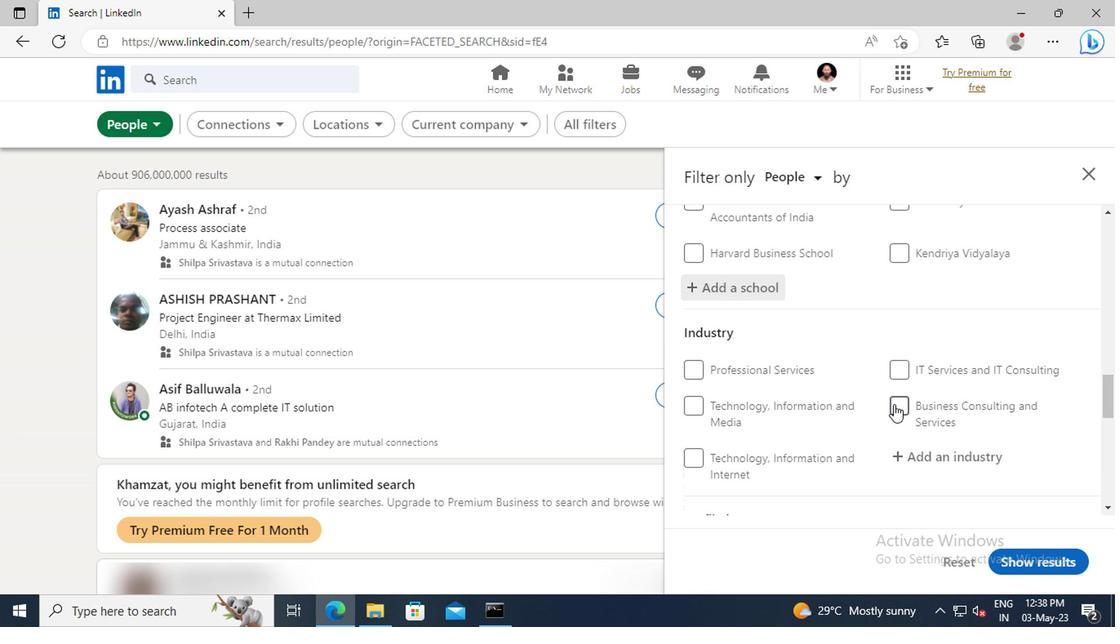 
Action: Mouse moved to (909, 410)
Screenshot: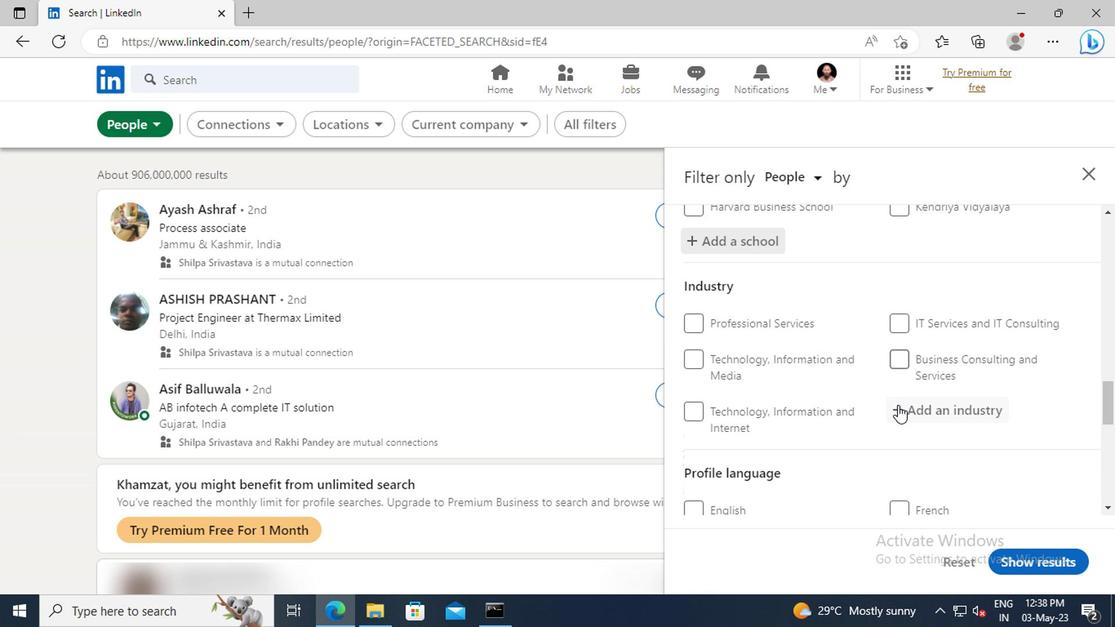 
Action: Mouse pressed left at (909, 410)
Screenshot: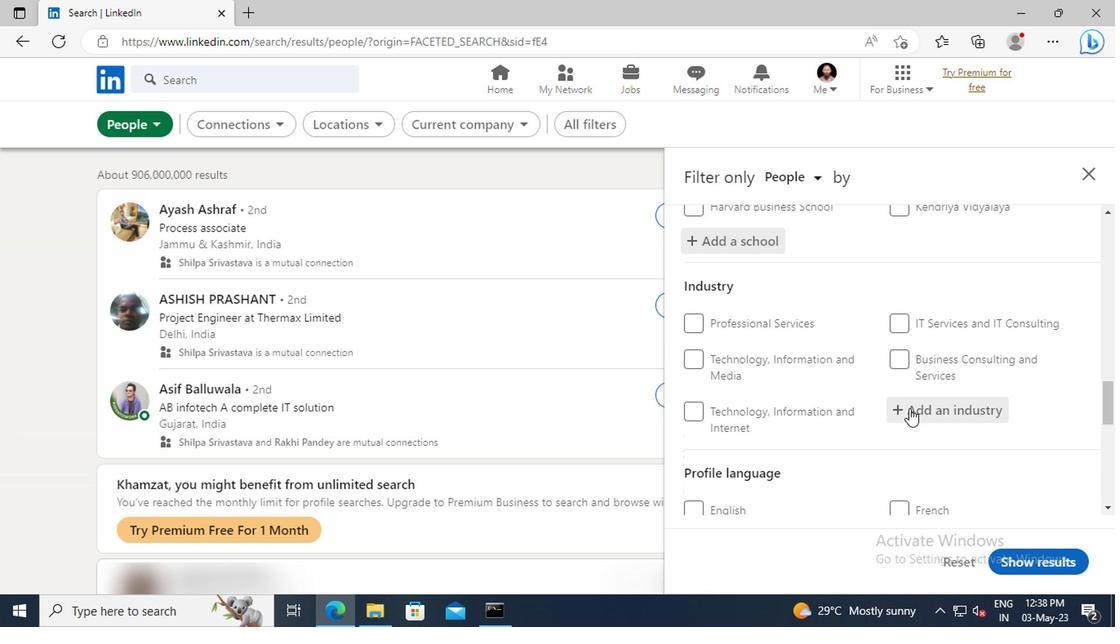 
Action: Key pressed <Key.shift>TELE
Screenshot: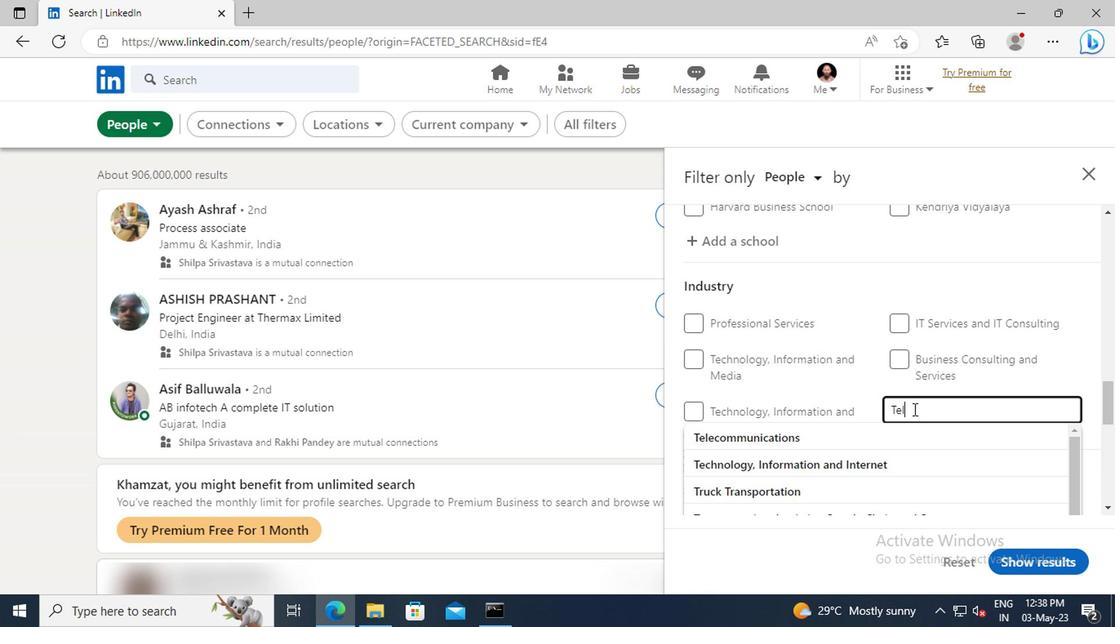 
Action: Mouse moved to (916, 432)
Screenshot: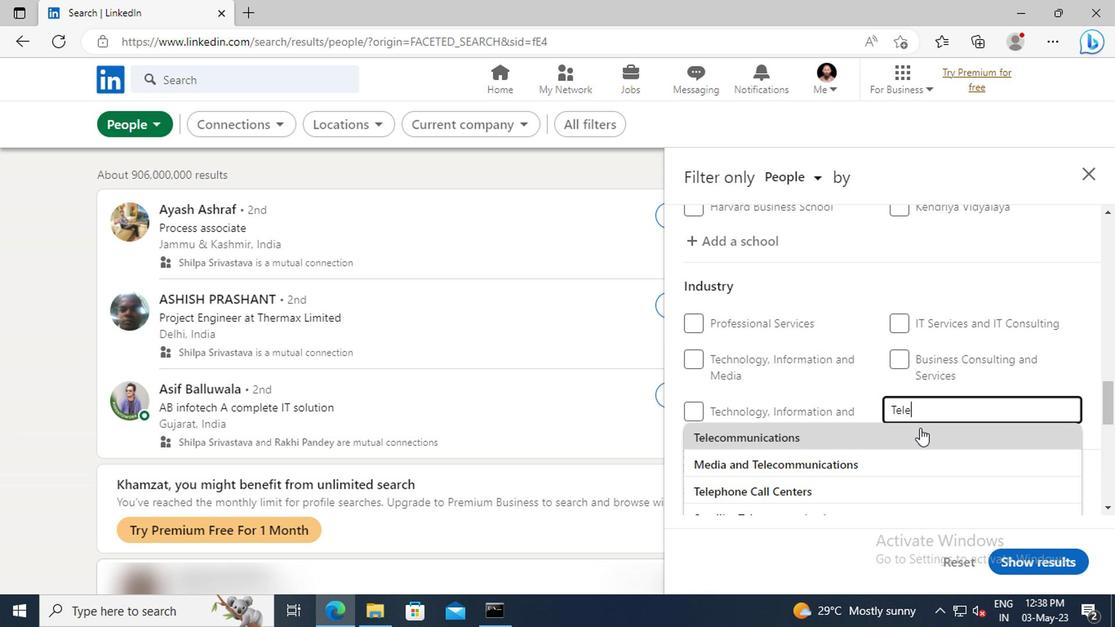
Action: Mouse pressed left at (916, 432)
Screenshot: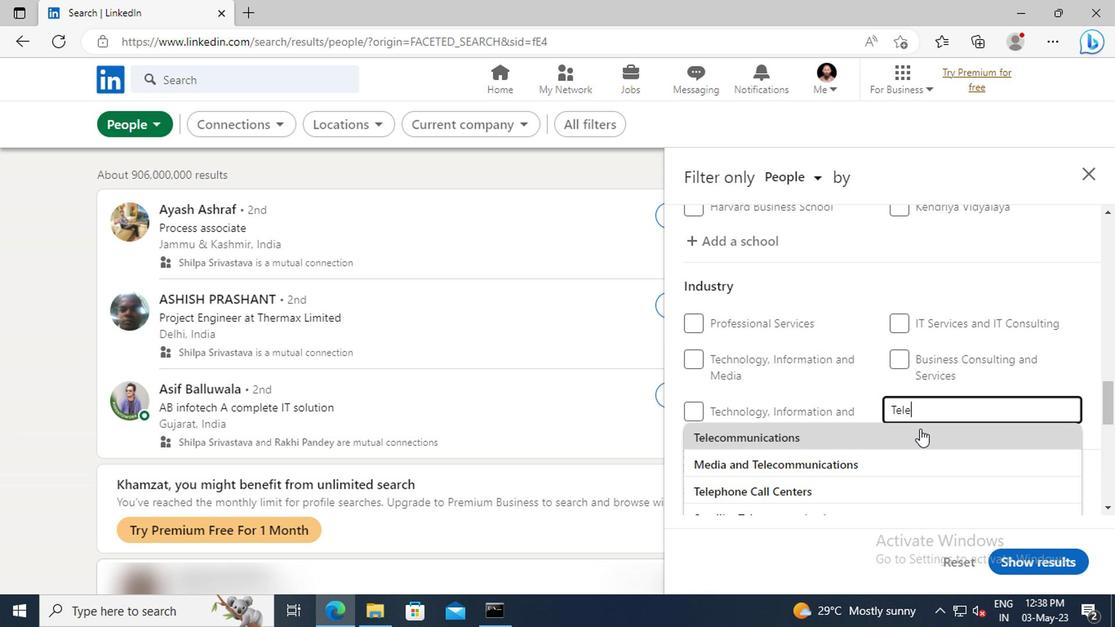
Action: Mouse scrolled (916, 431) with delta (0, -1)
Screenshot: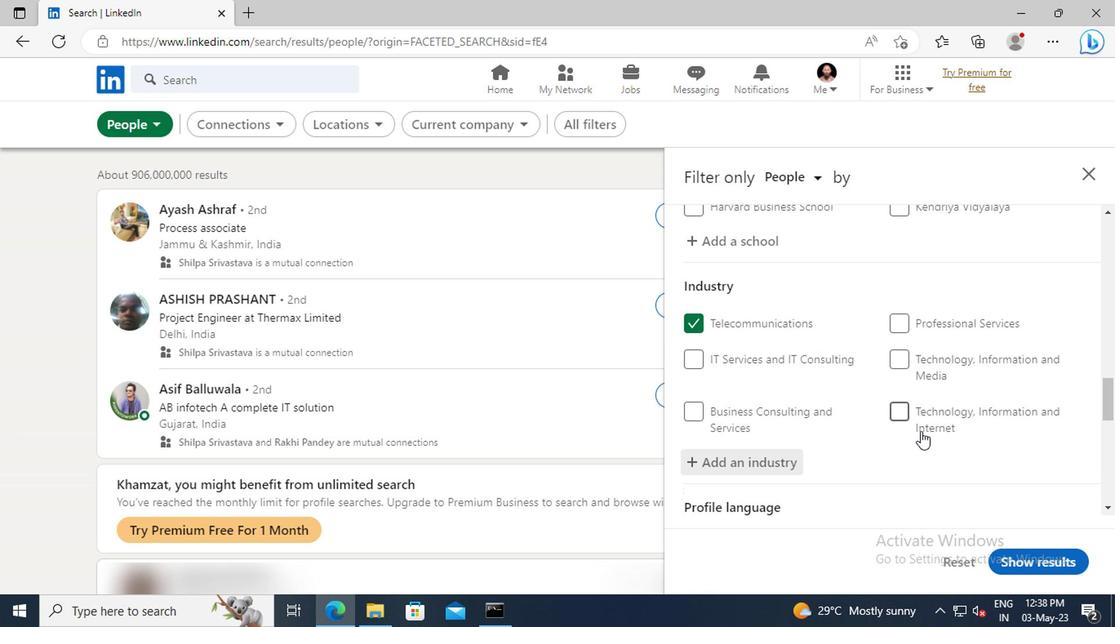 
Action: Mouse scrolled (916, 431) with delta (0, -1)
Screenshot: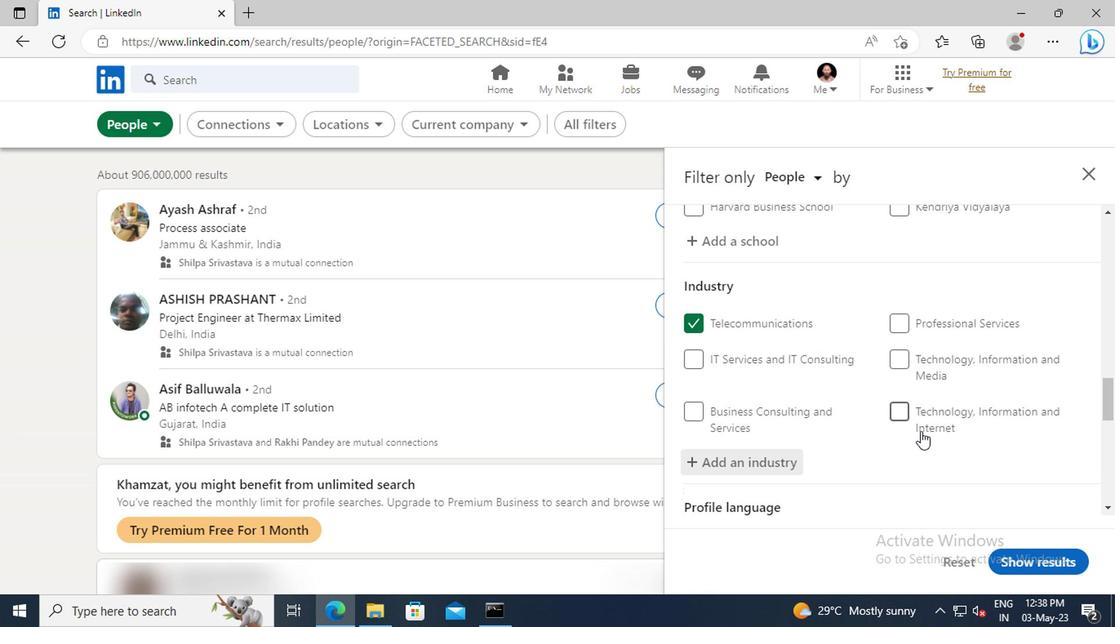 
Action: Mouse scrolled (916, 431) with delta (0, -1)
Screenshot: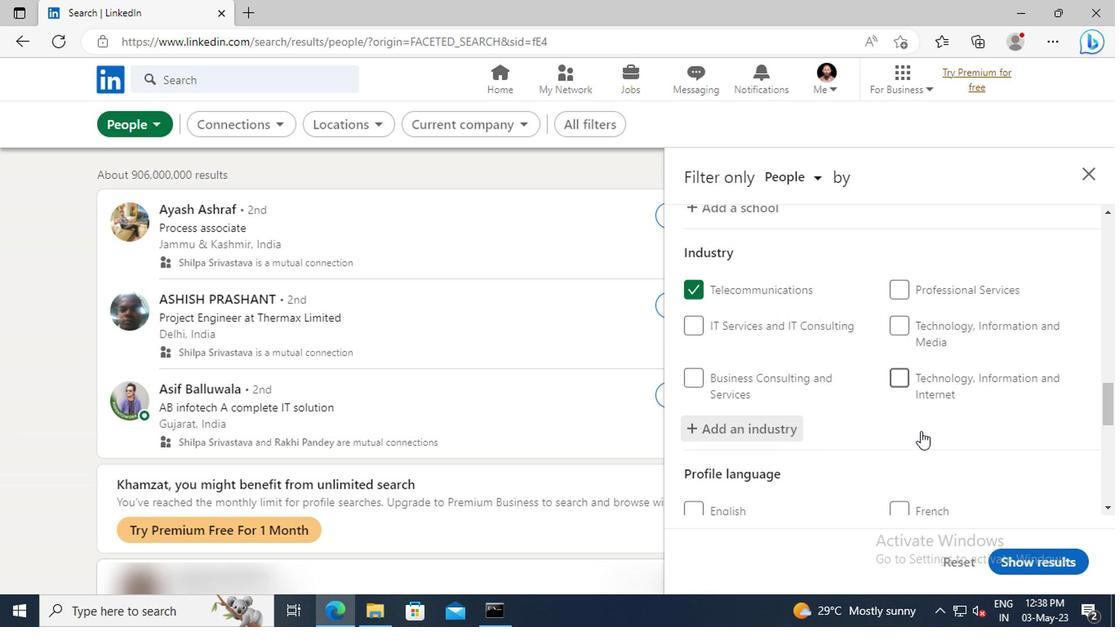 
Action: Mouse scrolled (916, 431) with delta (0, -1)
Screenshot: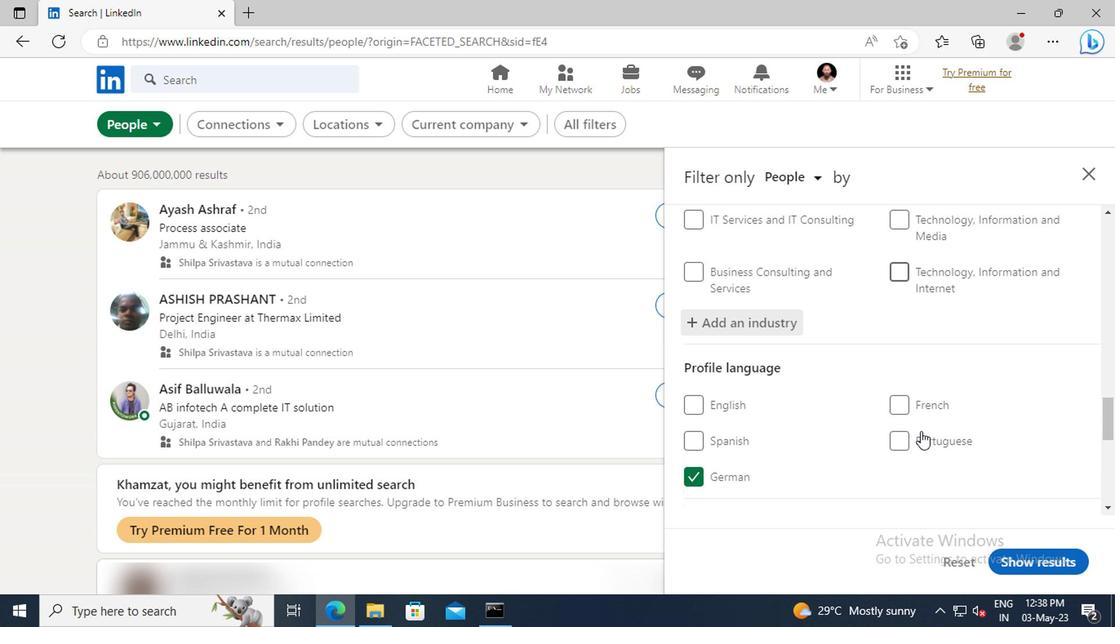 
Action: Mouse scrolled (916, 431) with delta (0, -1)
Screenshot: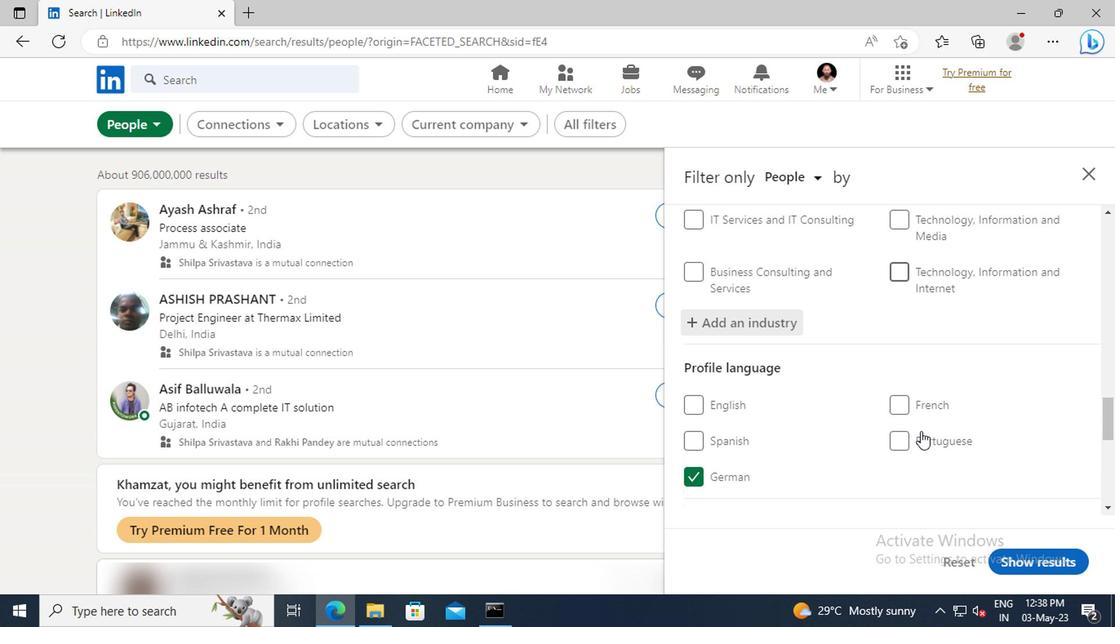 
Action: Mouse scrolled (916, 431) with delta (0, -1)
Screenshot: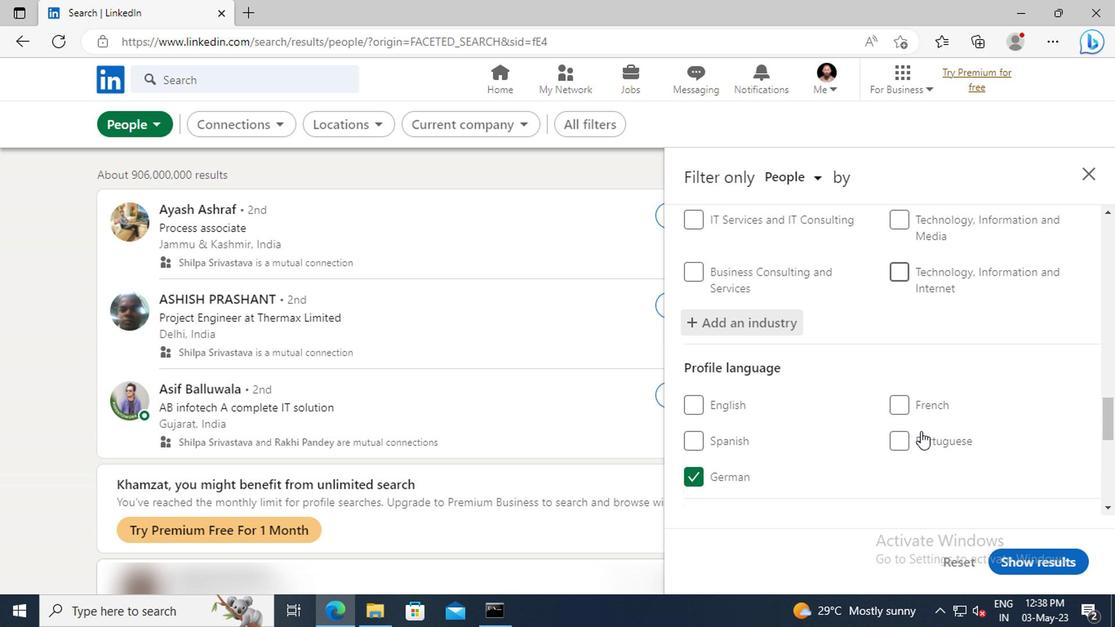 
Action: Mouse scrolled (916, 431) with delta (0, -1)
Screenshot: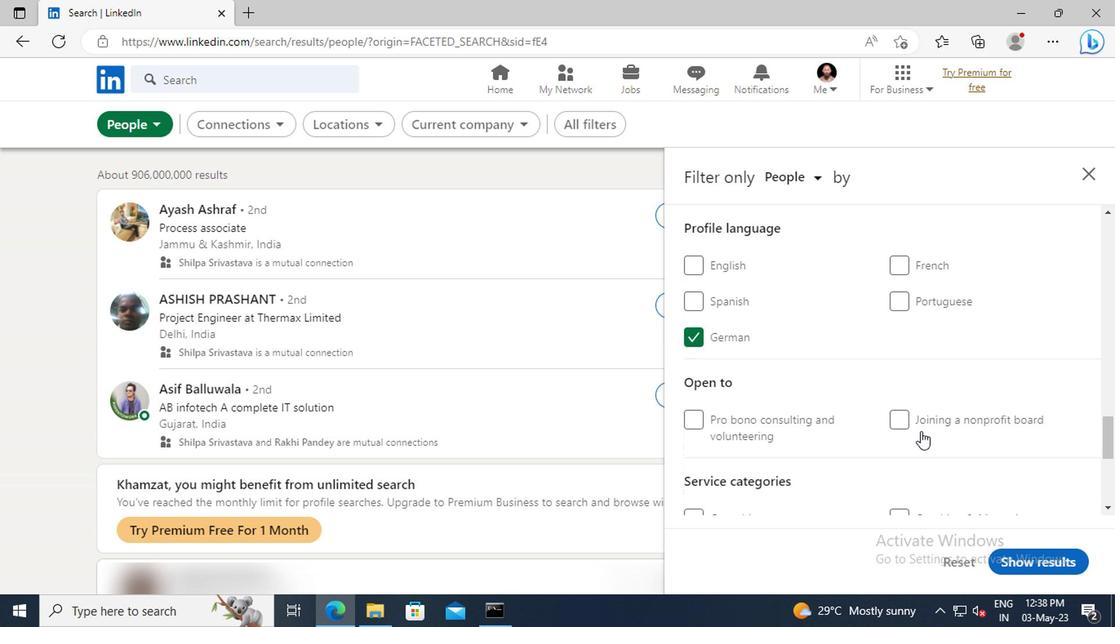 
Action: Mouse scrolled (916, 431) with delta (0, -1)
Screenshot: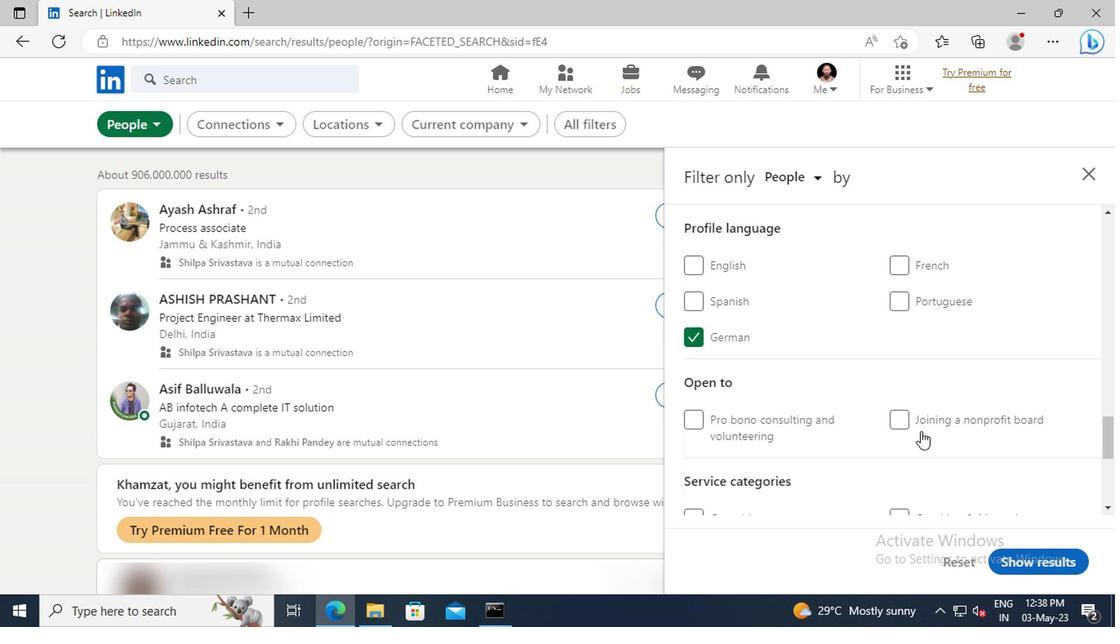 
Action: Mouse scrolled (916, 431) with delta (0, -1)
Screenshot: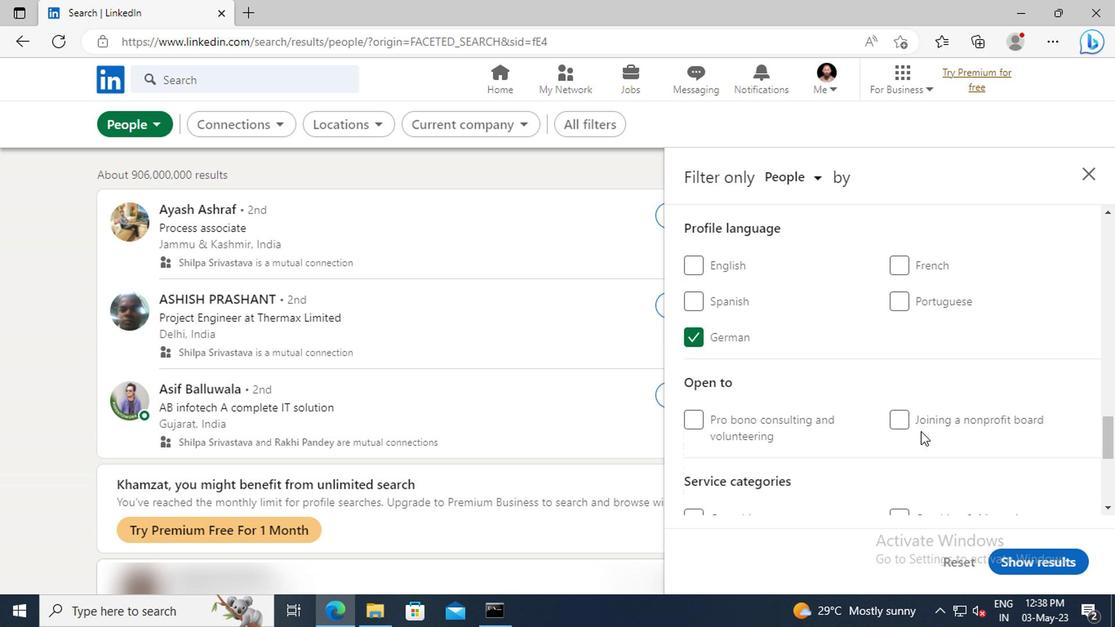 
Action: Mouse moved to (916, 434)
Screenshot: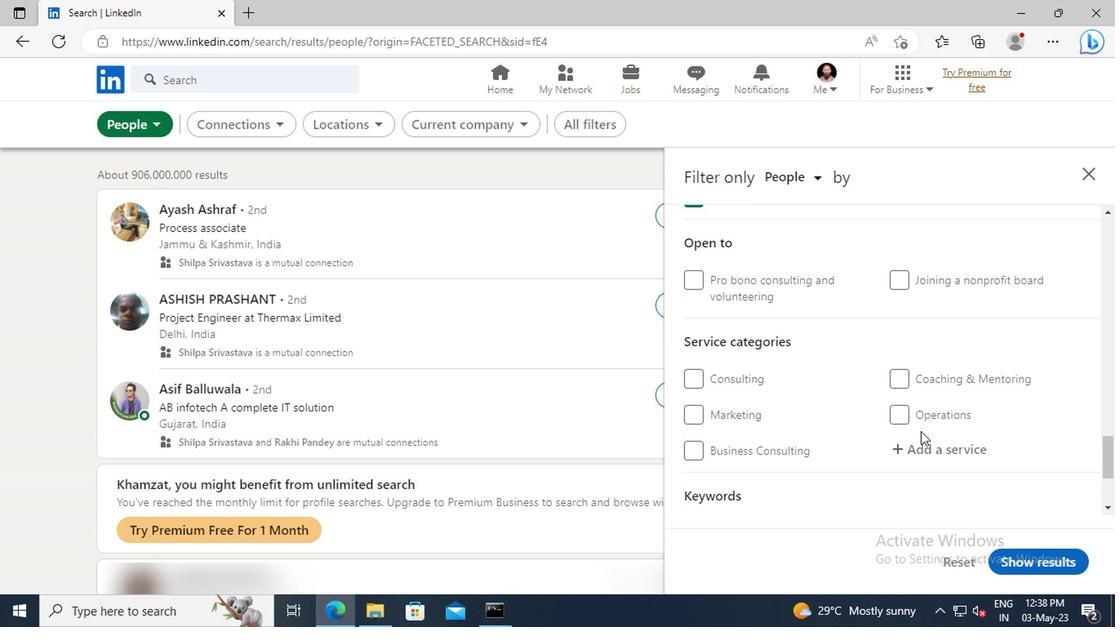 
Action: Mouse scrolled (916, 433) with delta (0, -1)
Screenshot: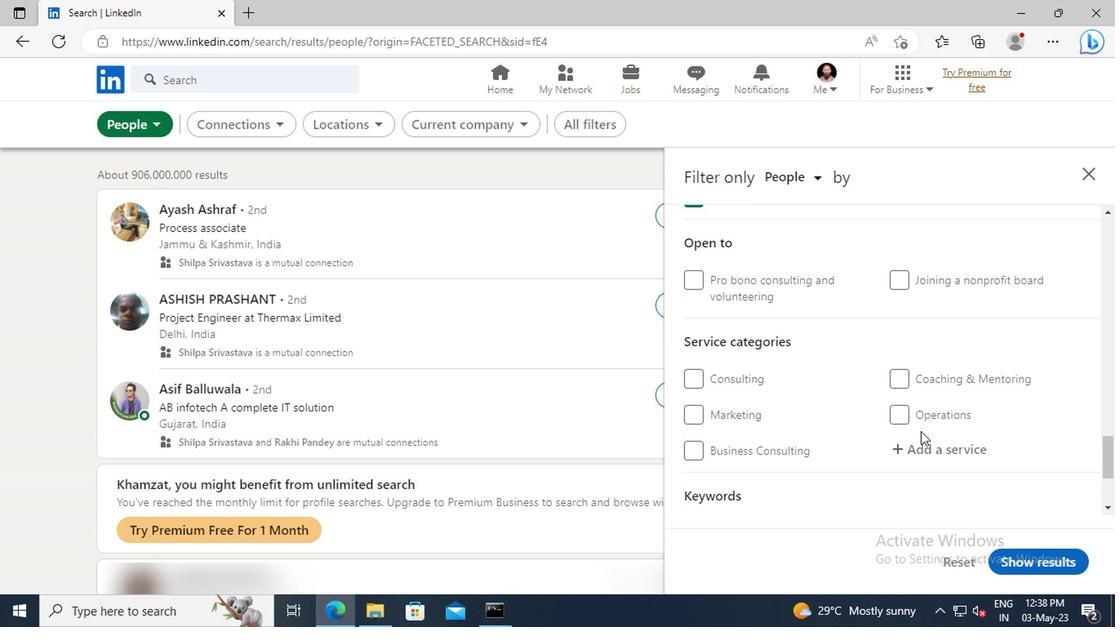 
Action: Mouse moved to (912, 412)
Screenshot: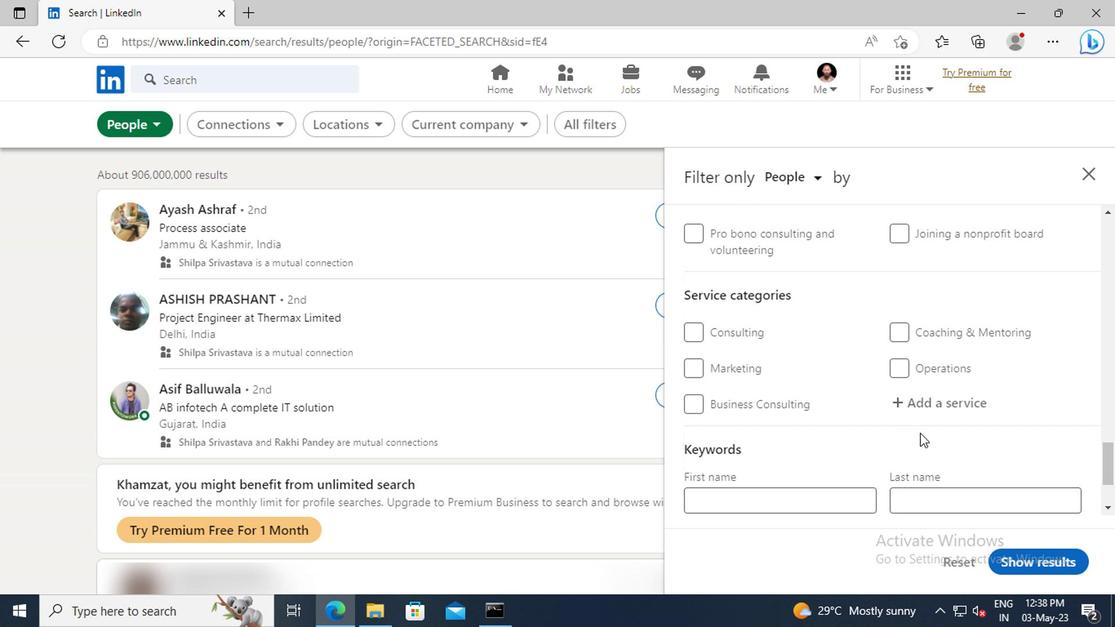 
Action: Mouse pressed left at (912, 412)
Screenshot: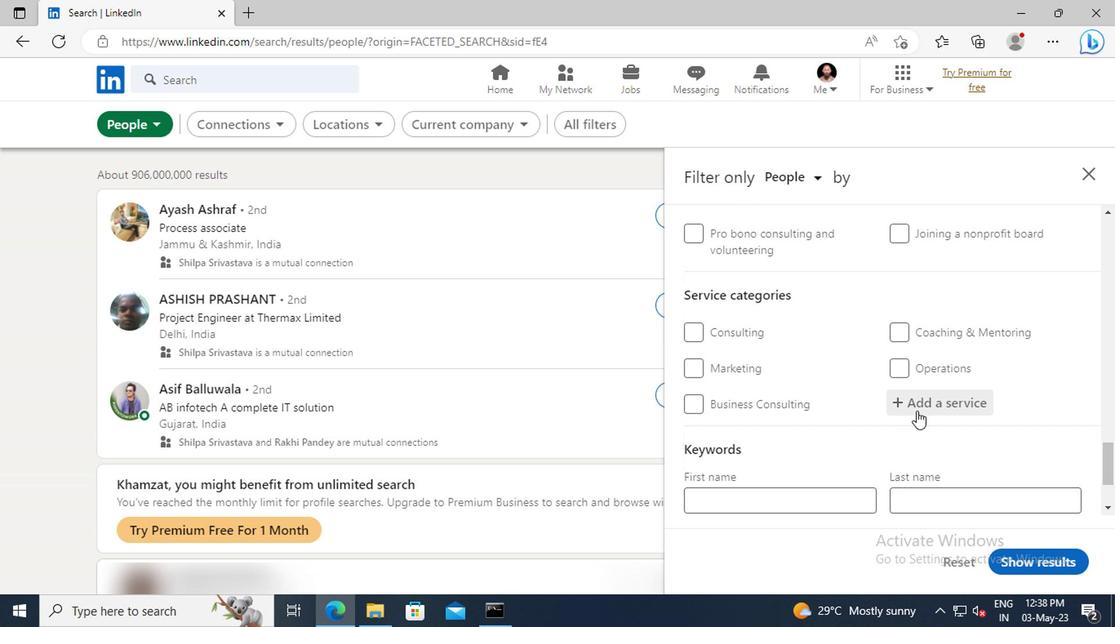 
Action: Key pressed <Key.shift>USER<Key.space><Key.shift>EXP
Screenshot: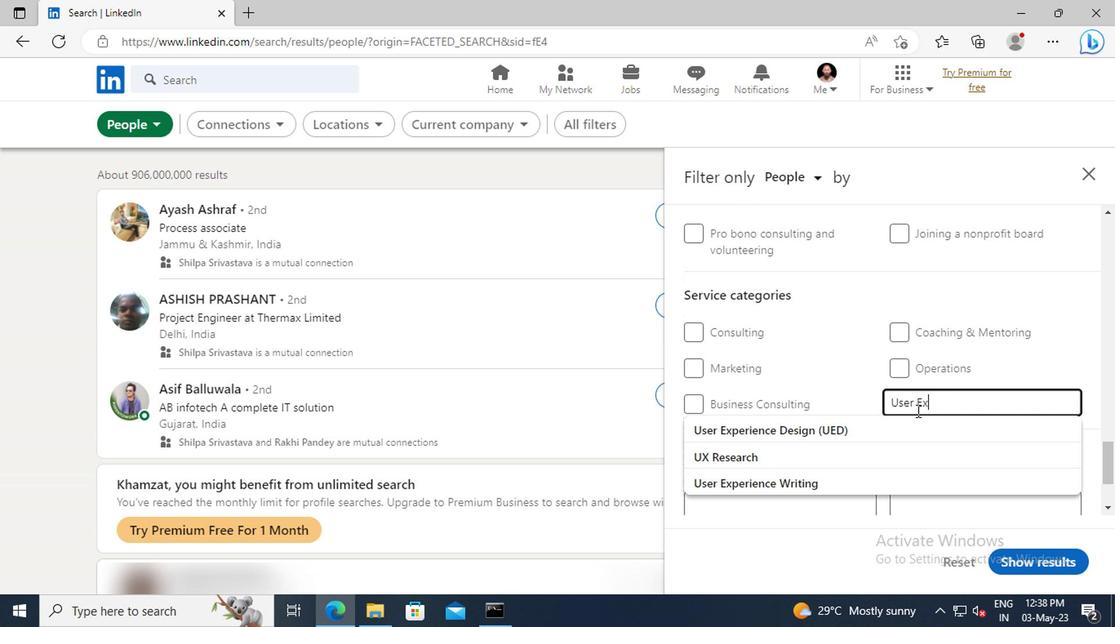 
Action: Mouse moved to (929, 477)
Screenshot: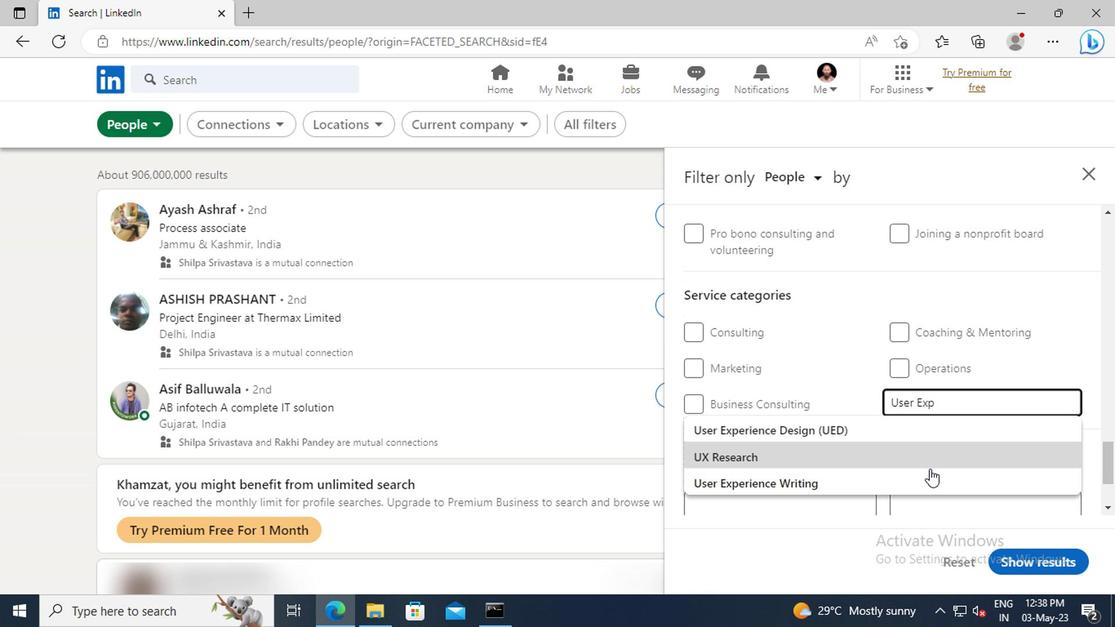 
Action: Mouse pressed left at (929, 477)
Screenshot: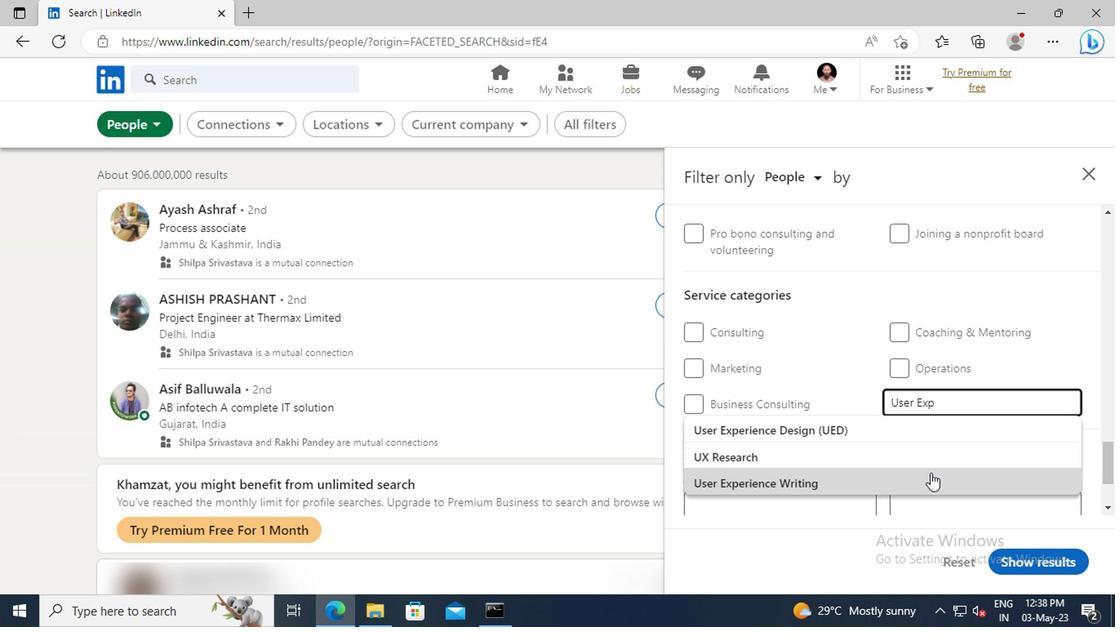 
Action: Mouse scrolled (929, 475) with delta (0, -1)
Screenshot: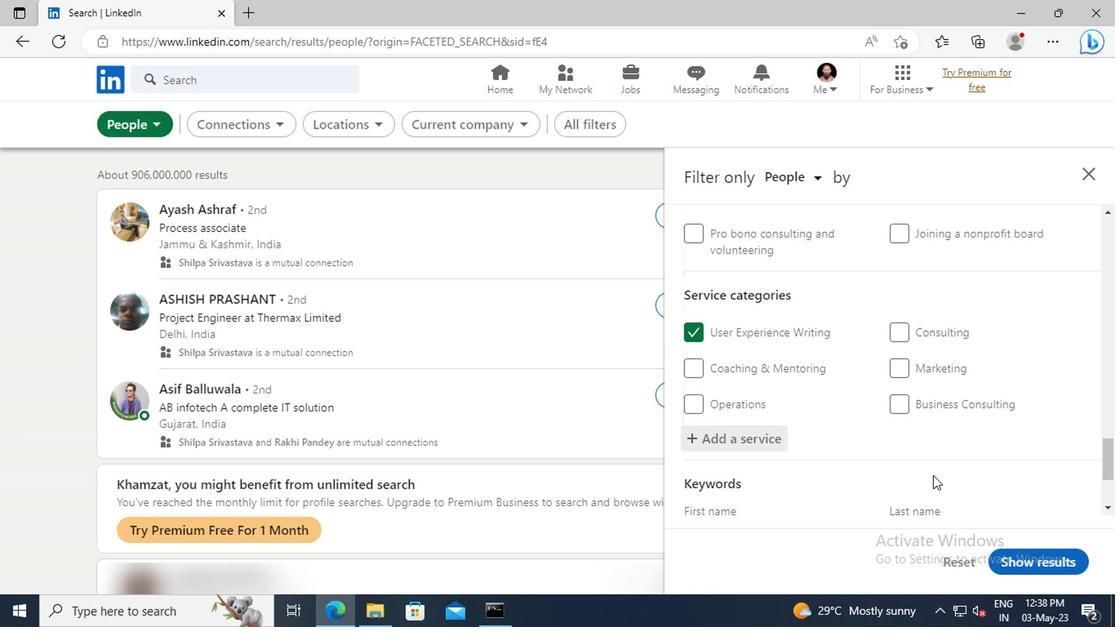 
Action: Mouse scrolled (929, 475) with delta (0, -1)
Screenshot: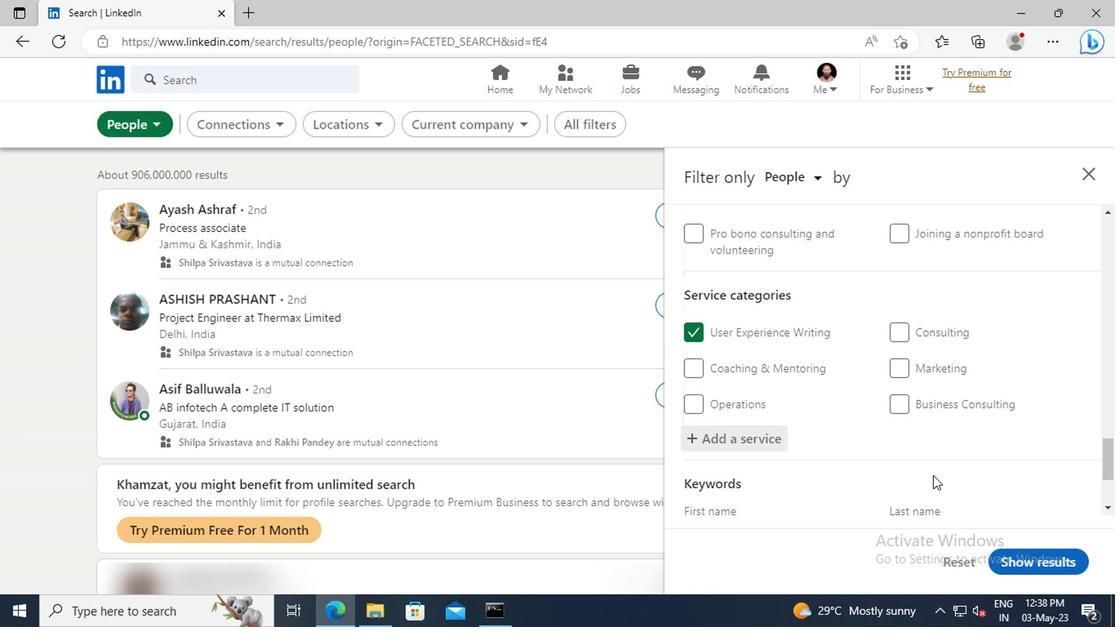 
Action: Mouse scrolled (929, 475) with delta (0, -1)
Screenshot: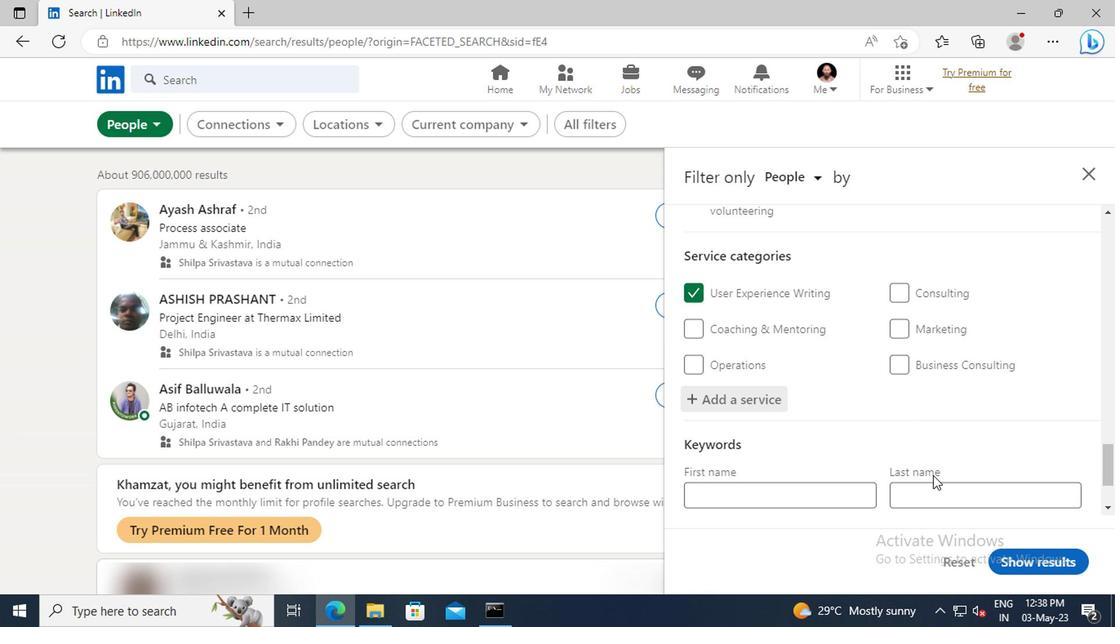 
Action: Mouse moved to (813, 457)
Screenshot: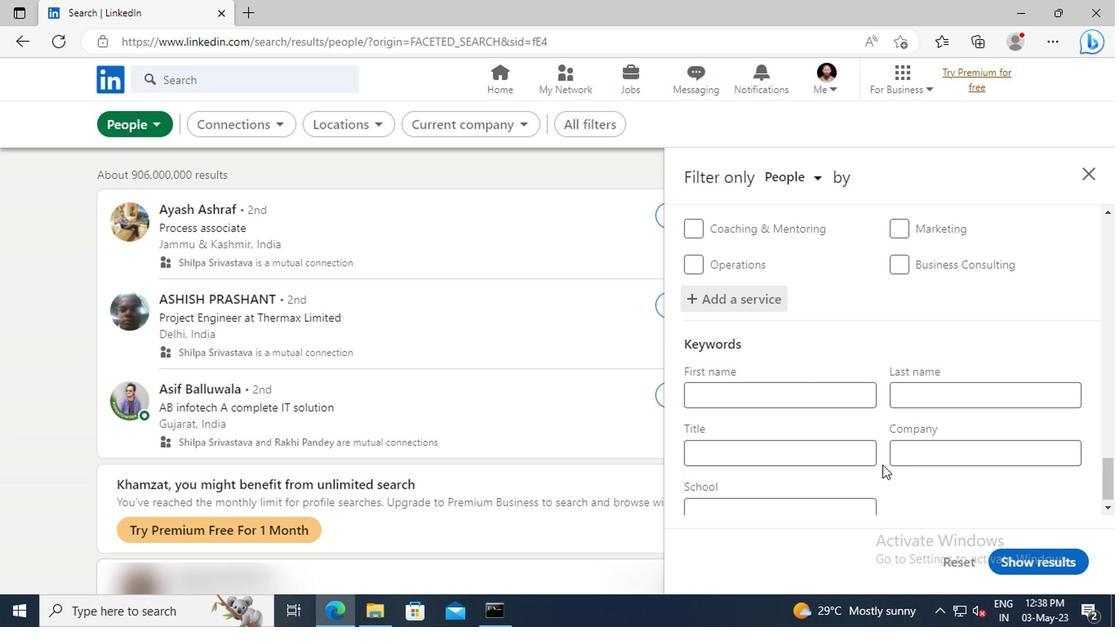 
Action: Mouse pressed left at (813, 457)
Screenshot: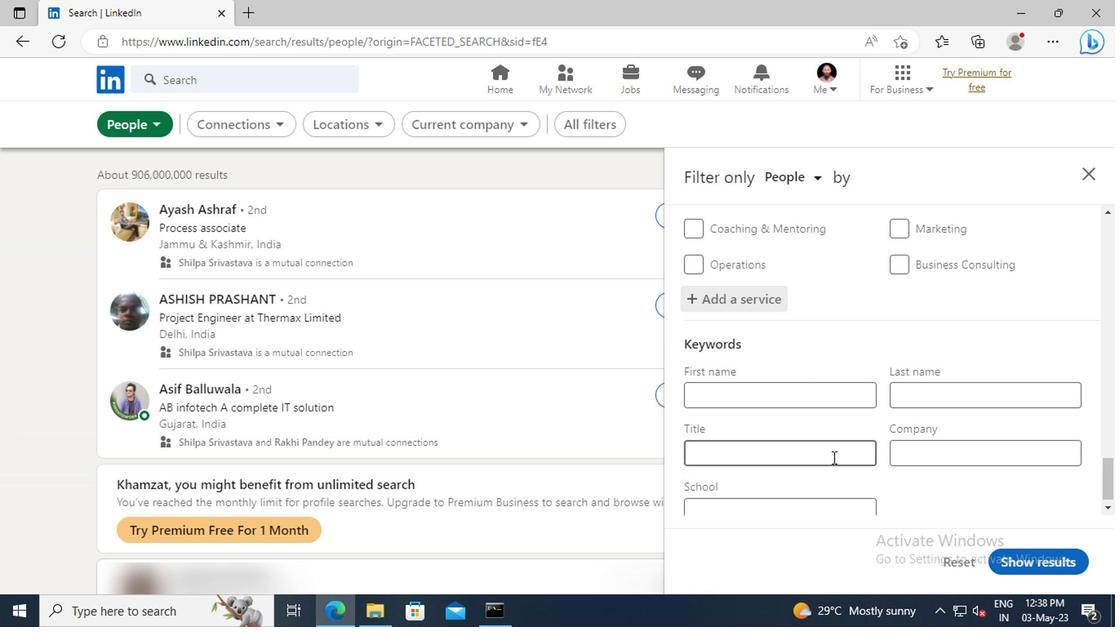 
Action: Key pressed <Key.shift>SUPERVISOR<Key.enter>
Screenshot: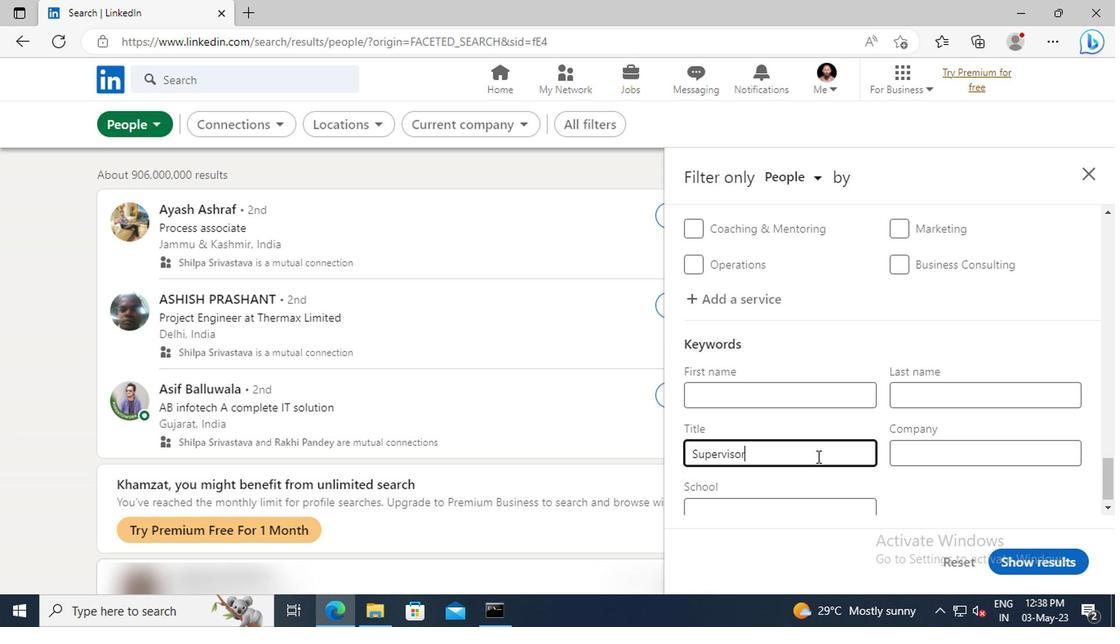 
Action: Mouse moved to (1022, 569)
Screenshot: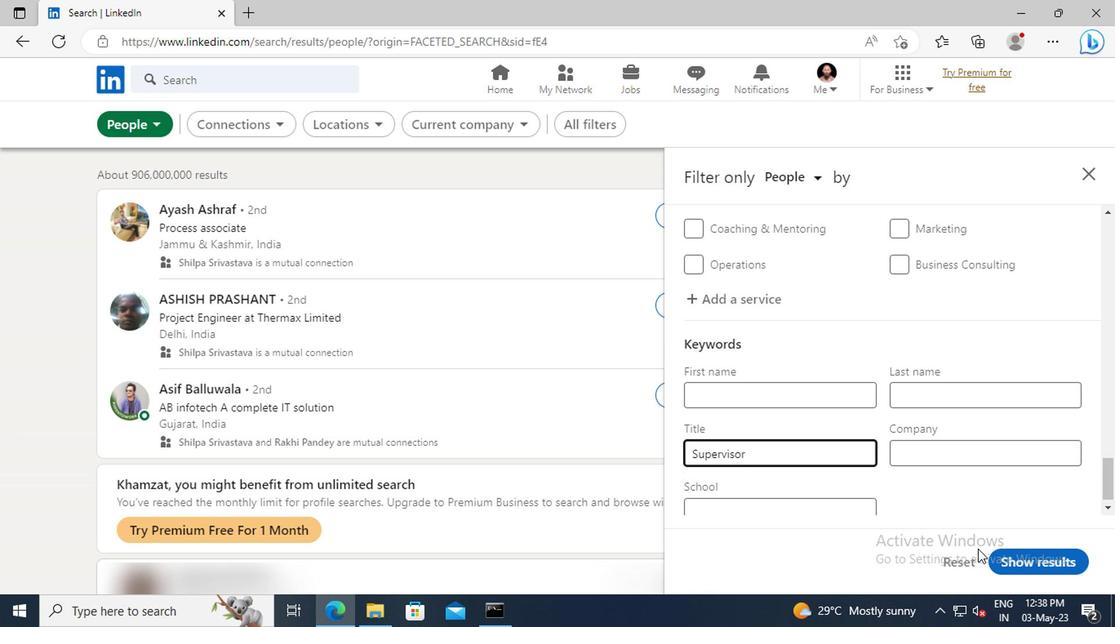 
Action: Mouse pressed left at (1022, 569)
Screenshot: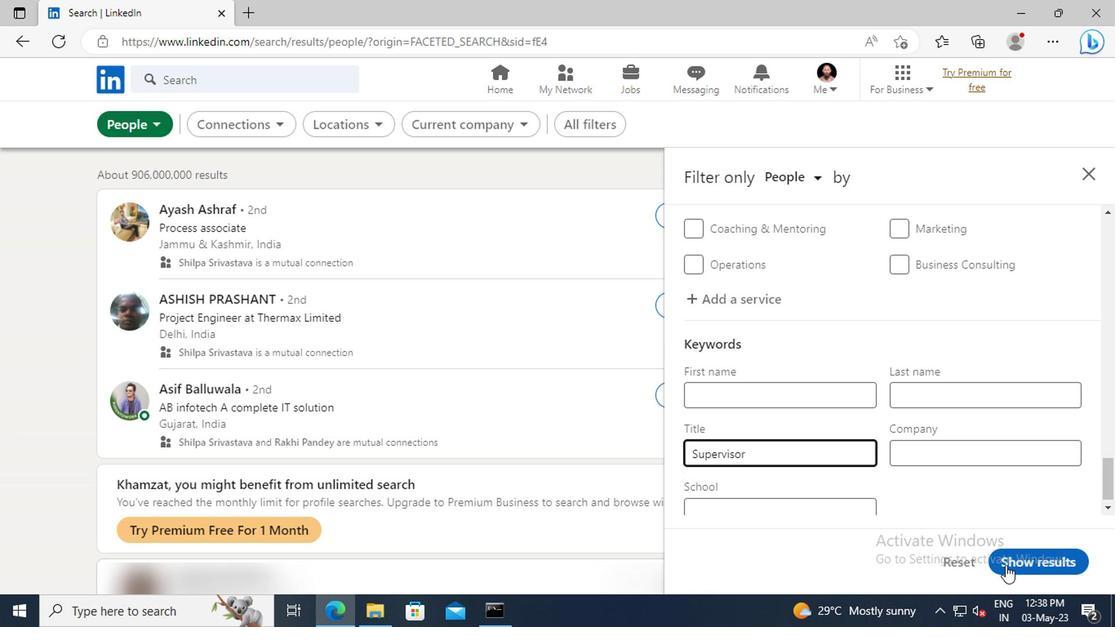 
